 Task: Open Card Trademark Registration Review in Board Content Amplification Strategies to Workspace Creative Writing and add a team member Softage.1@softage.net, a label Red, a checklist Vlogging, an attachment from your onedrive, a color Red and finally, add a card description 'Conduct customer research for new service' and a comment 'Let us make sure we have a clear understanding of the objectives and requirements of this task before getting started.'. Add a start date 'Jan 01, 1900' with a due date 'Jan 08, 1900'
Action: Mouse moved to (119, 372)
Screenshot: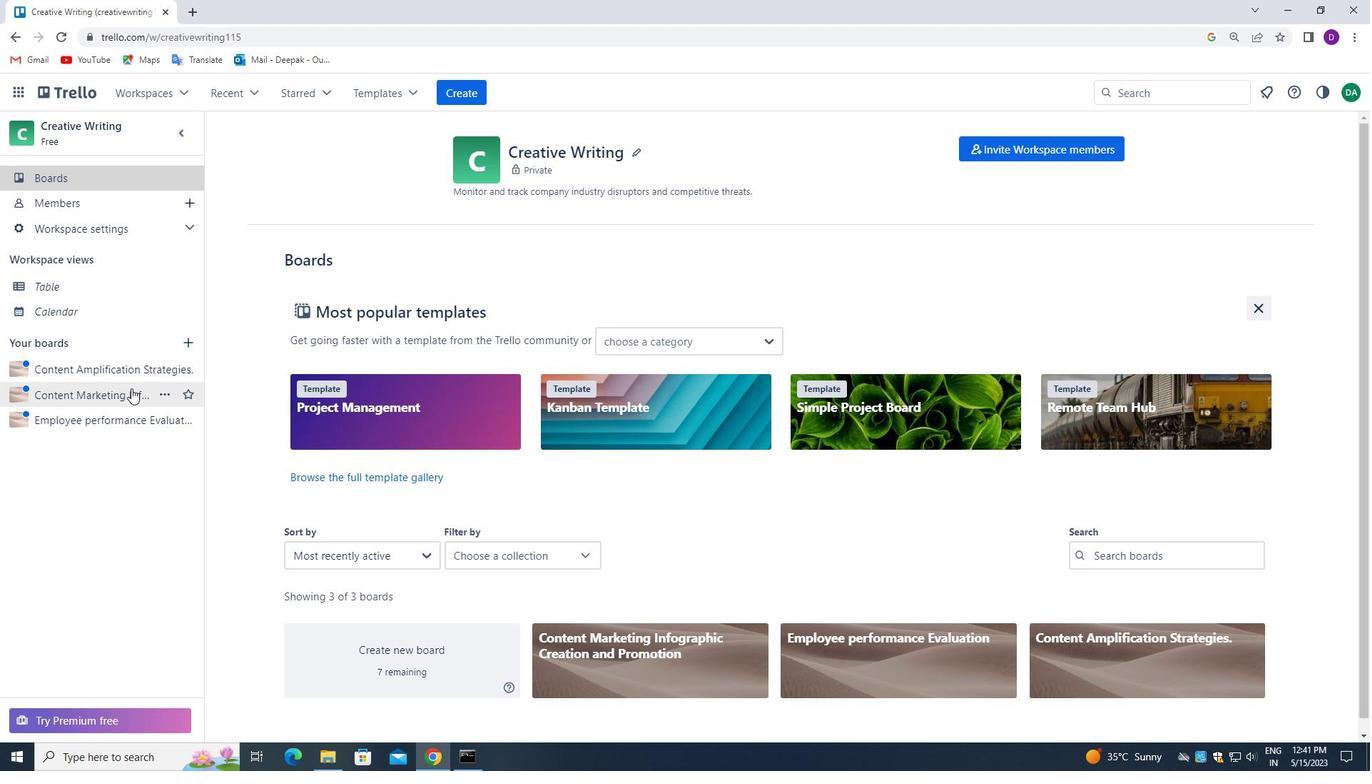 
Action: Mouse pressed left at (119, 372)
Screenshot: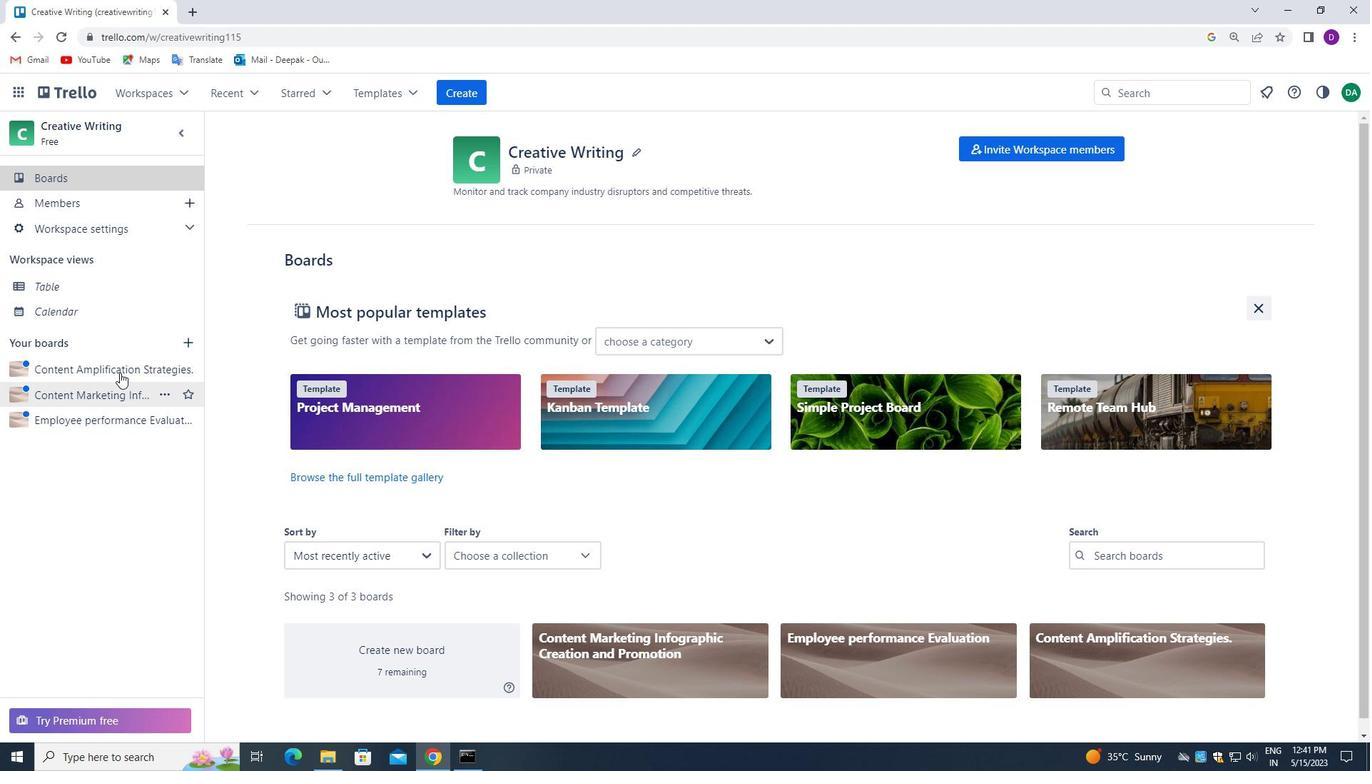 
Action: Mouse moved to (289, 212)
Screenshot: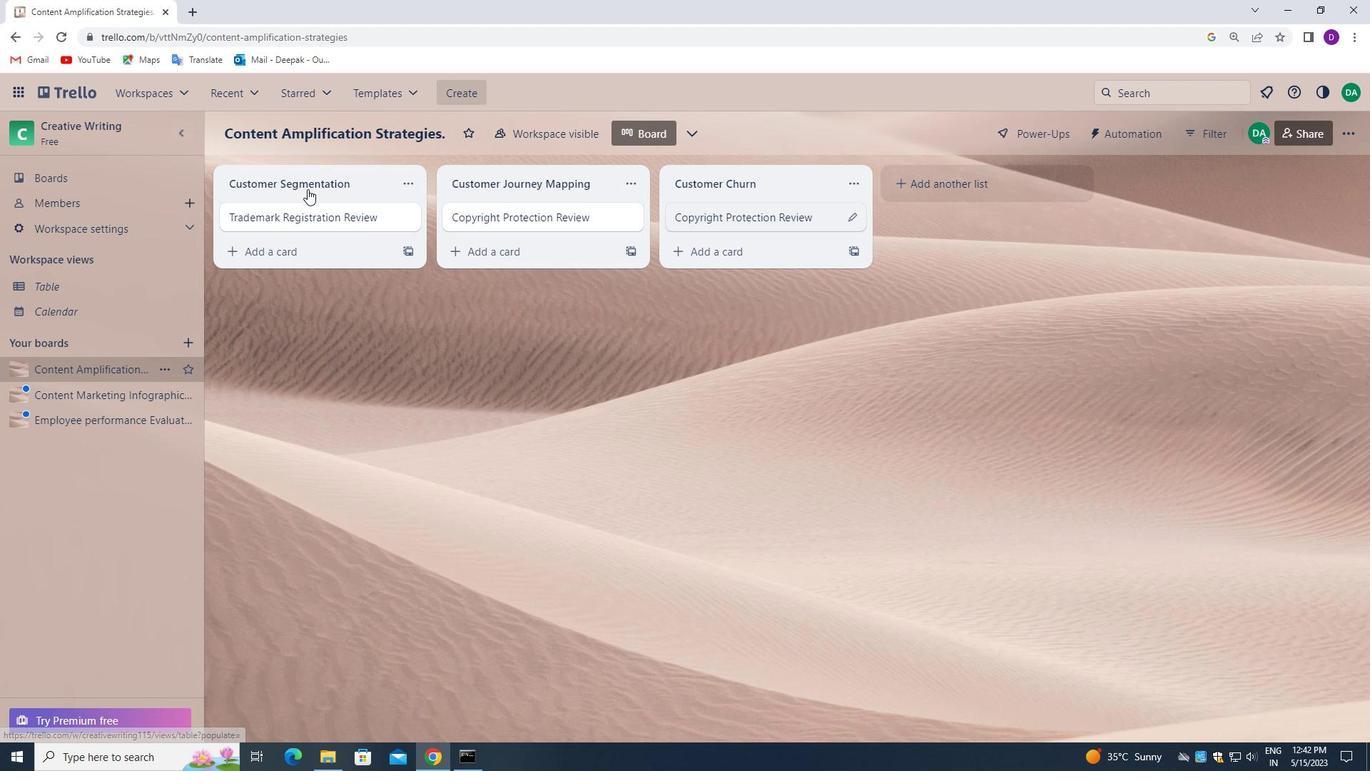 
Action: Mouse pressed left at (289, 212)
Screenshot: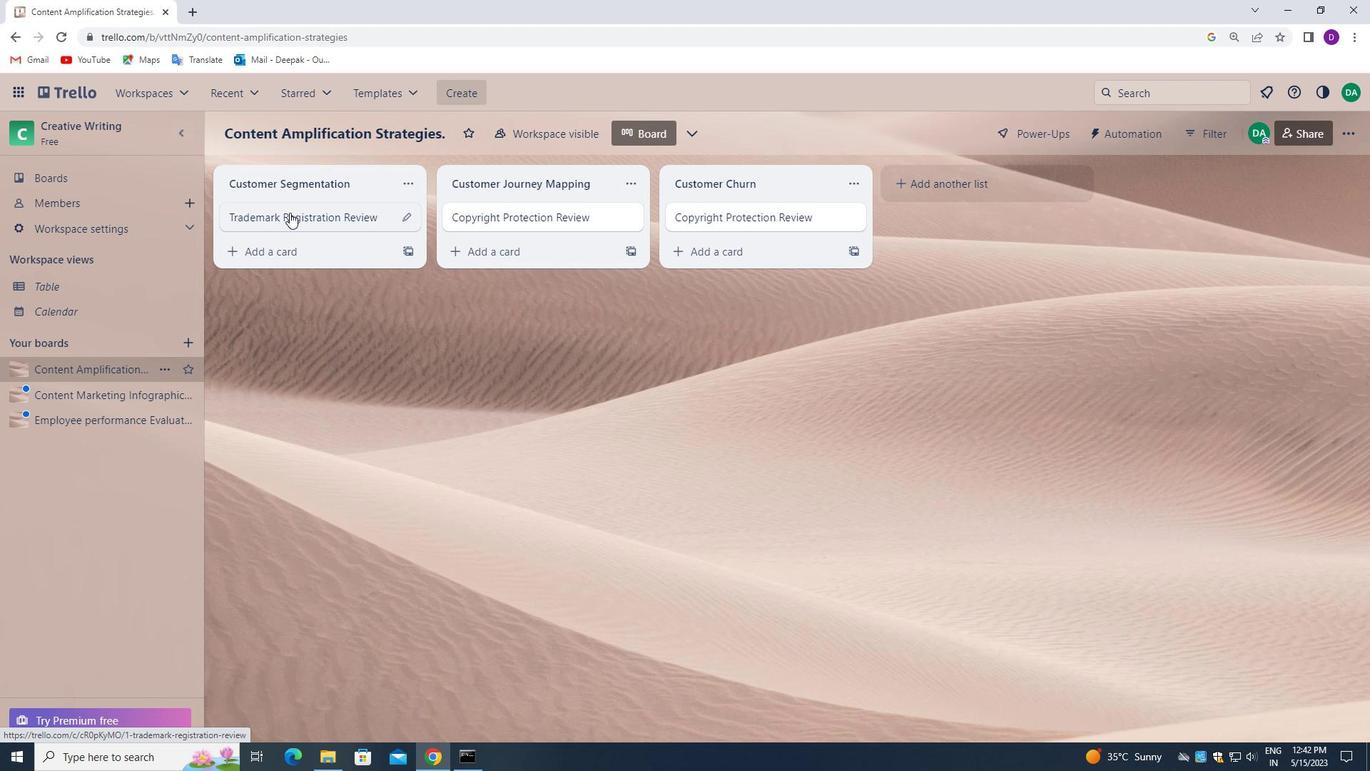 
Action: Mouse moved to (866, 217)
Screenshot: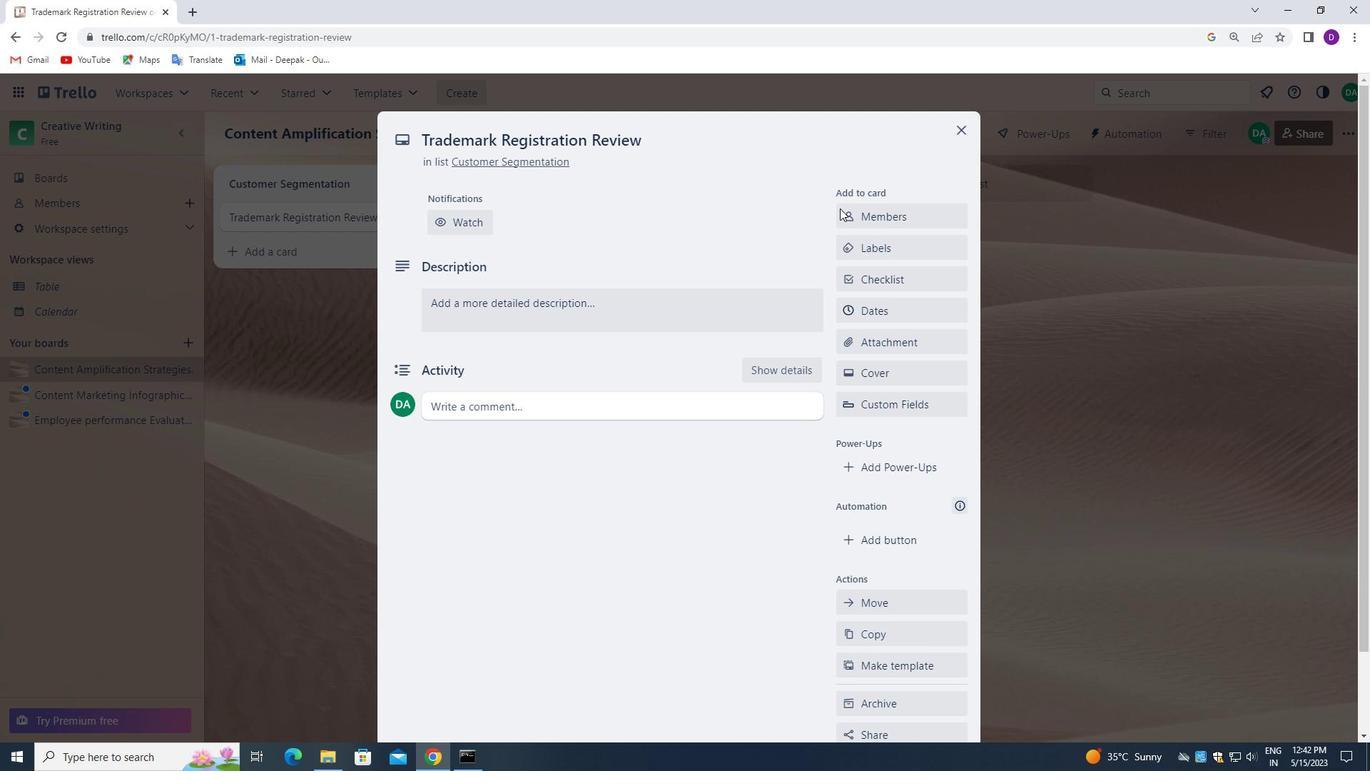 
Action: Mouse pressed left at (866, 217)
Screenshot: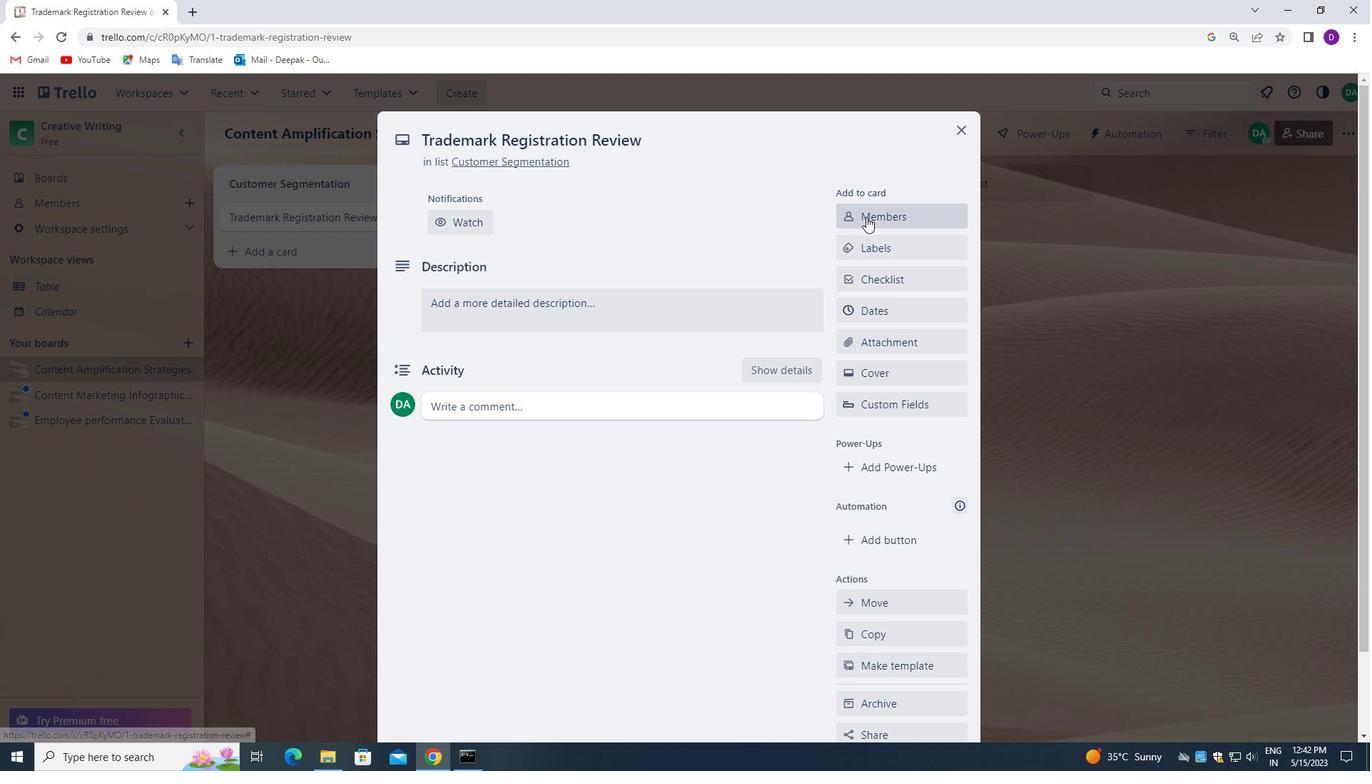 
Action: Mouse moved to (885, 286)
Screenshot: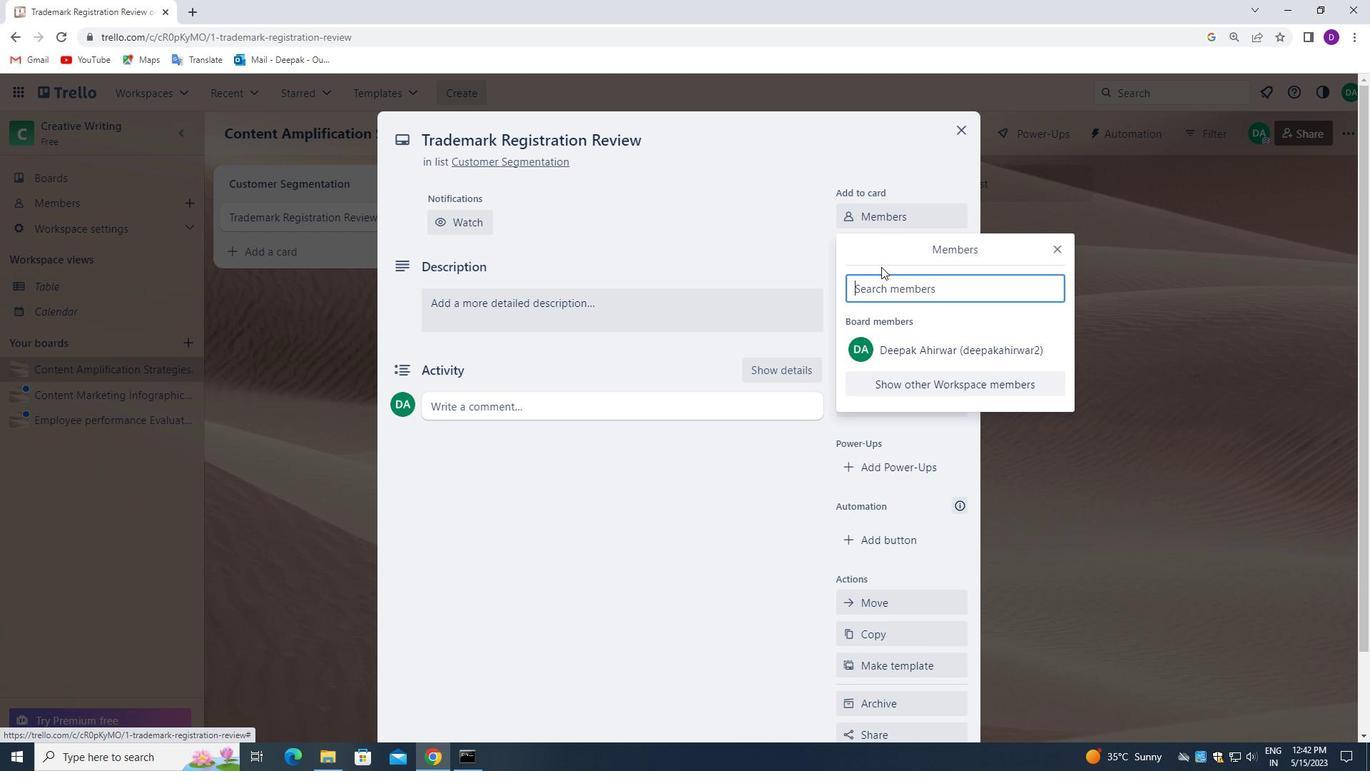 
Action: Mouse pressed left at (885, 286)
Screenshot: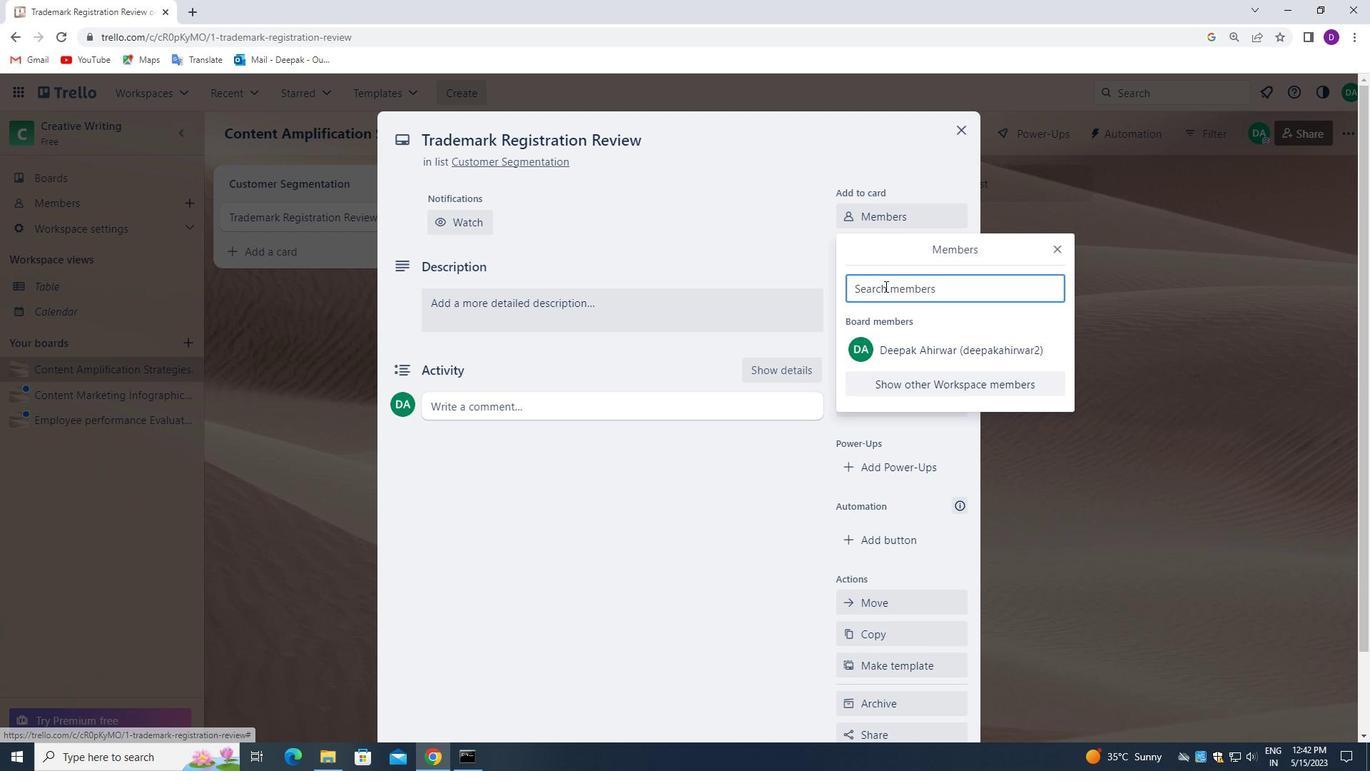 
Action: Key pressed <Key.shift>SOFTAGE.1<Key.shift>@SOFTAGE.NET
Screenshot: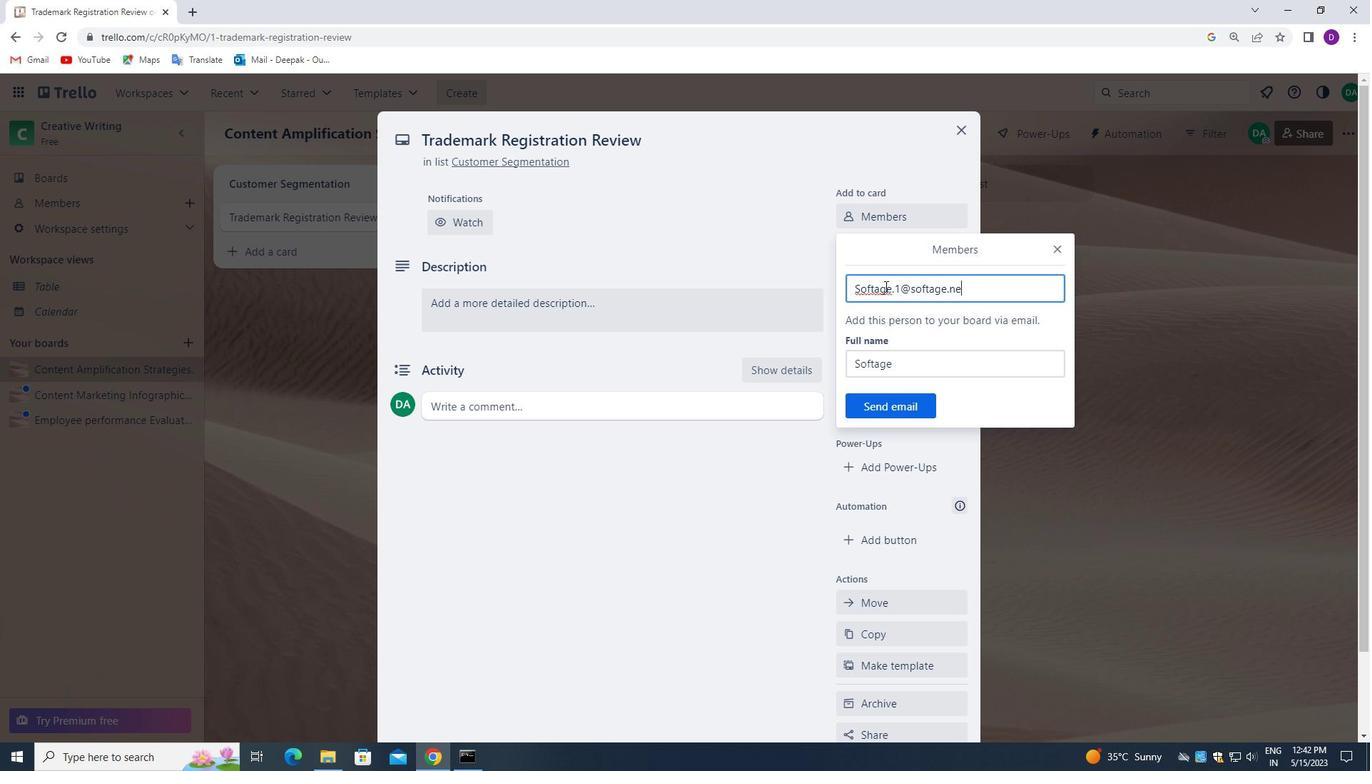 
Action: Mouse moved to (898, 399)
Screenshot: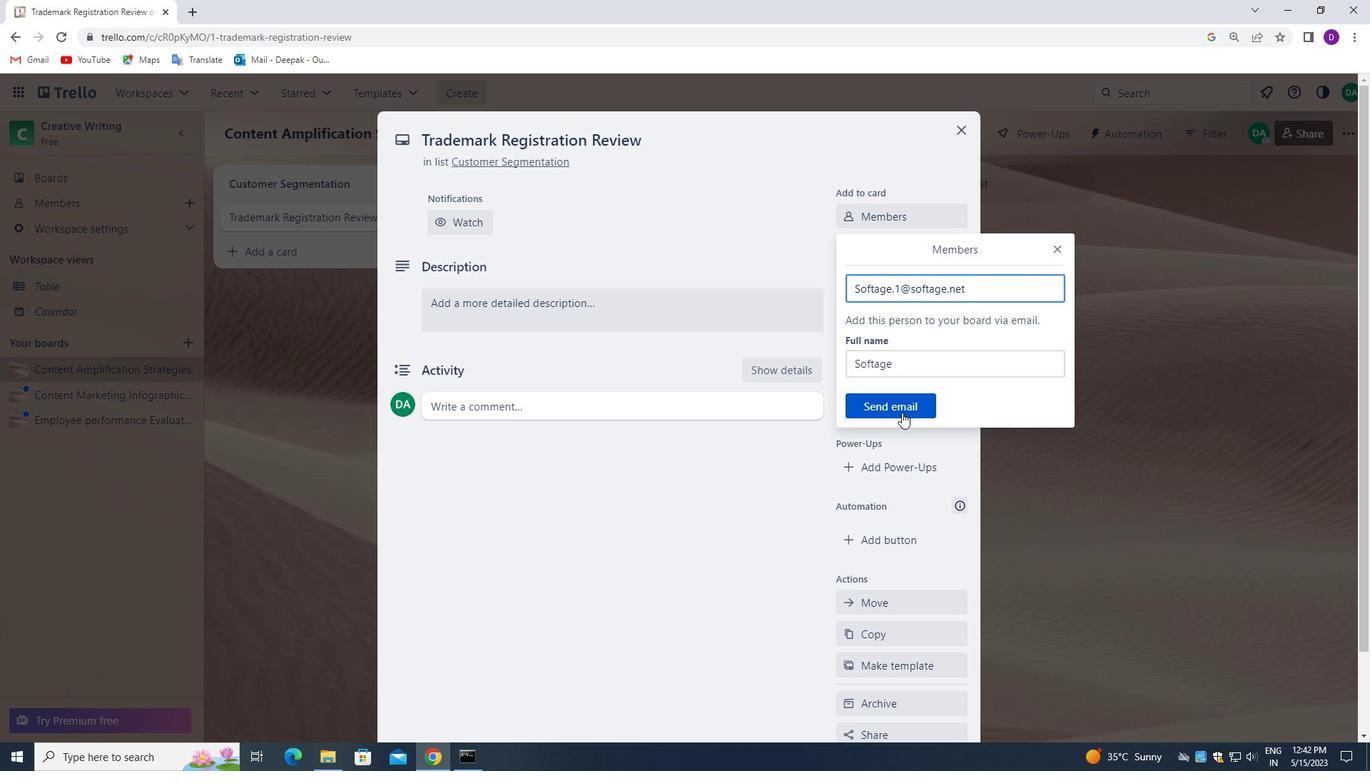 
Action: Mouse pressed left at (898, 399)
Screenshot: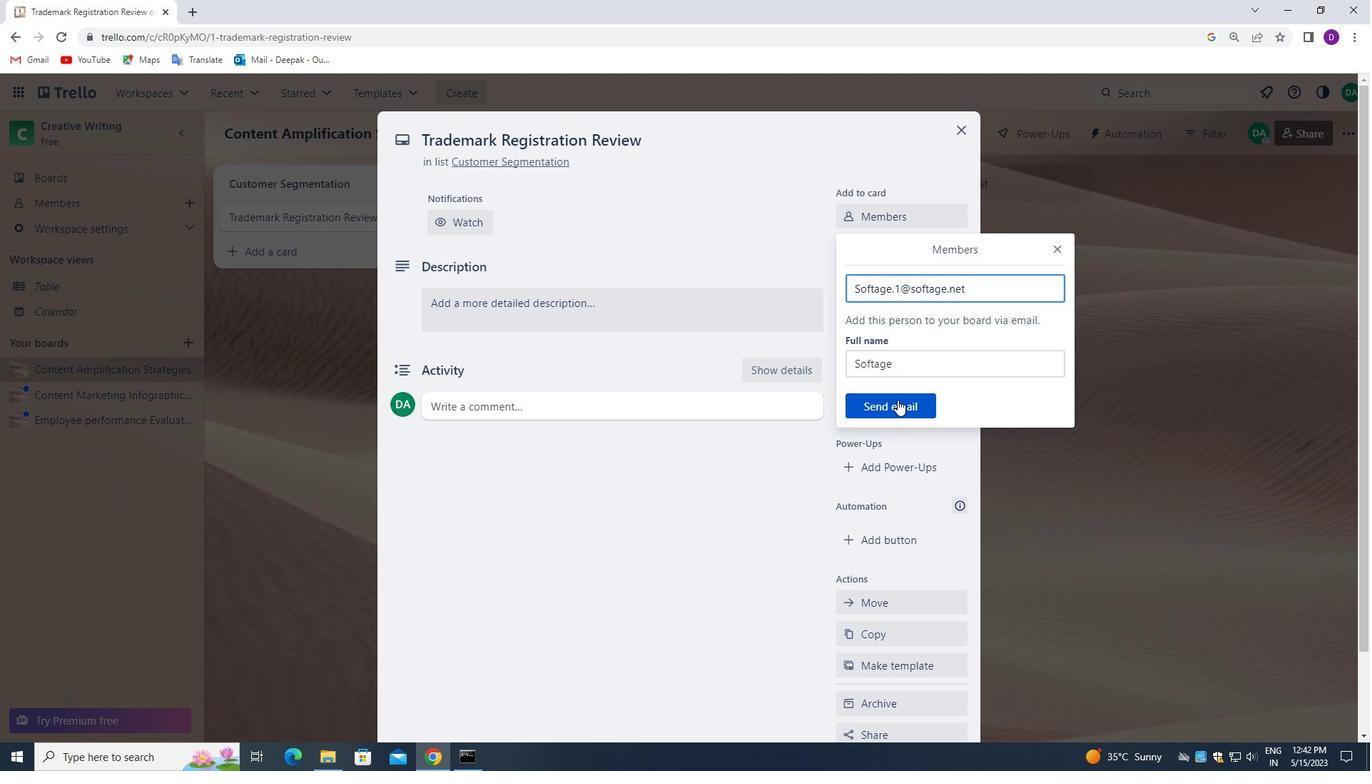 
Action: Mouse moved to (899, 300)
Screenshot: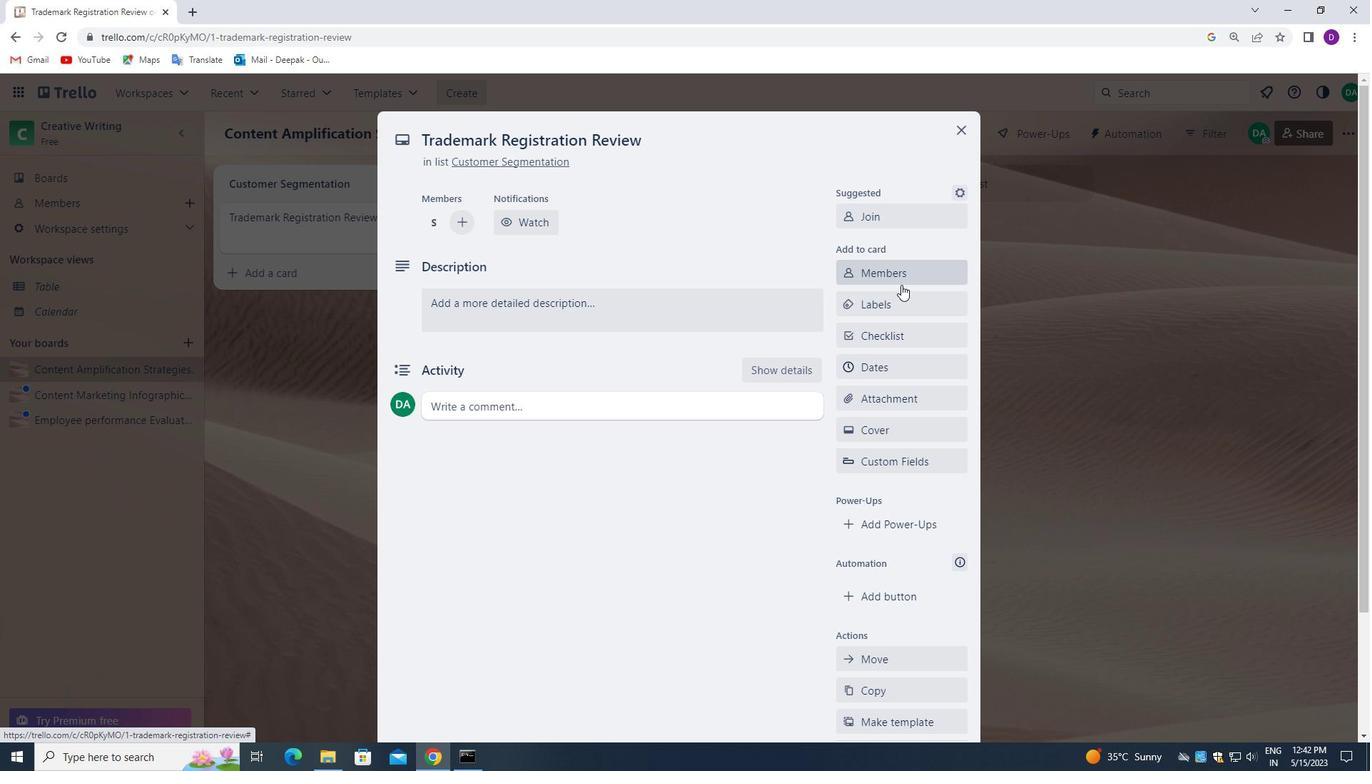 
Action: Mouse pressed left at (899, 300)
Screenshot: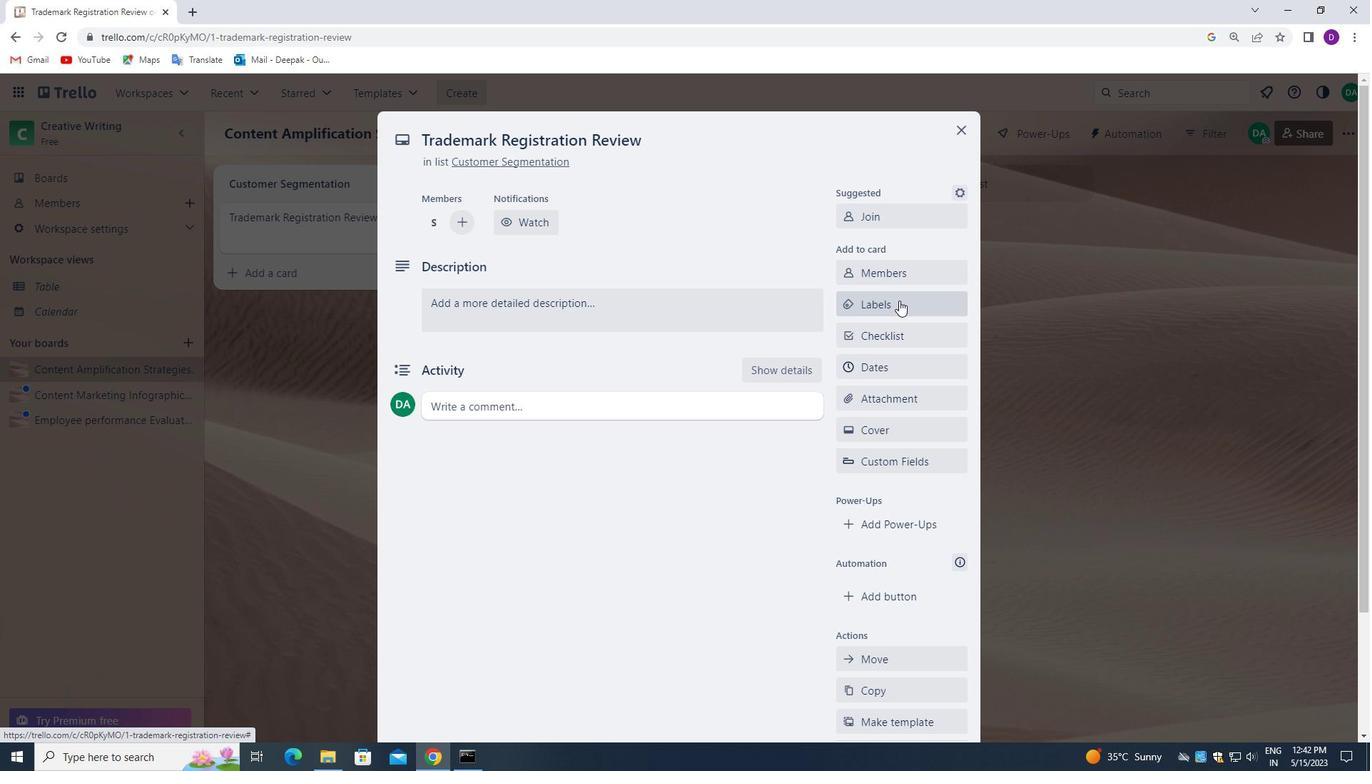 
Action: Mouse moved to (913, 518)
Screenshot: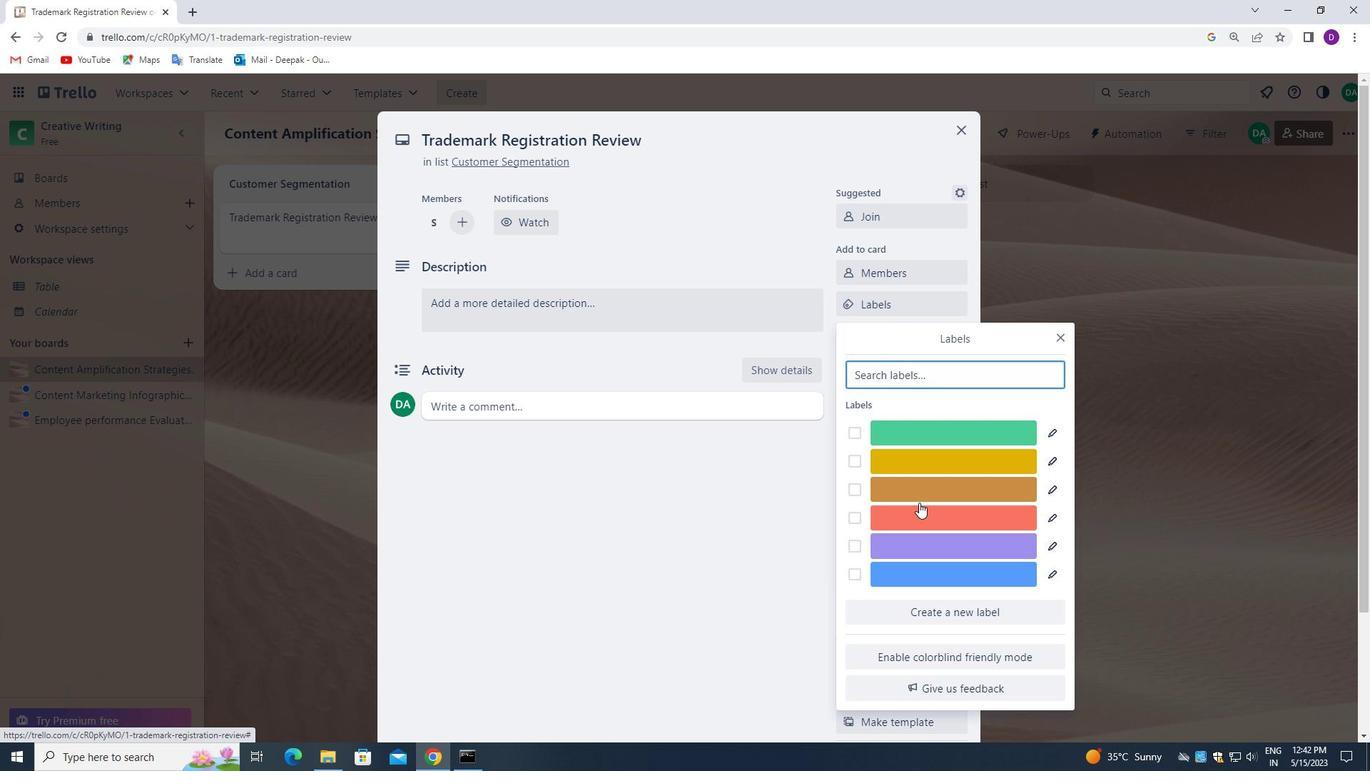 
Action: Mouse pressed left at (913, 518)
Screenshot: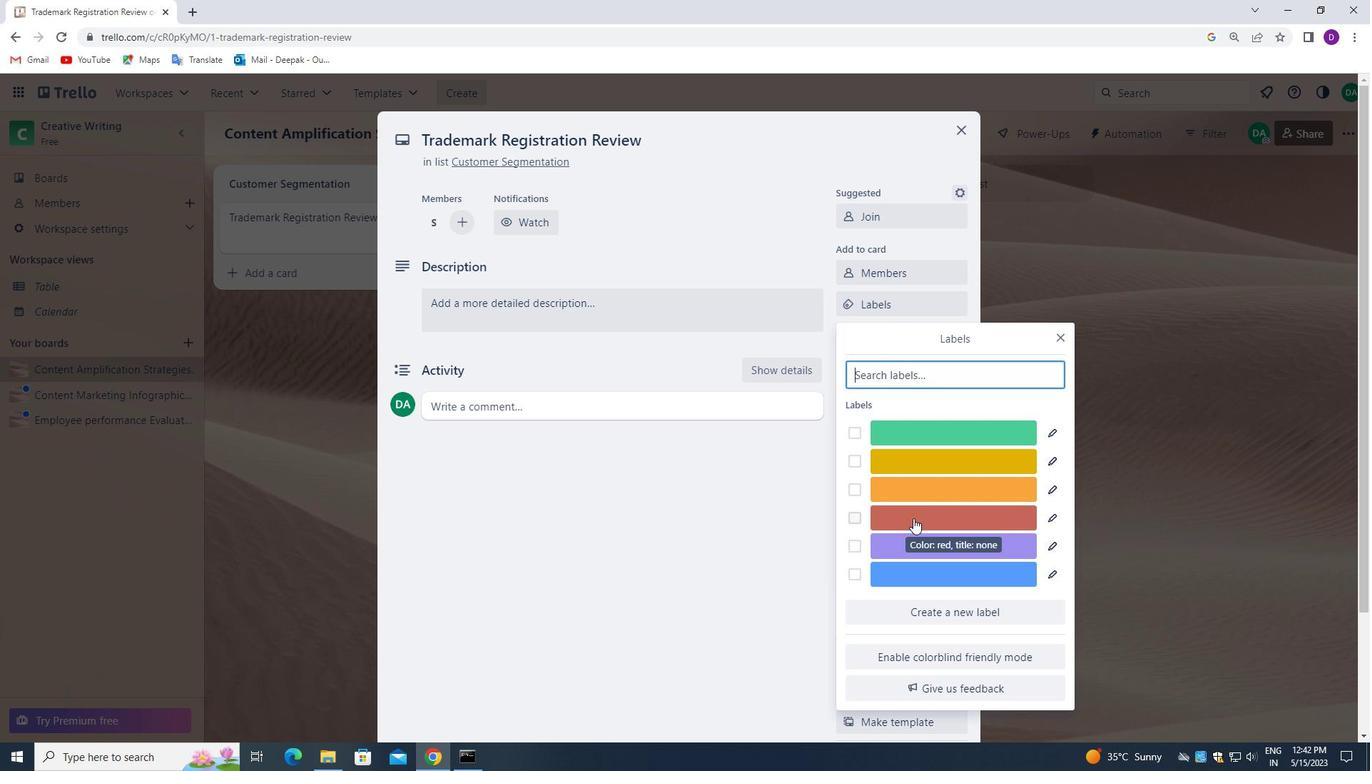 
Action: Mouse moved to (1207, 481)
Screenshot: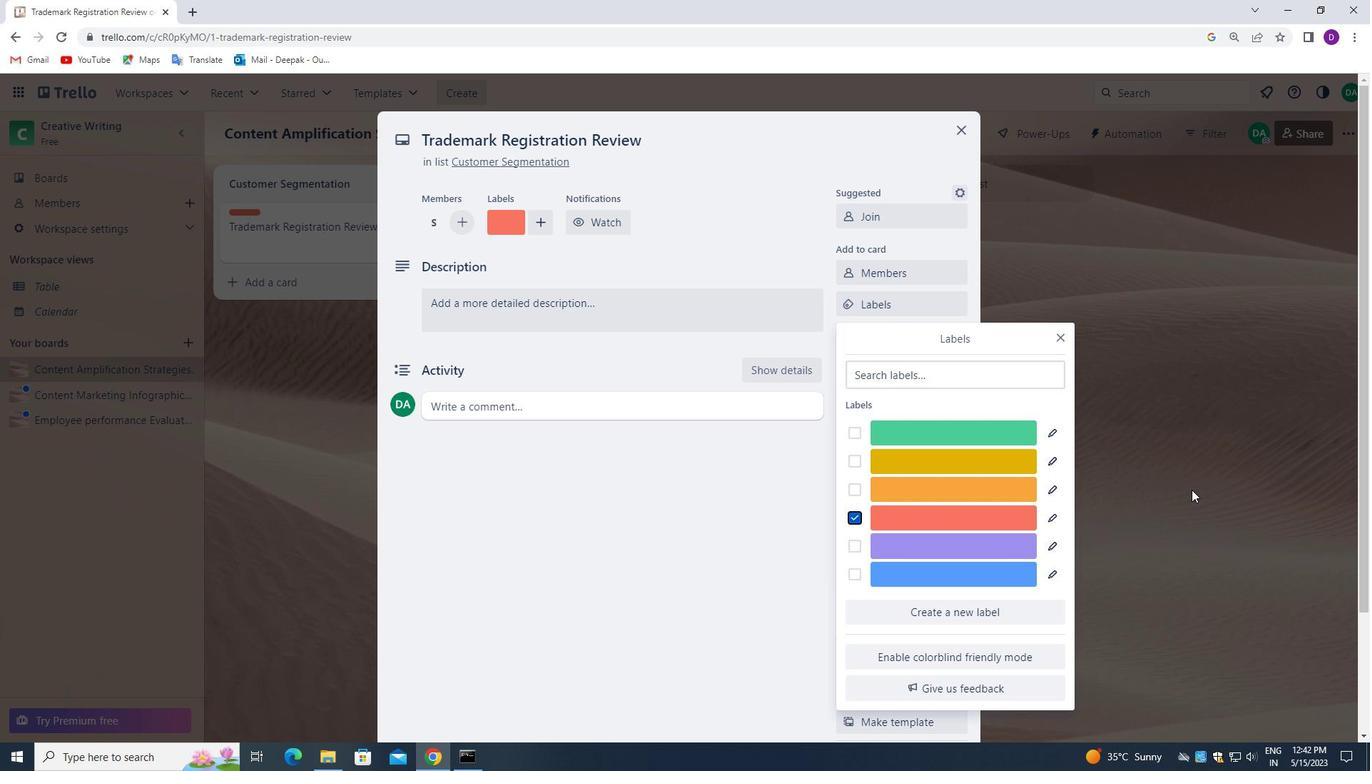 
Action: Mouse pressed left at (1207, 481)
Screenshot: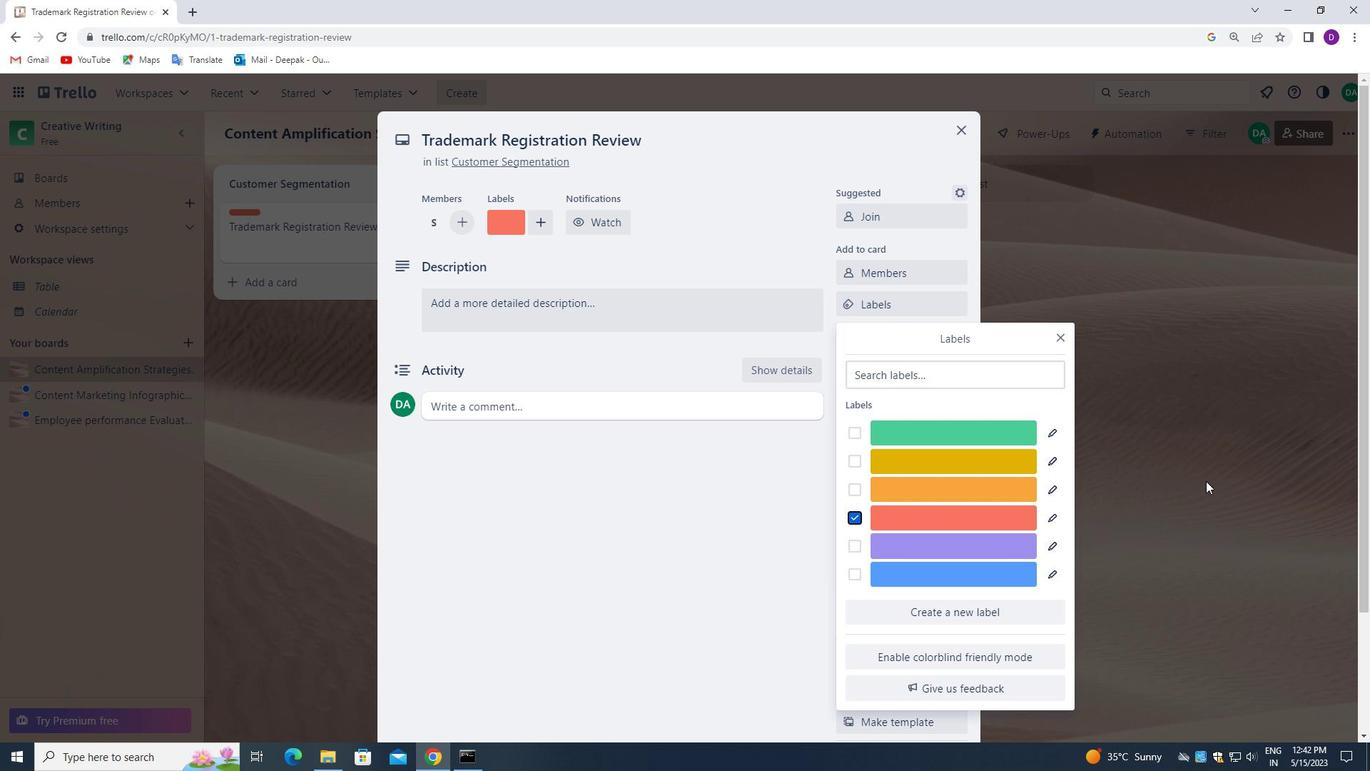 
Action: Mouse moved to (921, 327)
Screenshot: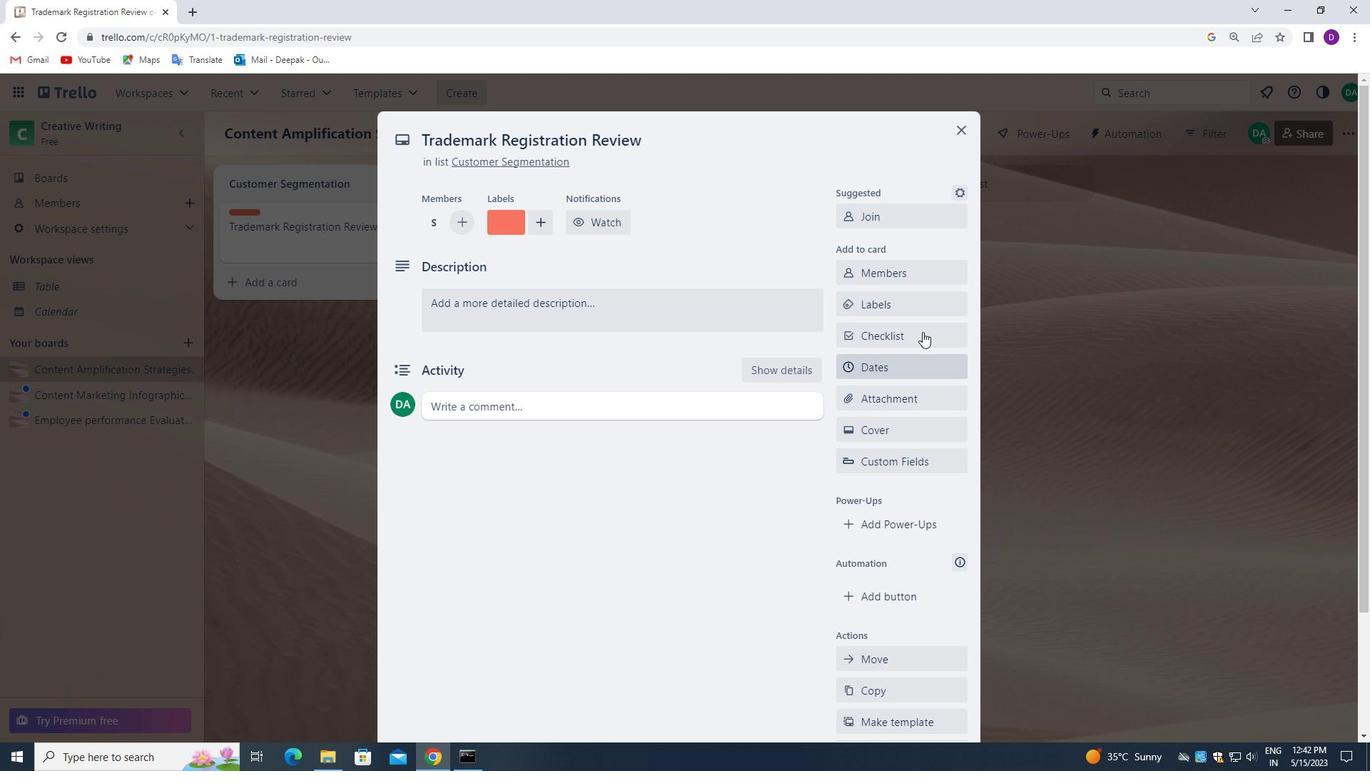 
Action: Mouse pressed left at (921, 327)
Screenshot: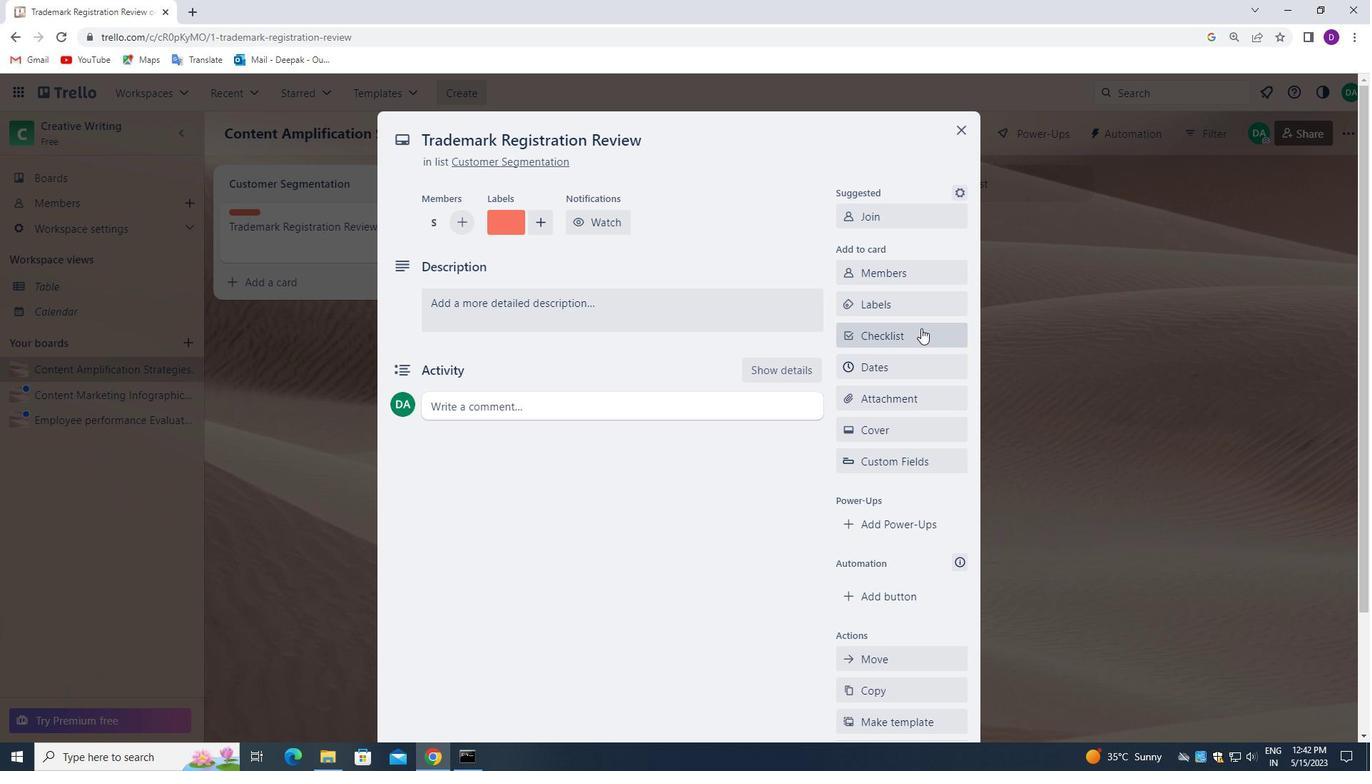 
Action: Mouse moved to (896, 429)
Screenshot: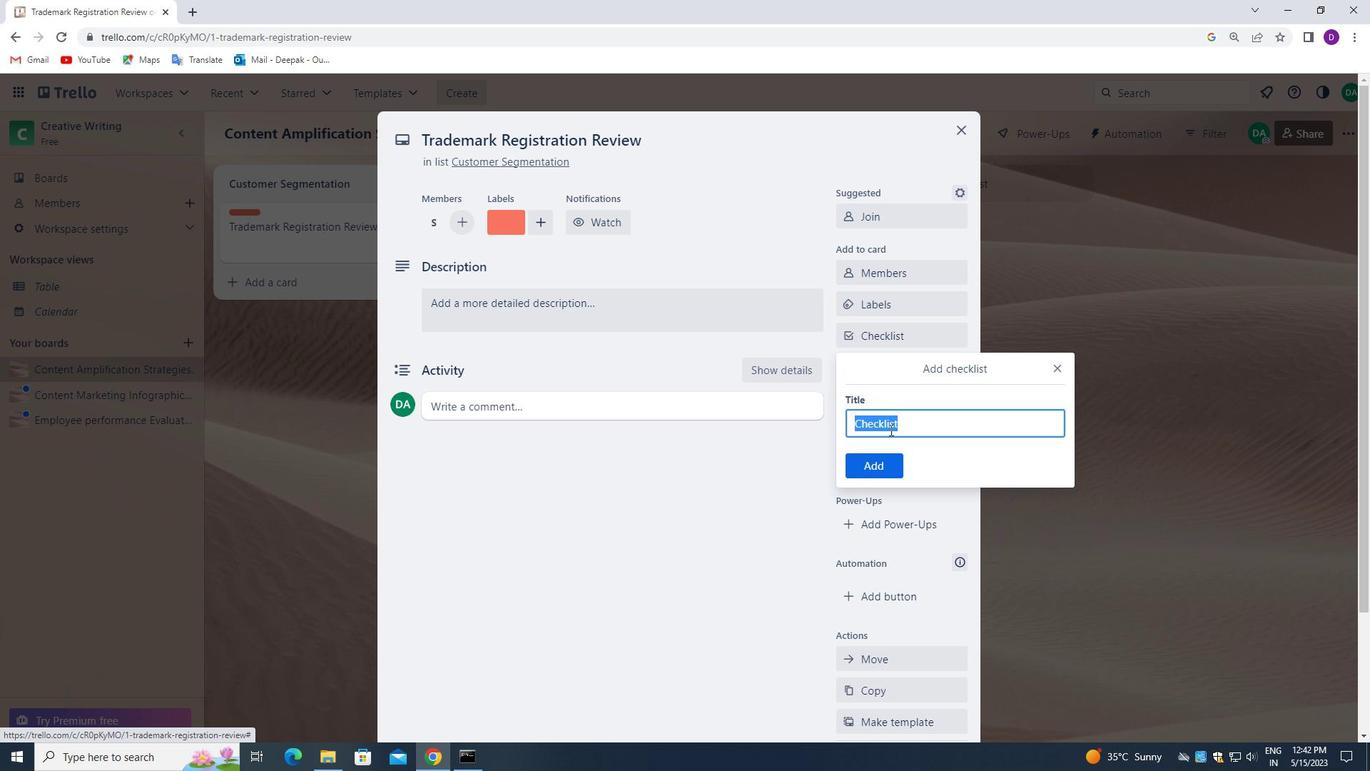
Action: Key pressed <Key.backspace><Key.shift>VLOGGING
Screenshot: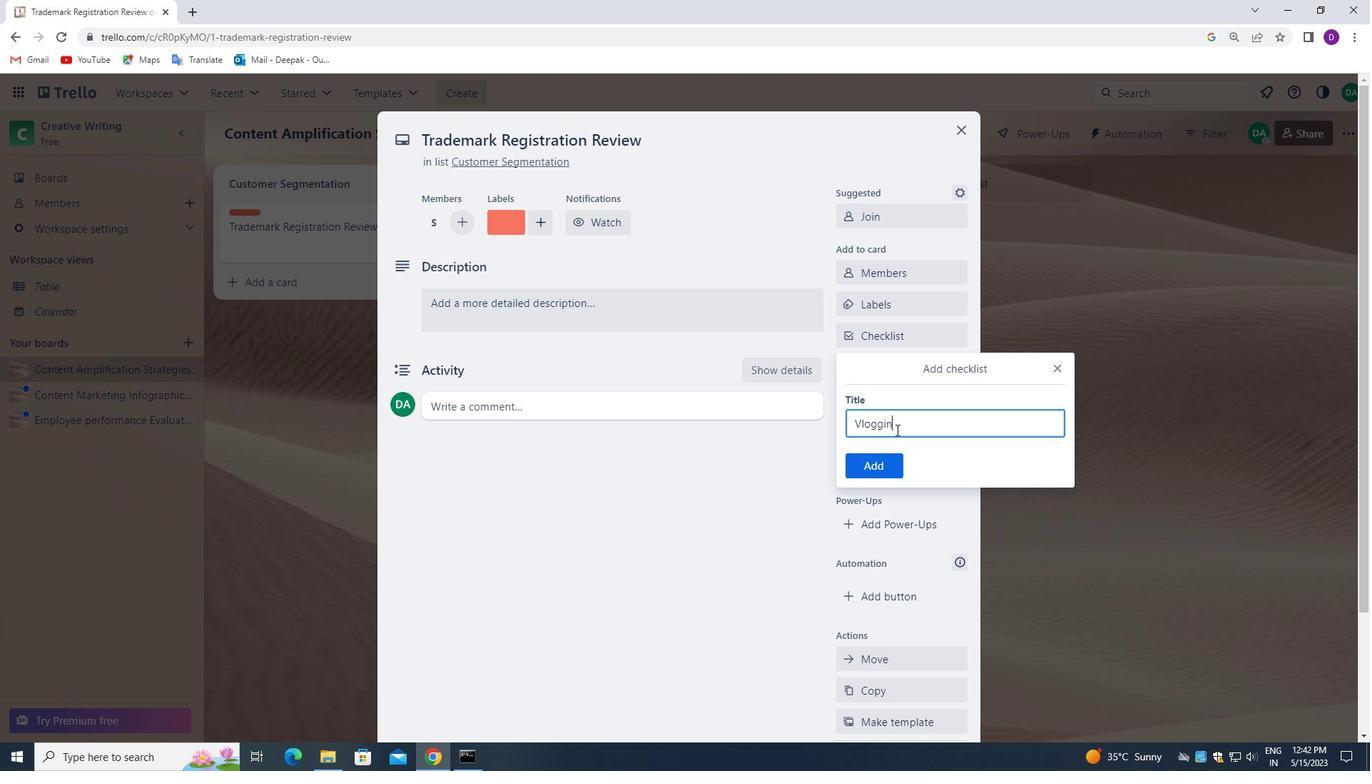 
Action: Mouse moved to (872, 465)
Screenshot: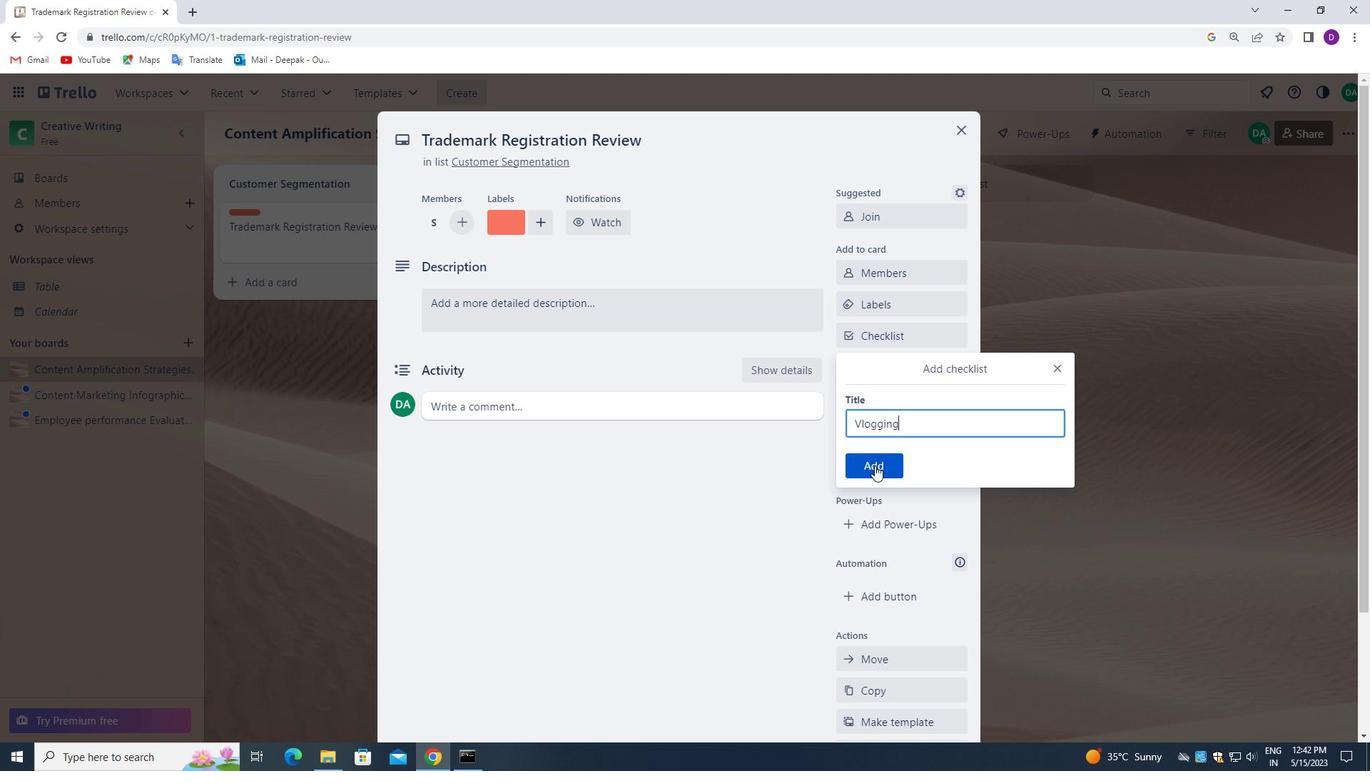 
Action: Mouse pressed left at (872, 465)
Screenshot: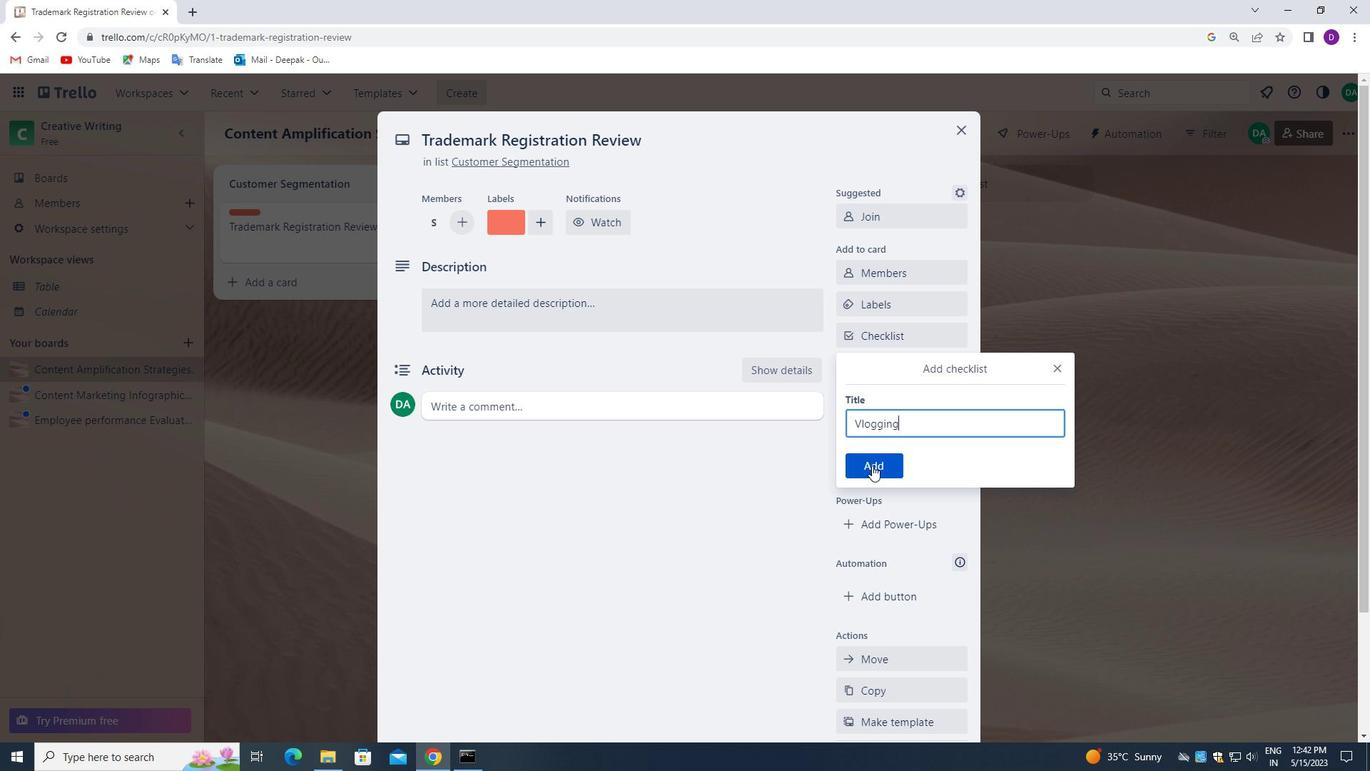 
Action: Mouse moved to (885, 396)
Screenshot: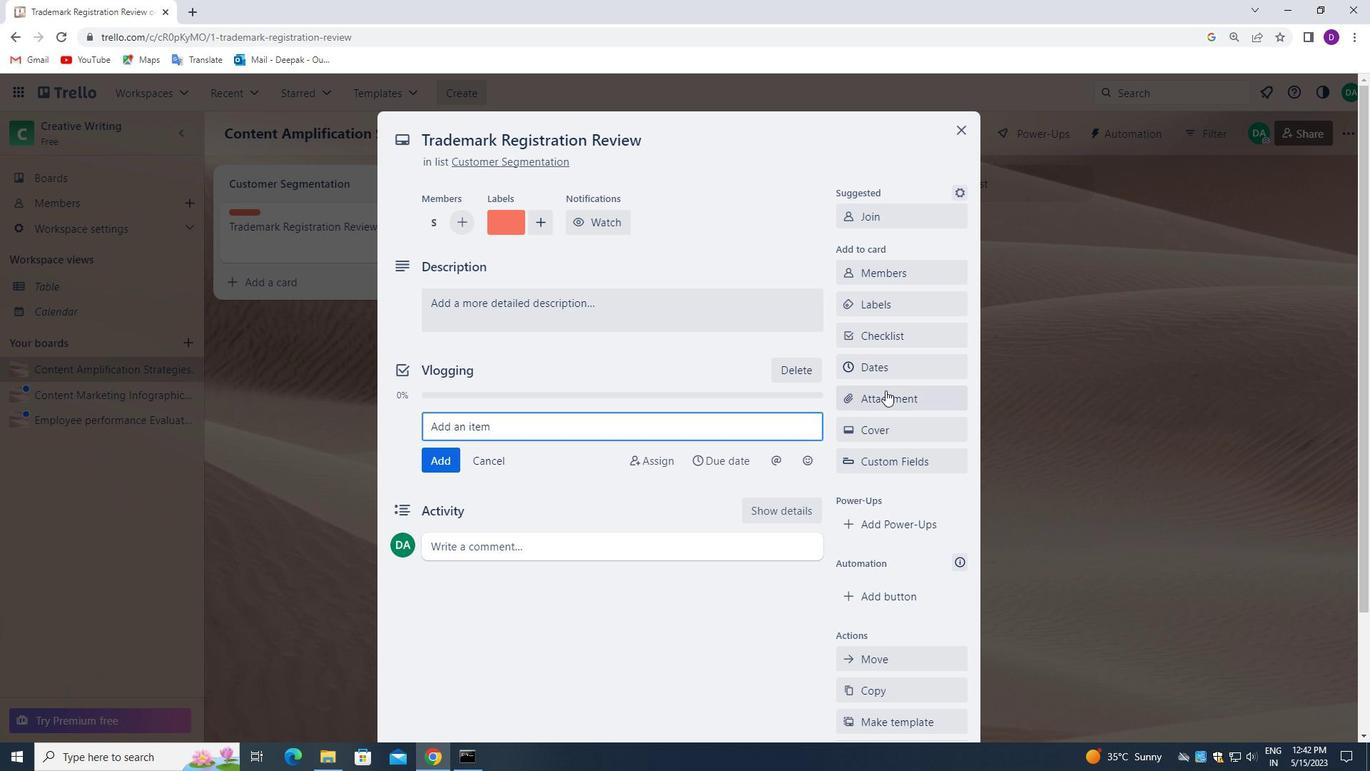 
Action: Mouse pressed left at (885, 396)
Screenshot: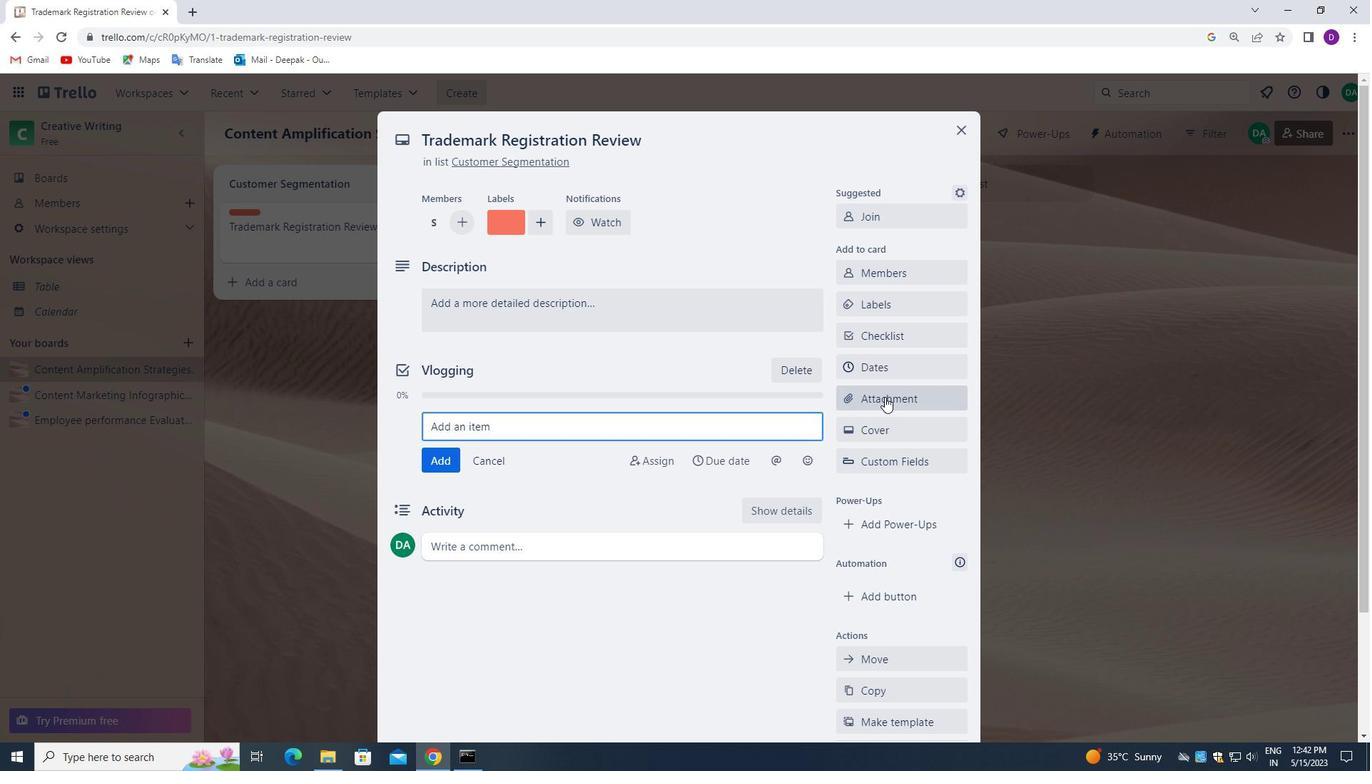 
Action: Mouse moved to (901, 280)
Screenshot: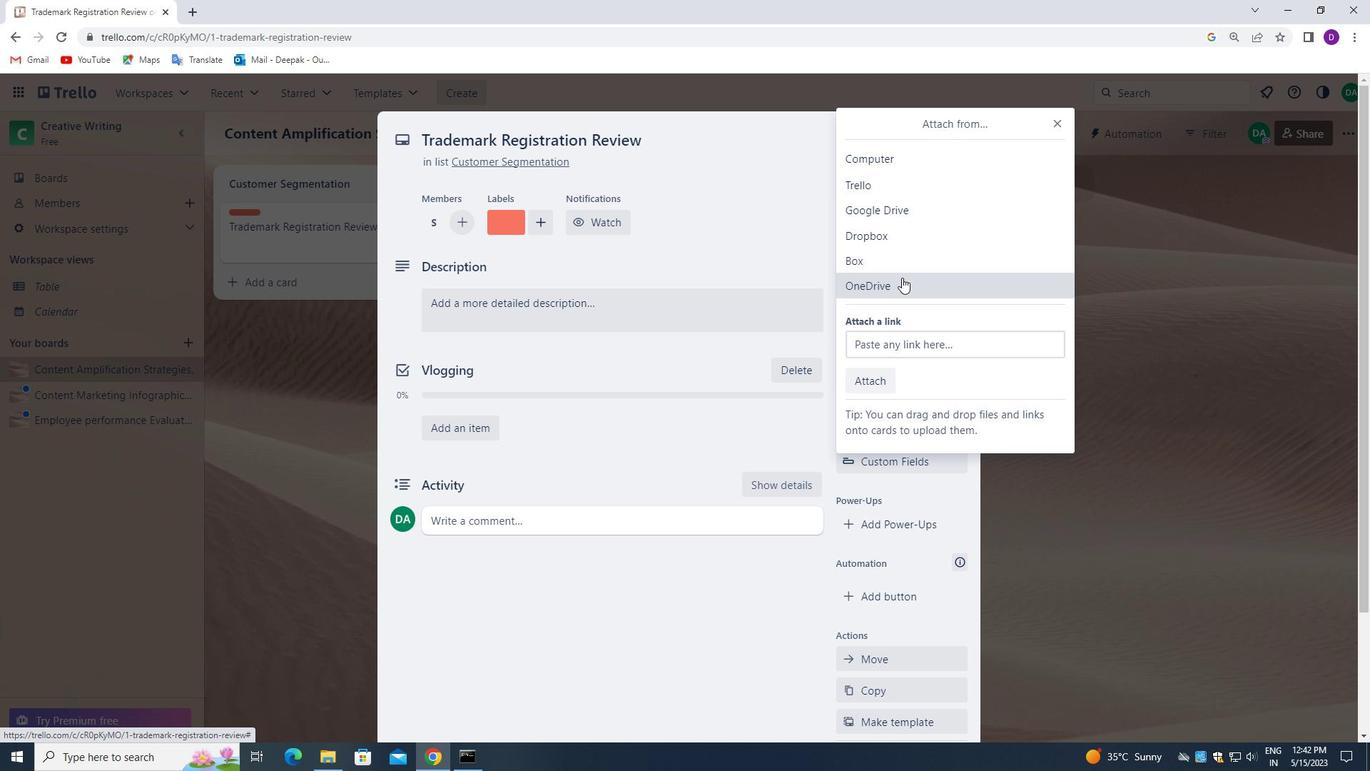 
Action: Mouse pressed left at (901, 280)
Screenshot: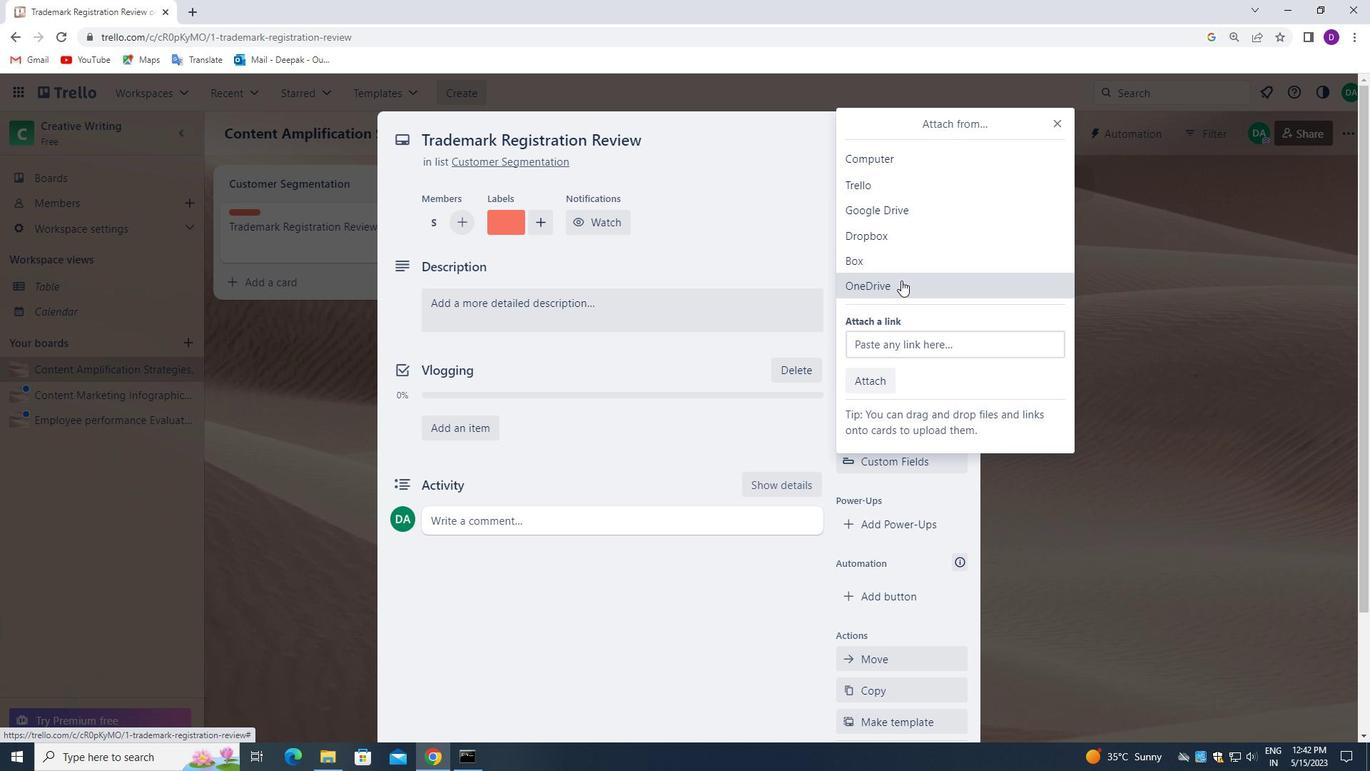 
Action: Mouse moved to (585, 316)
Screenshot: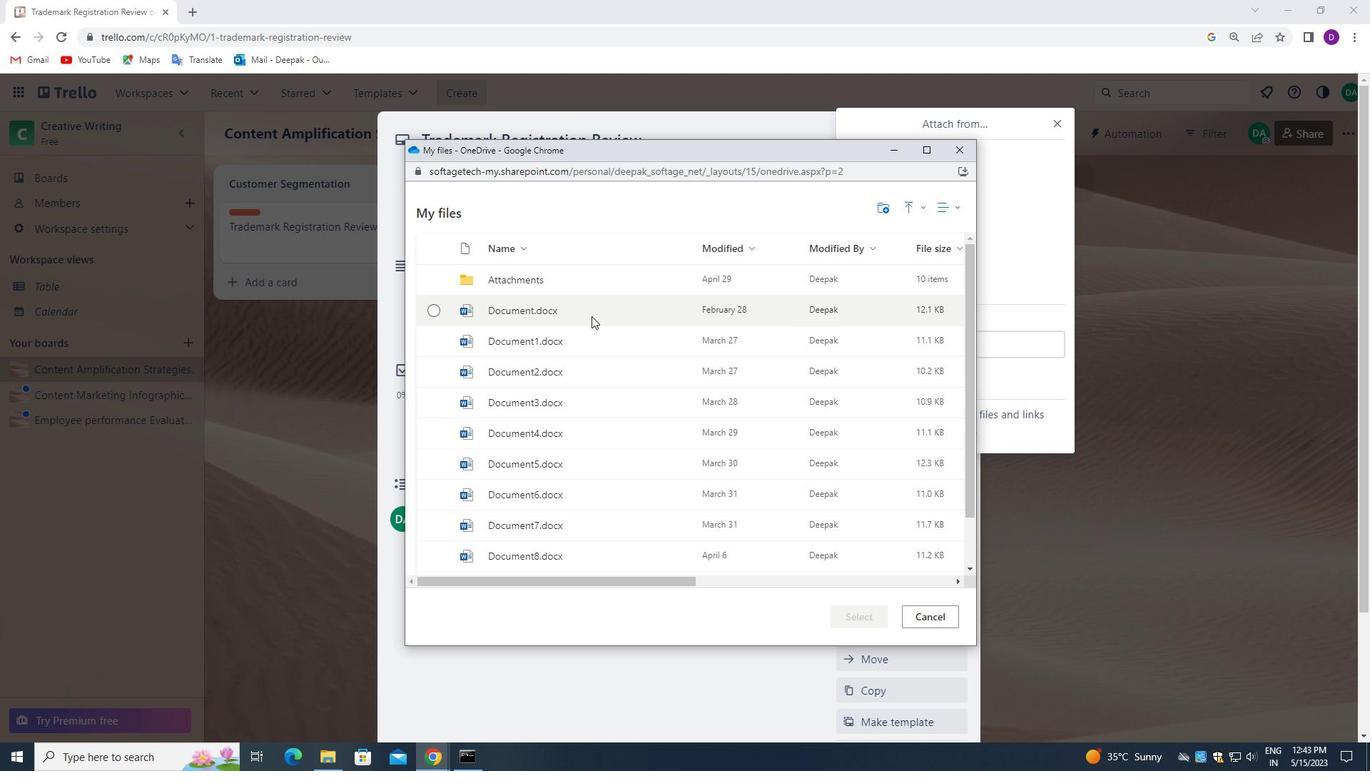 
Action: Mouse pressed left at (585, 316)
Screenshot: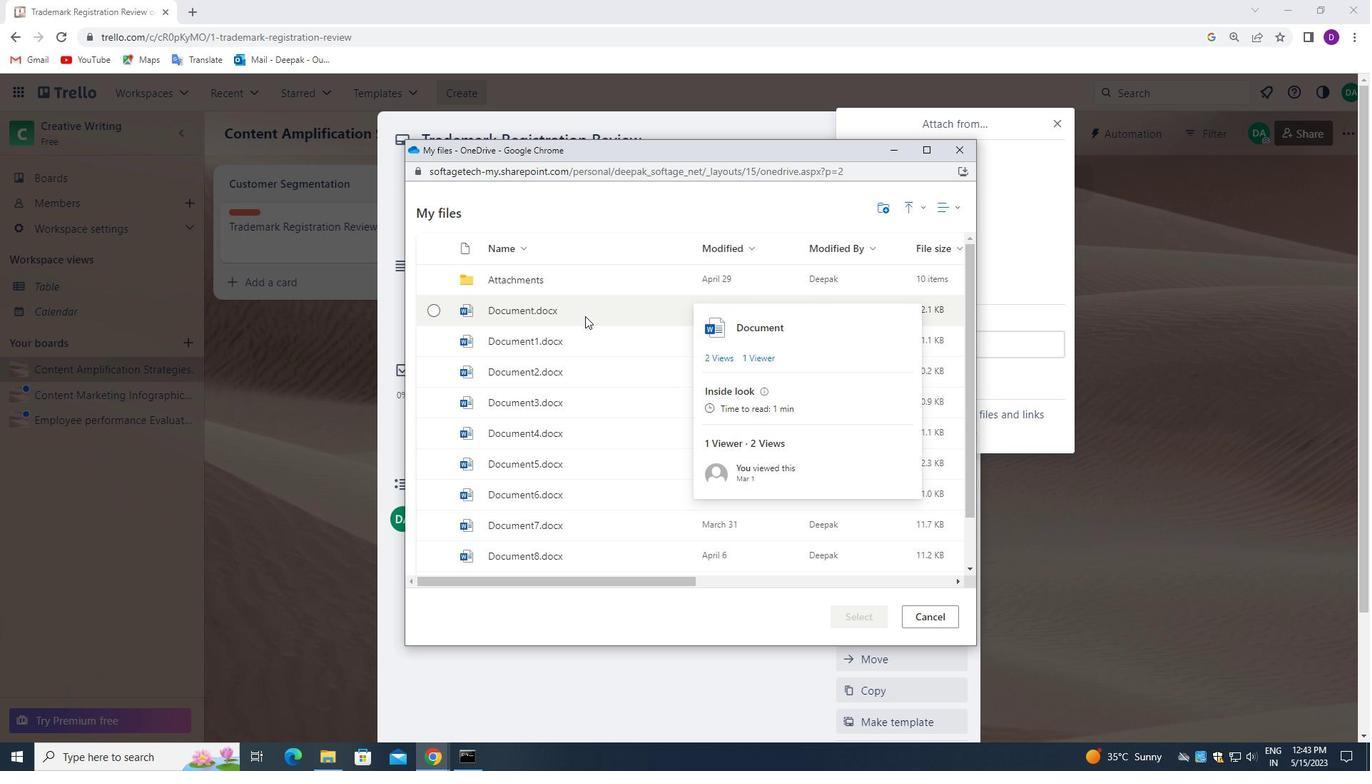 
Action: Mouse moved to (856, 609)
Screenshot: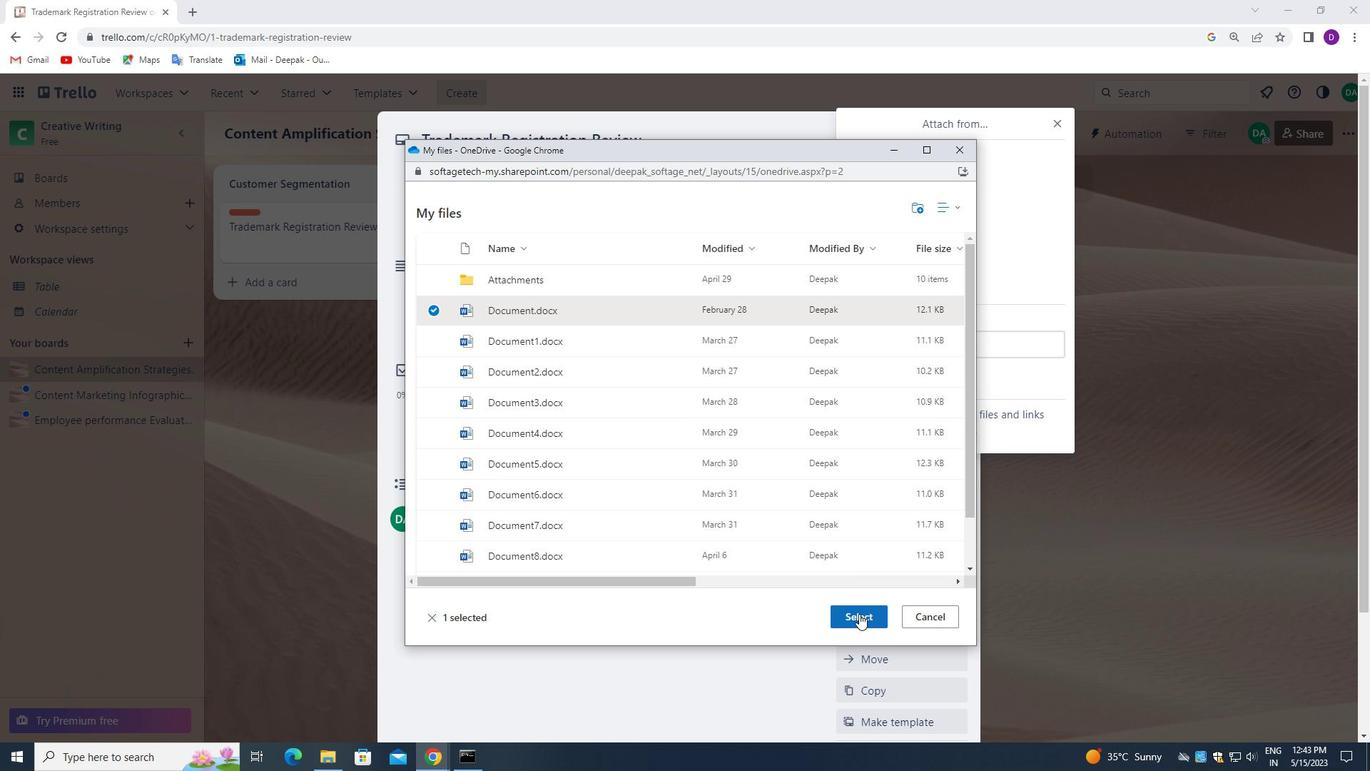 
Action: Mouse pressed left at (856, 609)
Screenshot: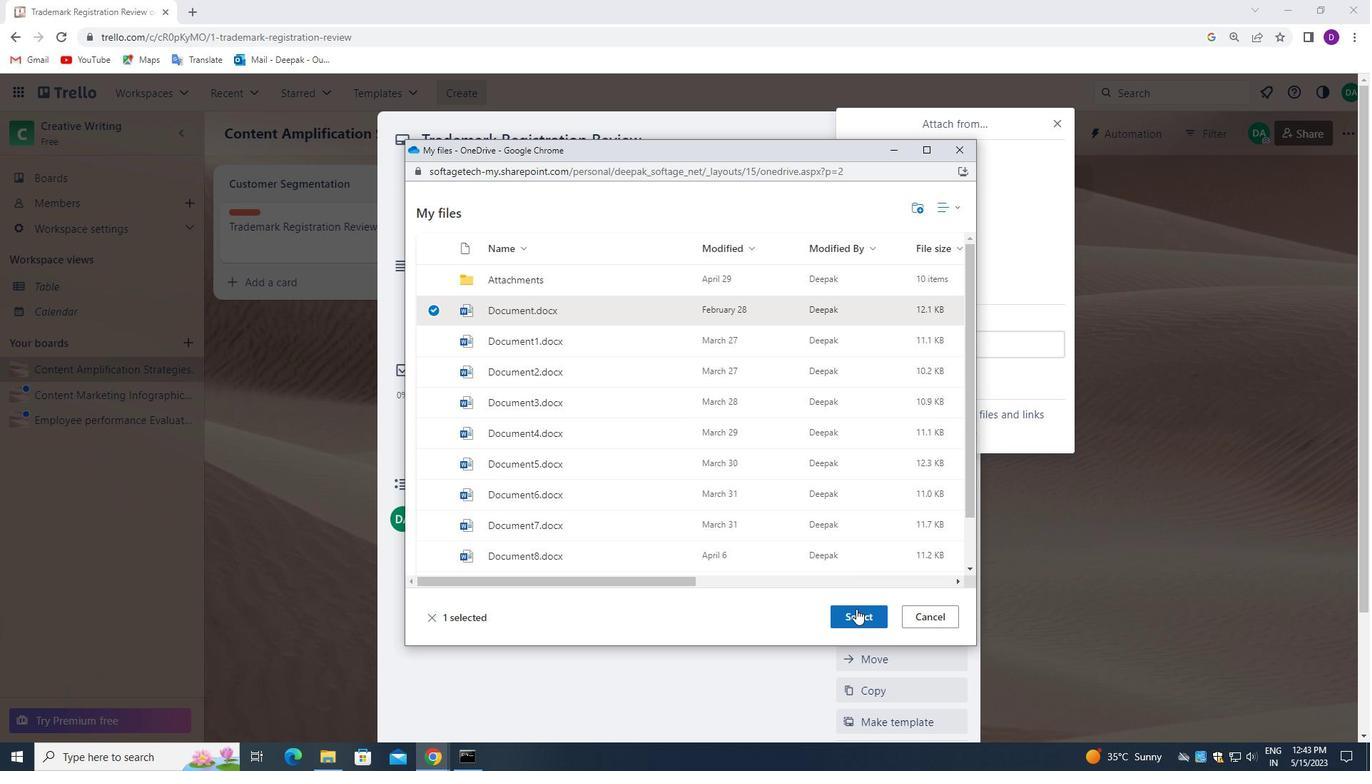 
Action: Mouse moved to (880, 426)
Screenshot: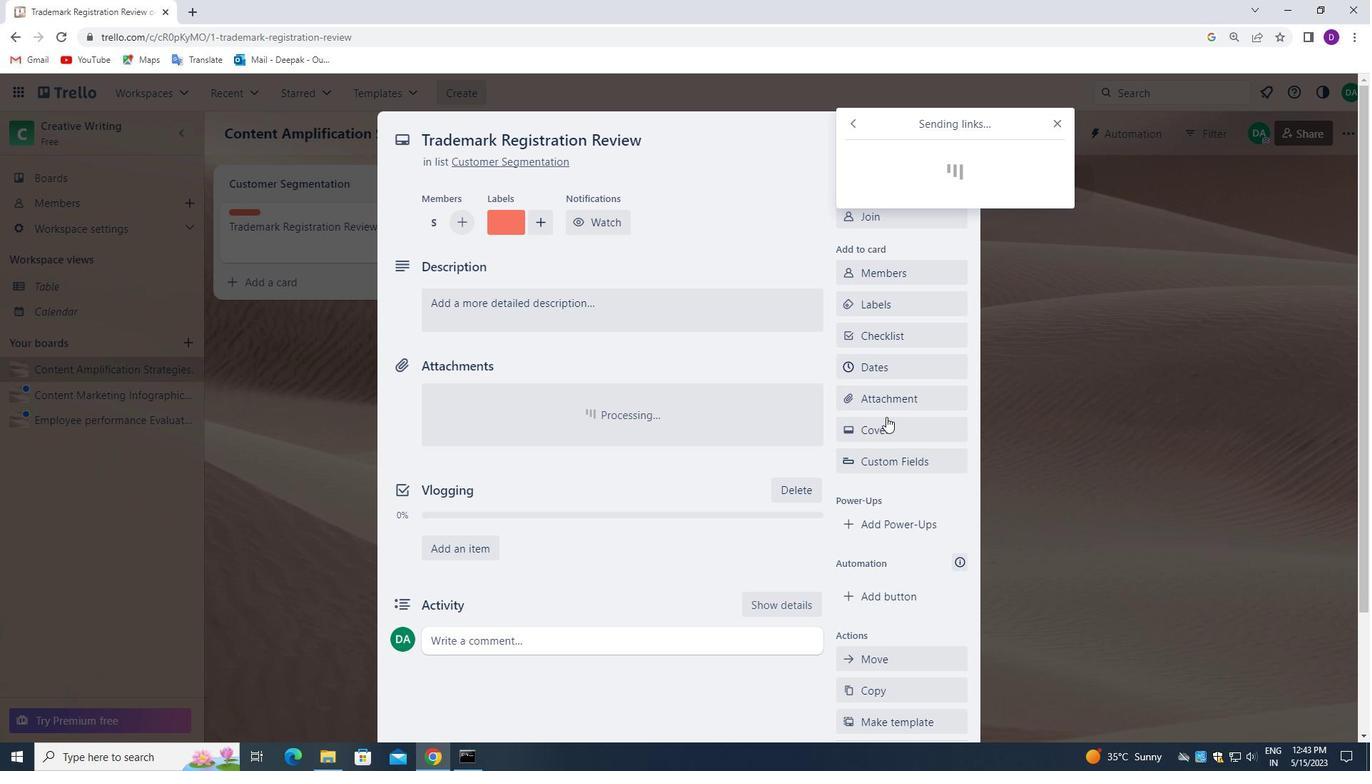 
Action: Mouse pressed left at (880, 426)
Screenshot: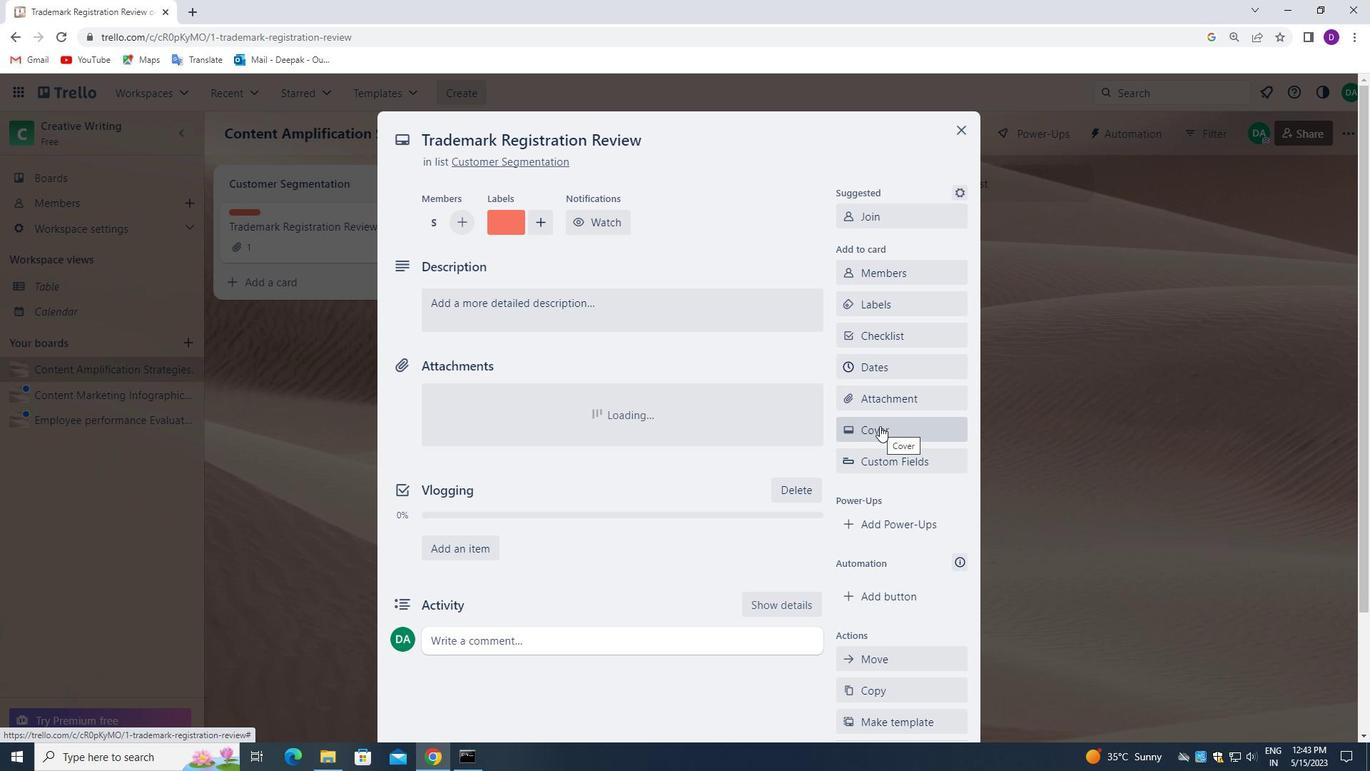 
Action: Mouse moved to (1005, 427)
Screenshot: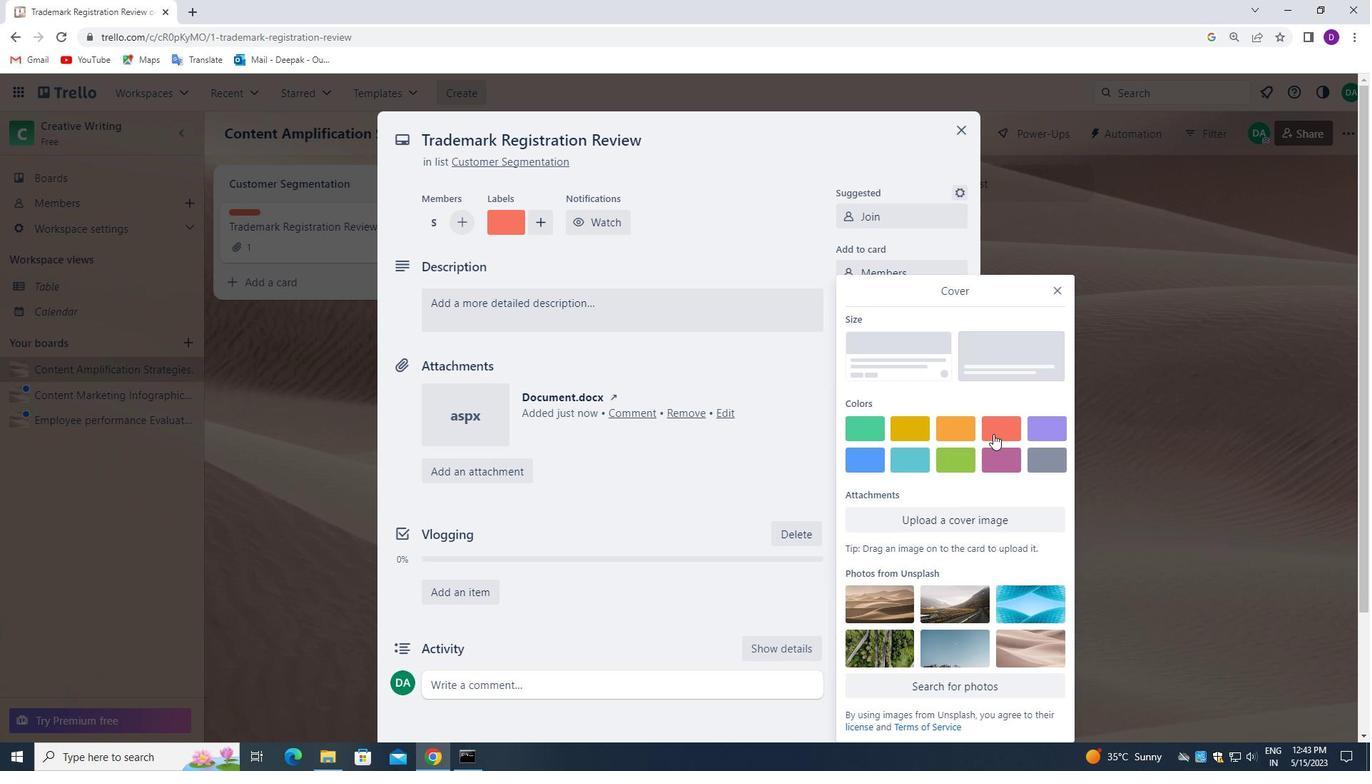 
Action: Mouse pressed left at (1005, 427)
Screenshot: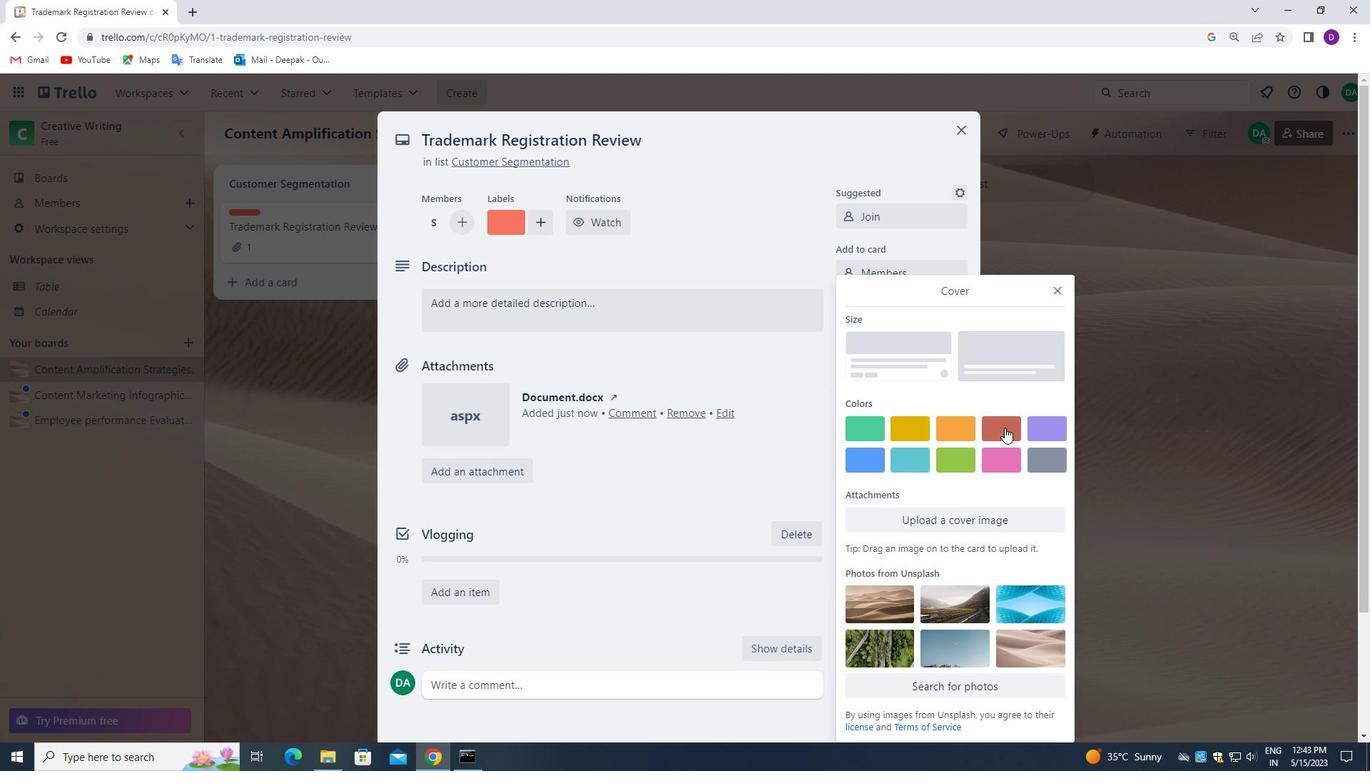 
Action: Mouse moved to (1123, 426)
Screenshot: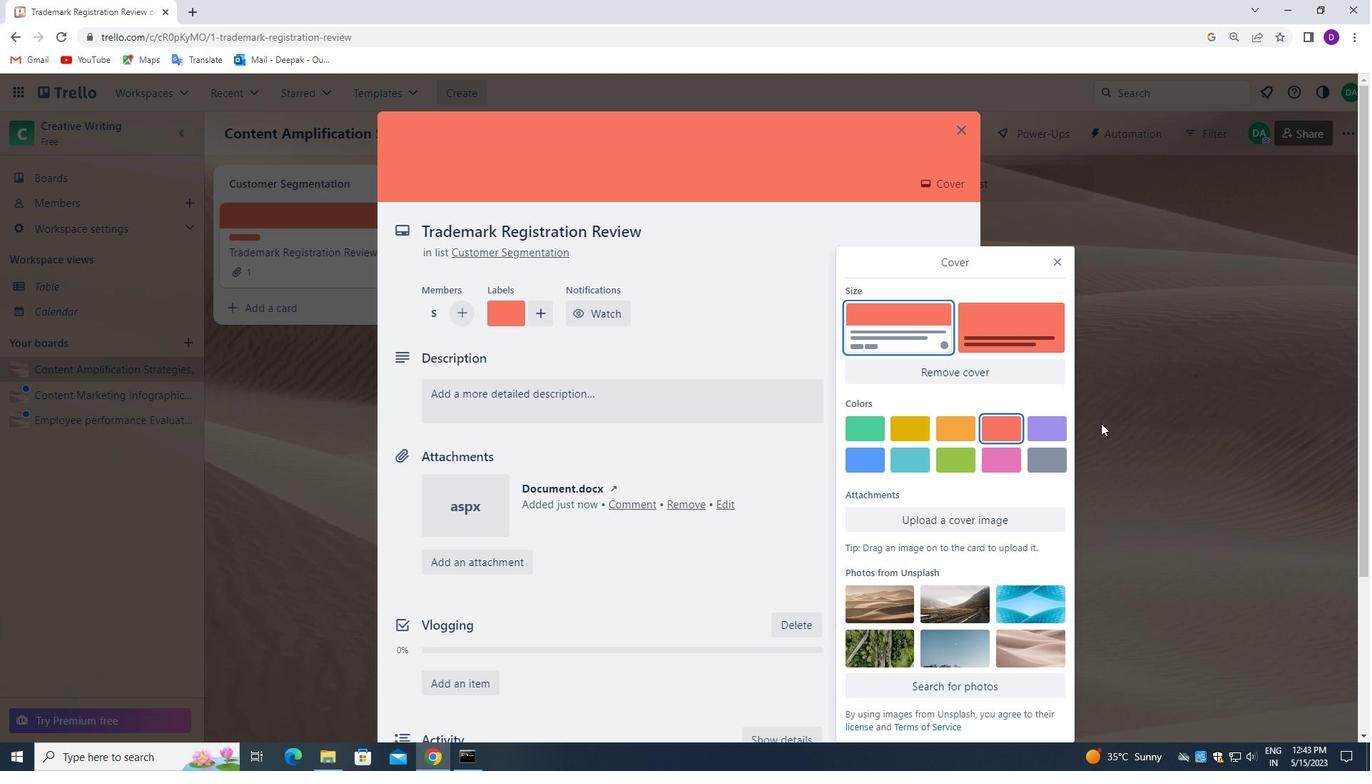 
Action: Mouse pressed left at (1123, 426)
Screenshot: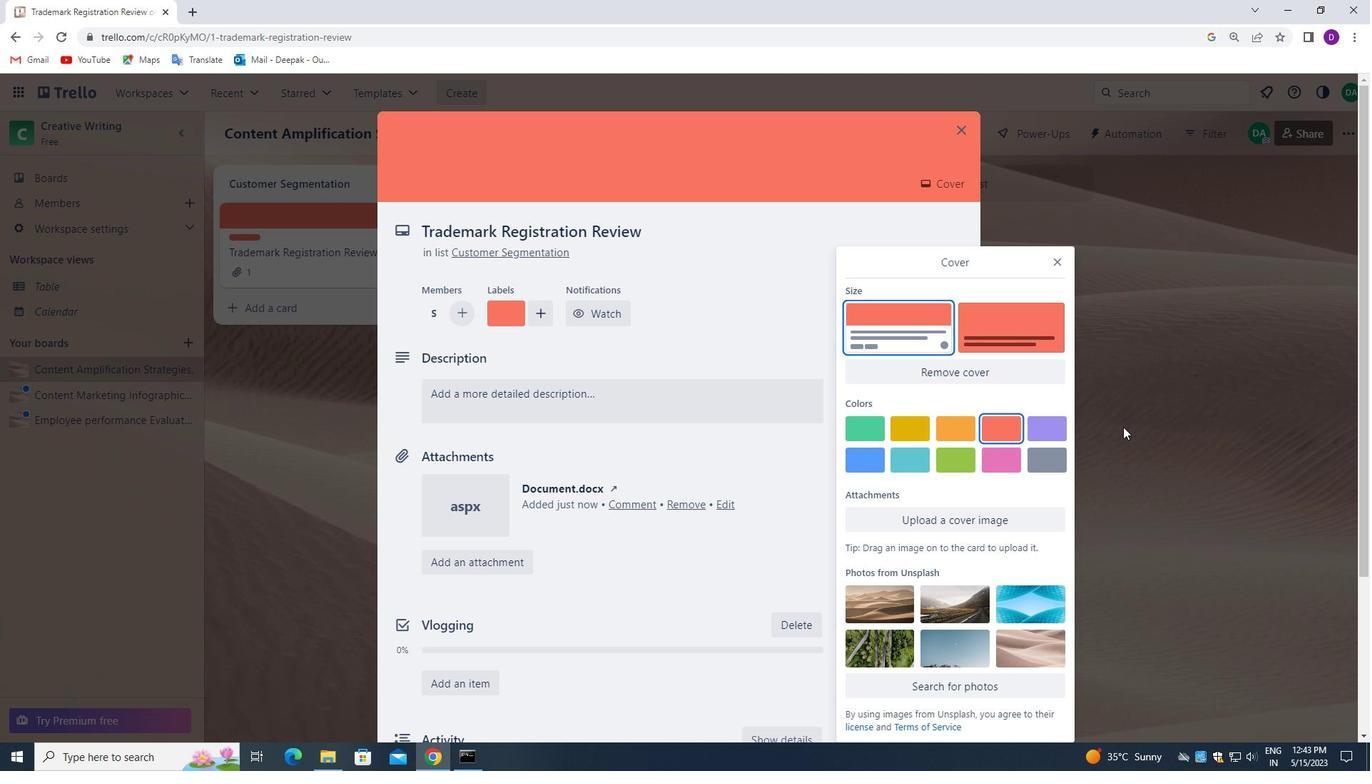 
Action: Mouse moved to (586, 392)
Screenshot: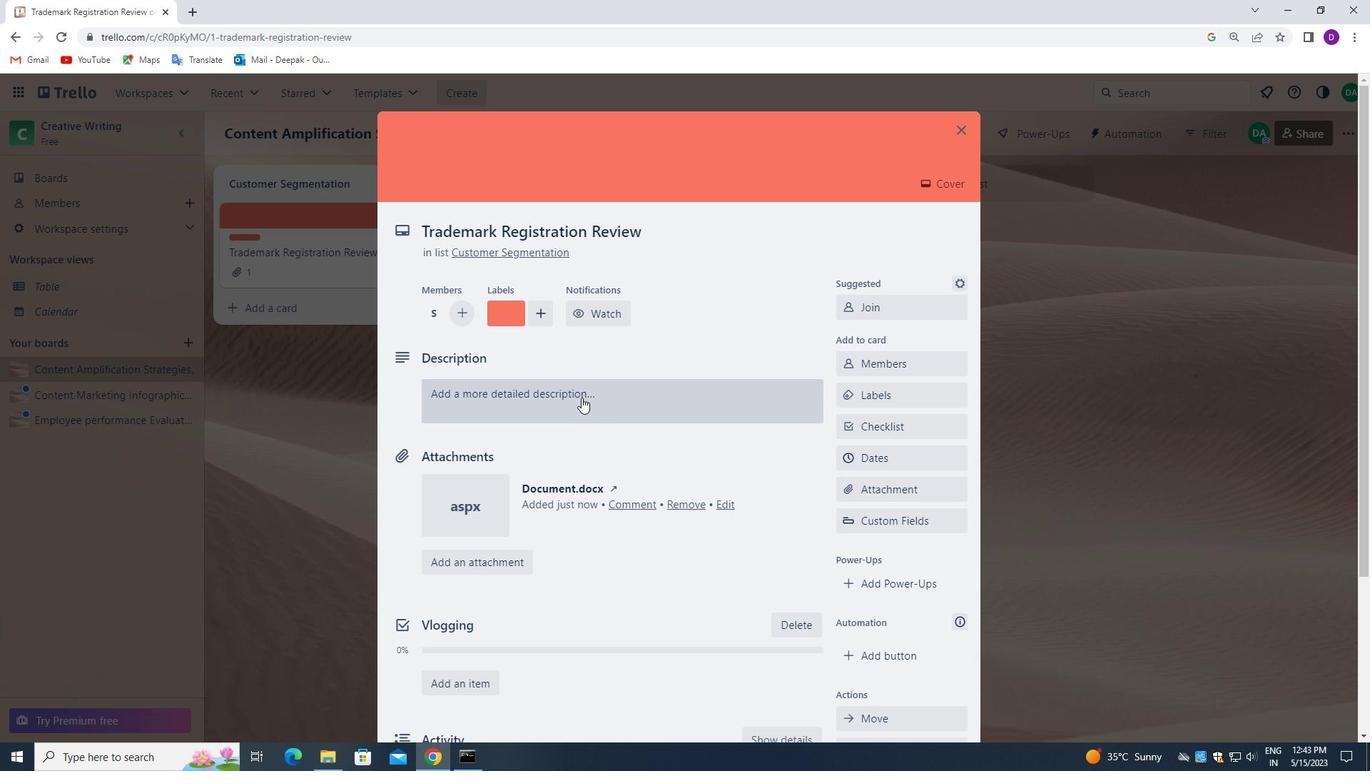 
Action: Mouse pressed left at (586, 392)
Screenshot: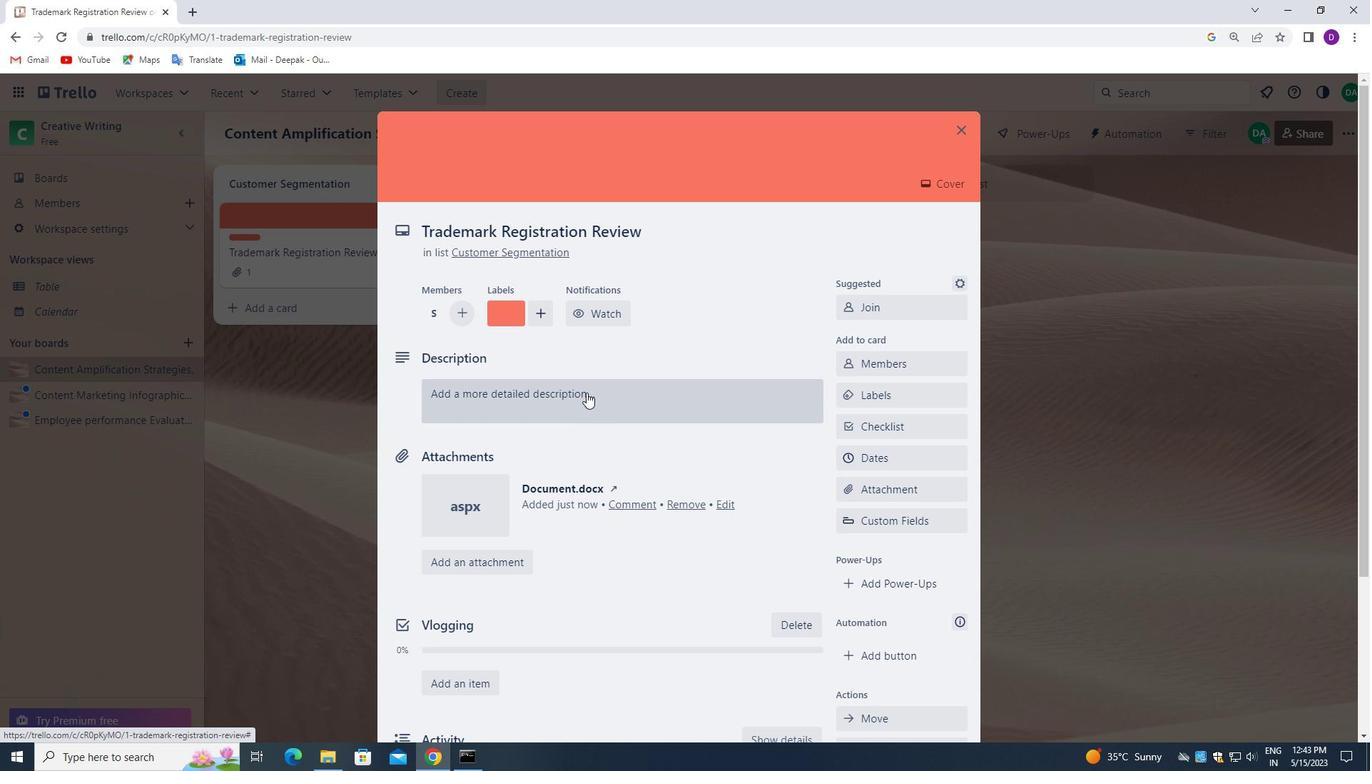 
Action: Mouse moved to (504, 442)
Screenshot: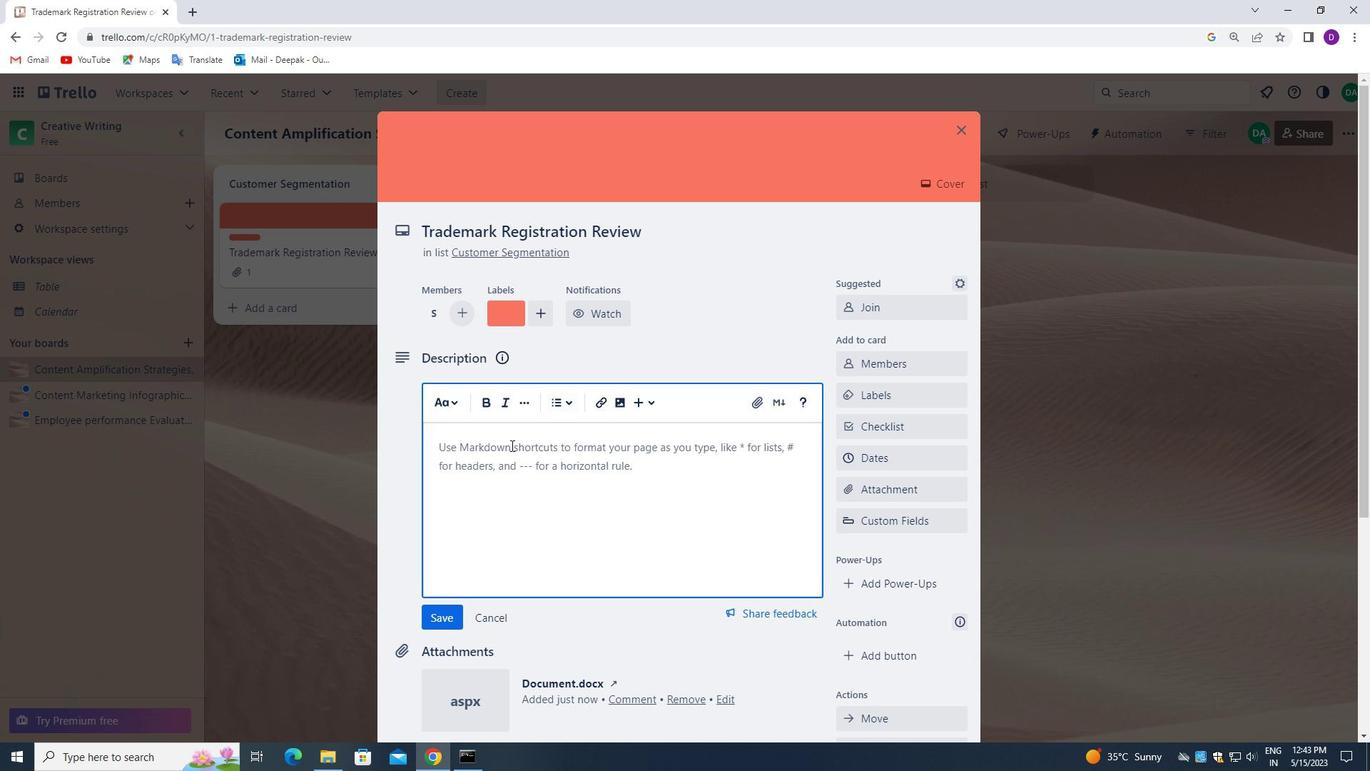 
Action: Mouse pressed left at (504, 442)
Screenshot: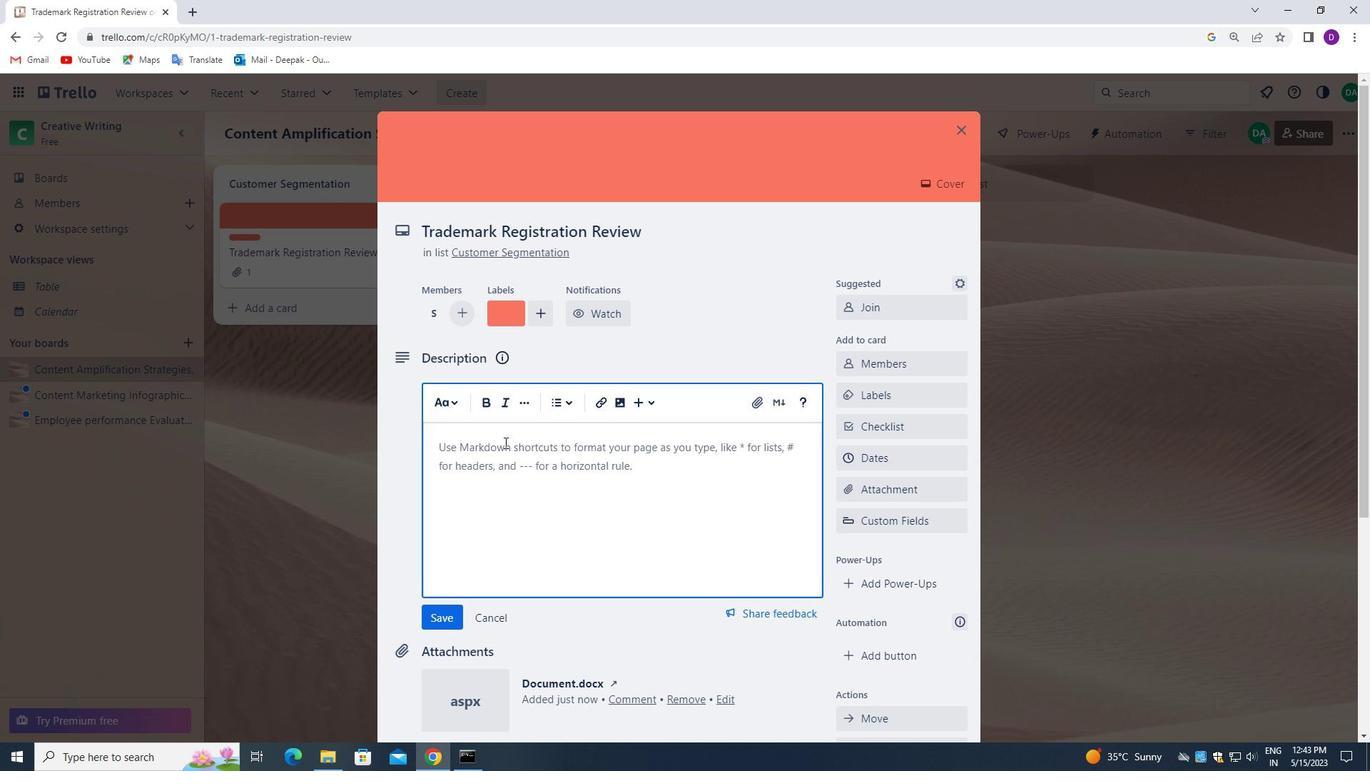 
Action: Key pressed <Key.shift>CONDUCT<Key.space><Key.shift>CUSTOMER<Key.space>RESEARCH<Key.space>FOR<Key.space>NEW<Key.space>SERVICE
Screenshot: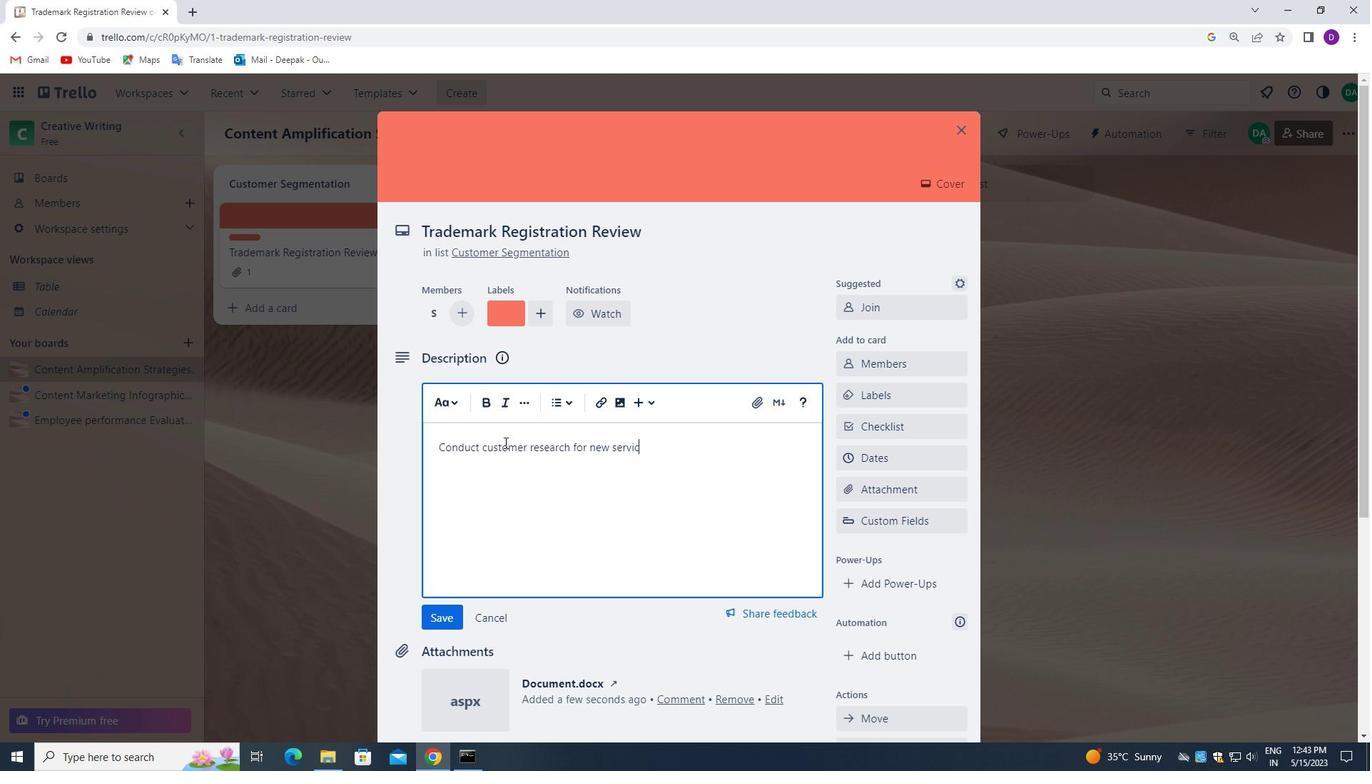 
Action: Mouse moved to (441, 615)
Screenshot: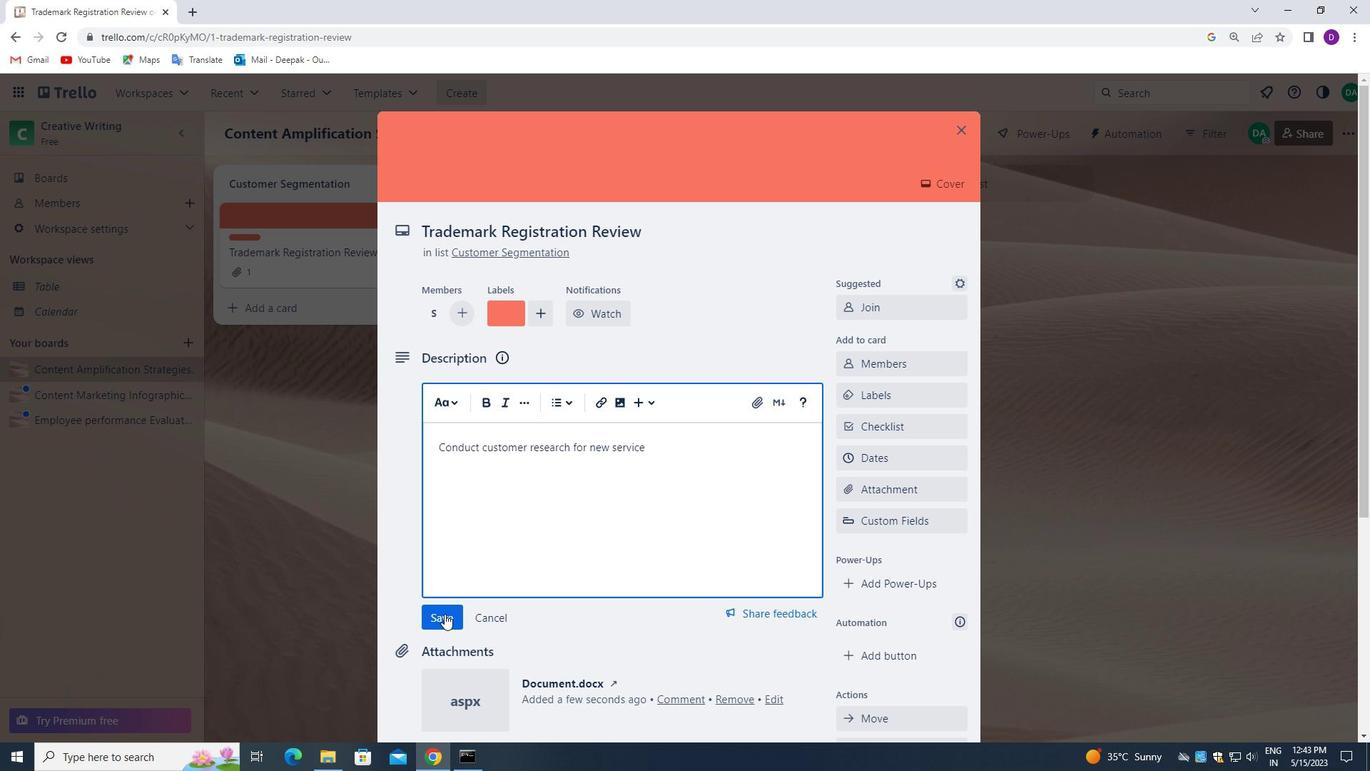 
Action: Mouse pressed left at (441, 615)
Screenshot: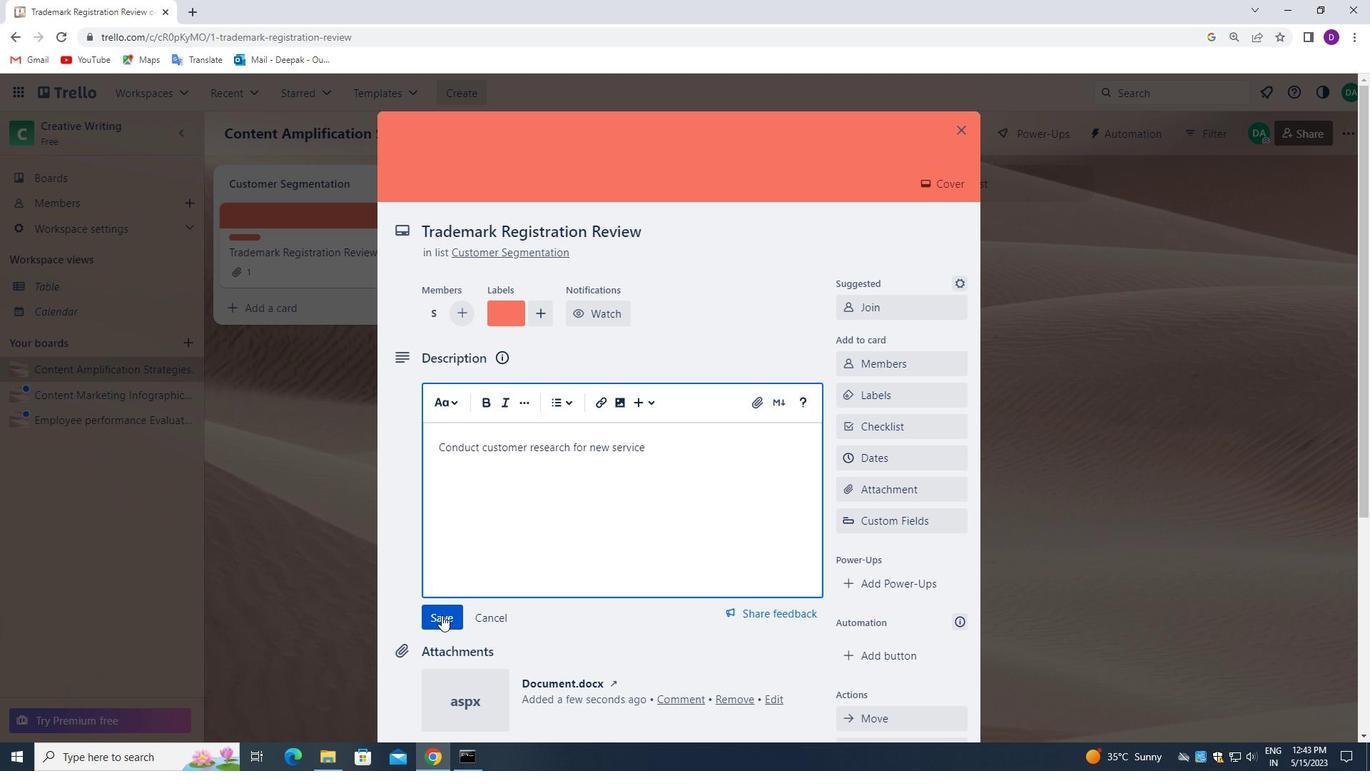 
Action: Mouse moved to (529, 602)
Screenshot: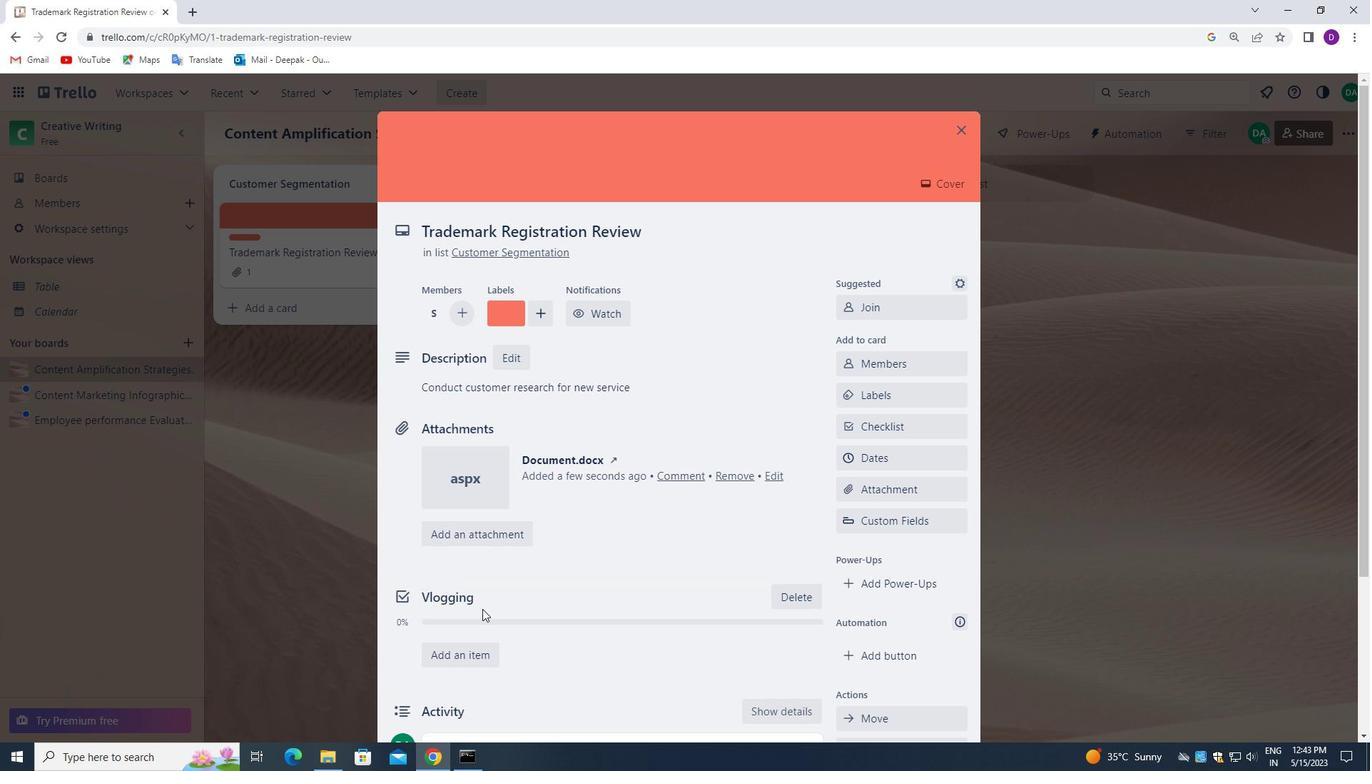 
Action: Mouse scrolled (529, 601) with delta (0, 0)
Screenshot: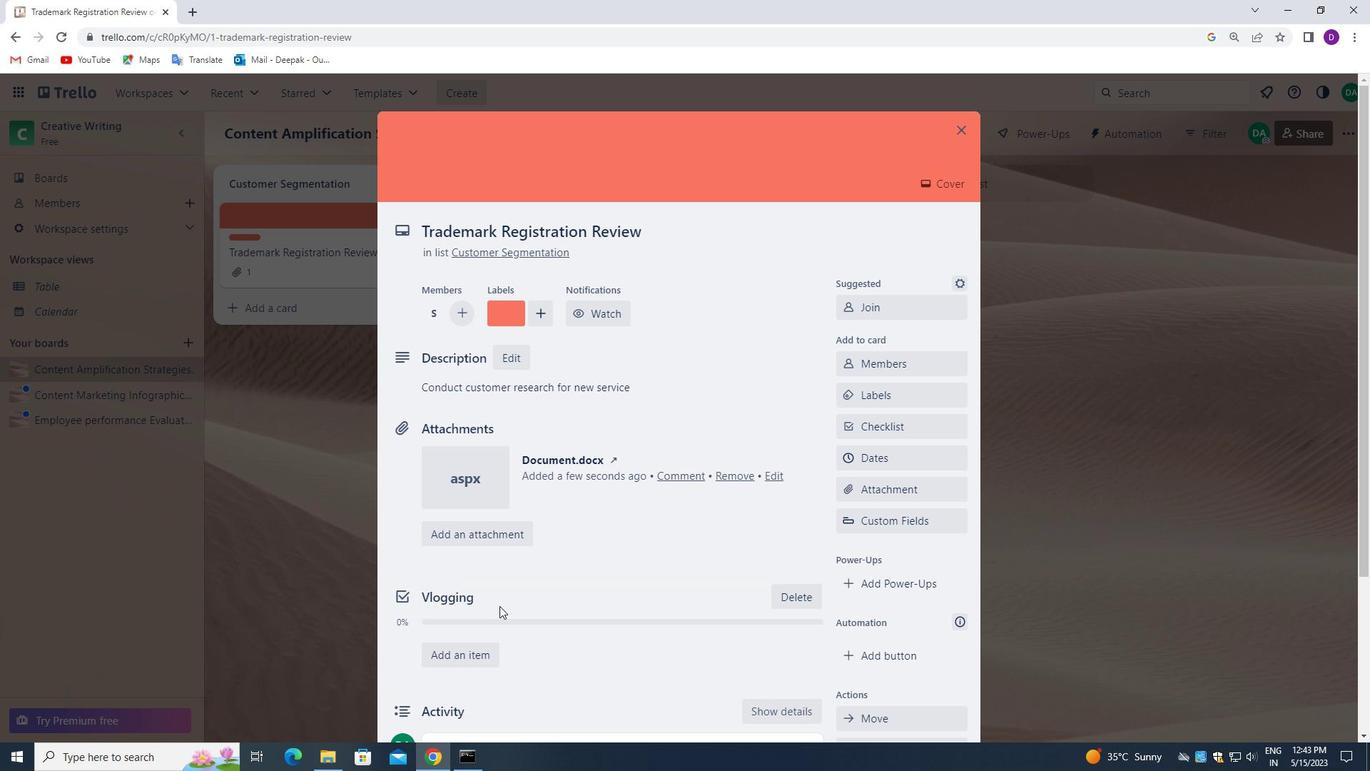 
Action: Mouse scrolled (529, 601) with delta (0, 0)
Screenshot: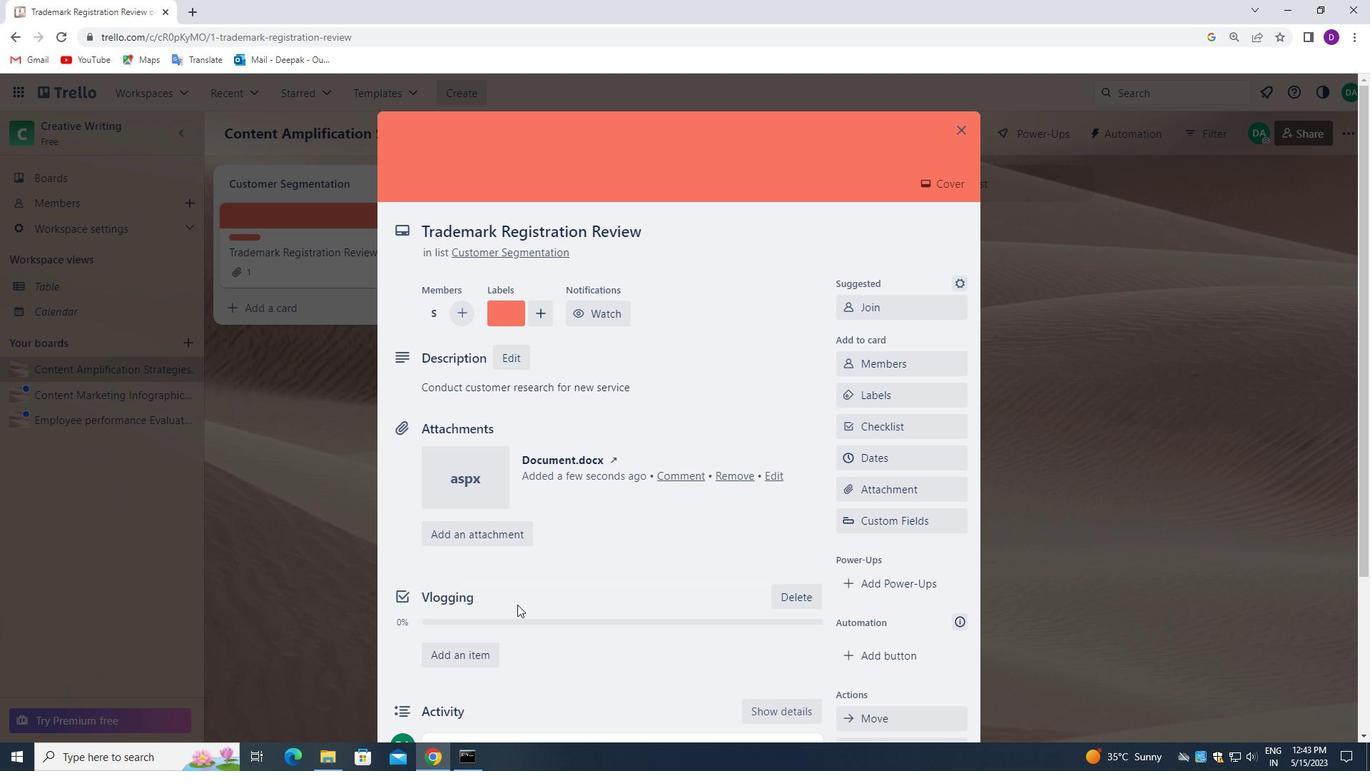 
Action: Mouse scrolled (529, 601) with delta (0, 0)
Screenshot: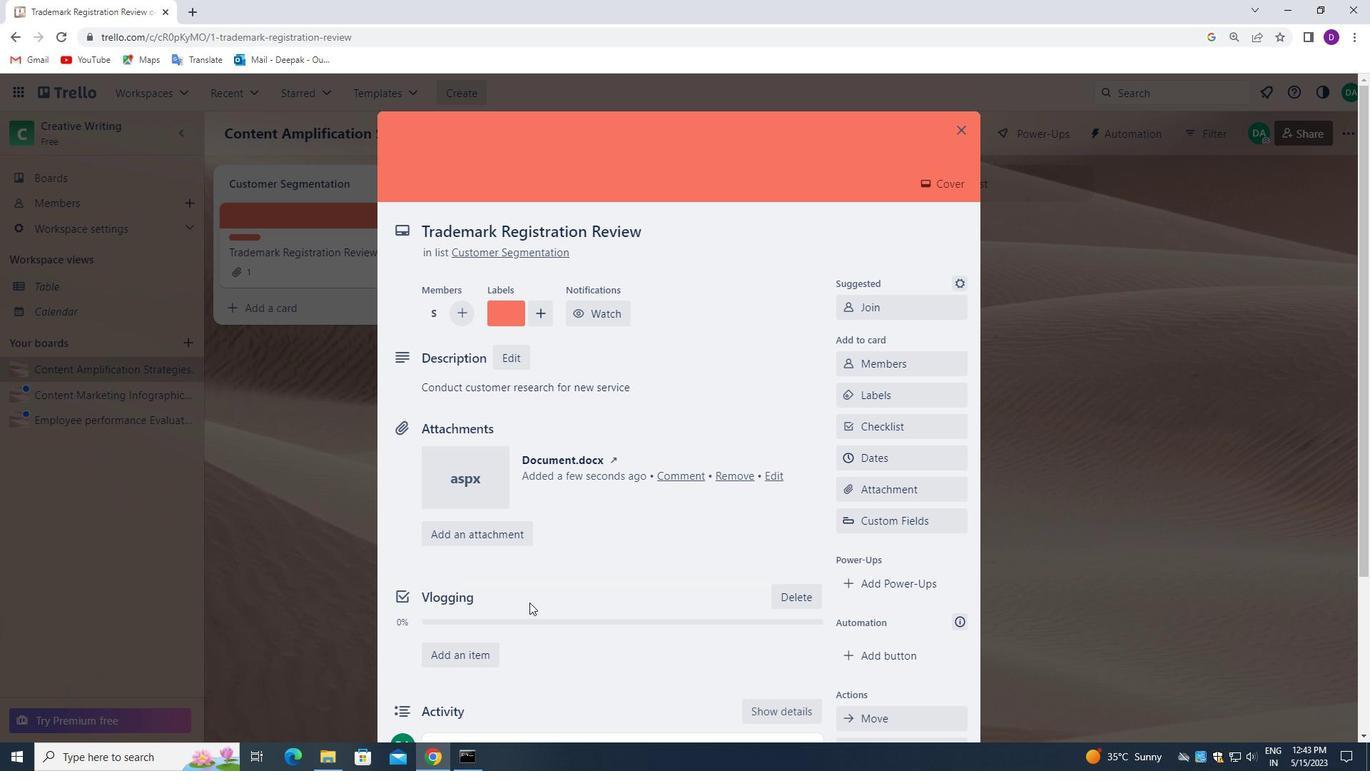
Action: Mouse scrolled (529, 601) with delta (0, 0)
Screenshot: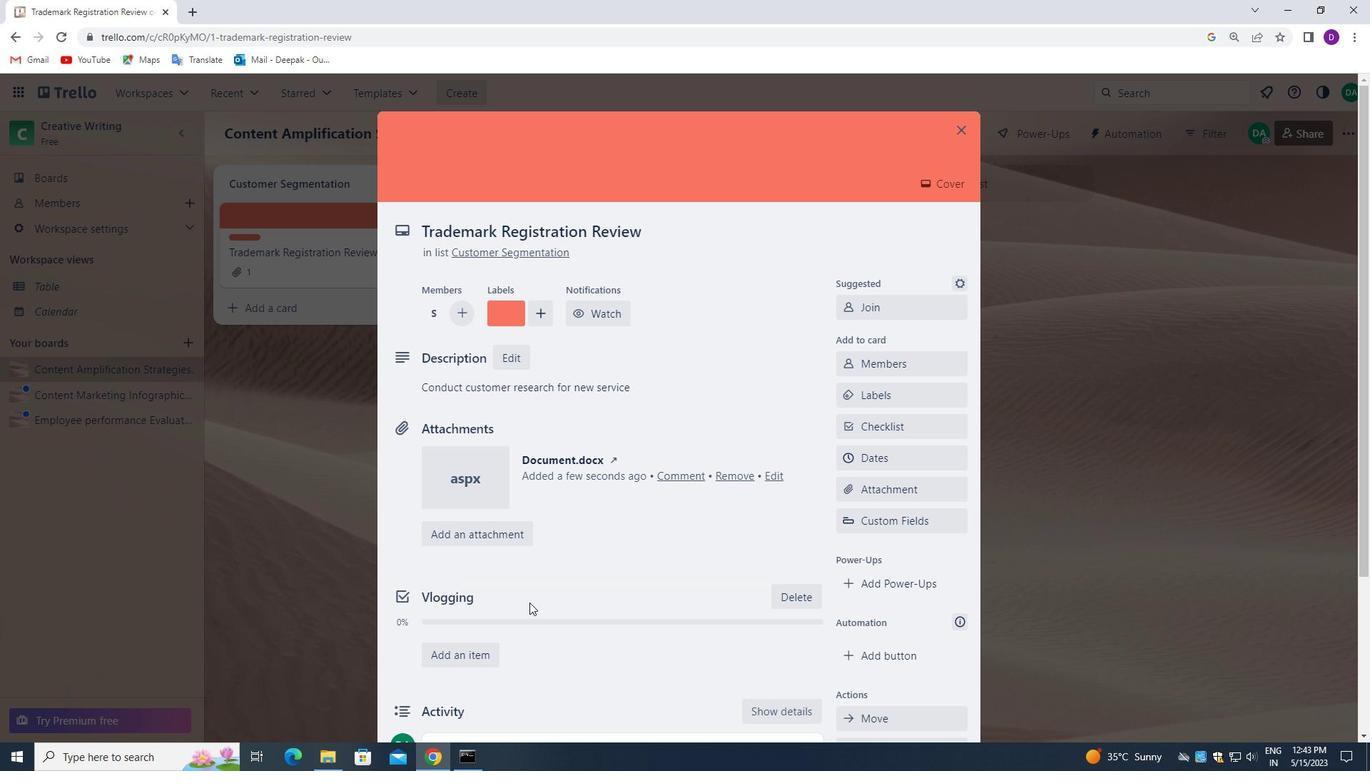 
Action: Mouse moved to (491, 544)
Screenshot: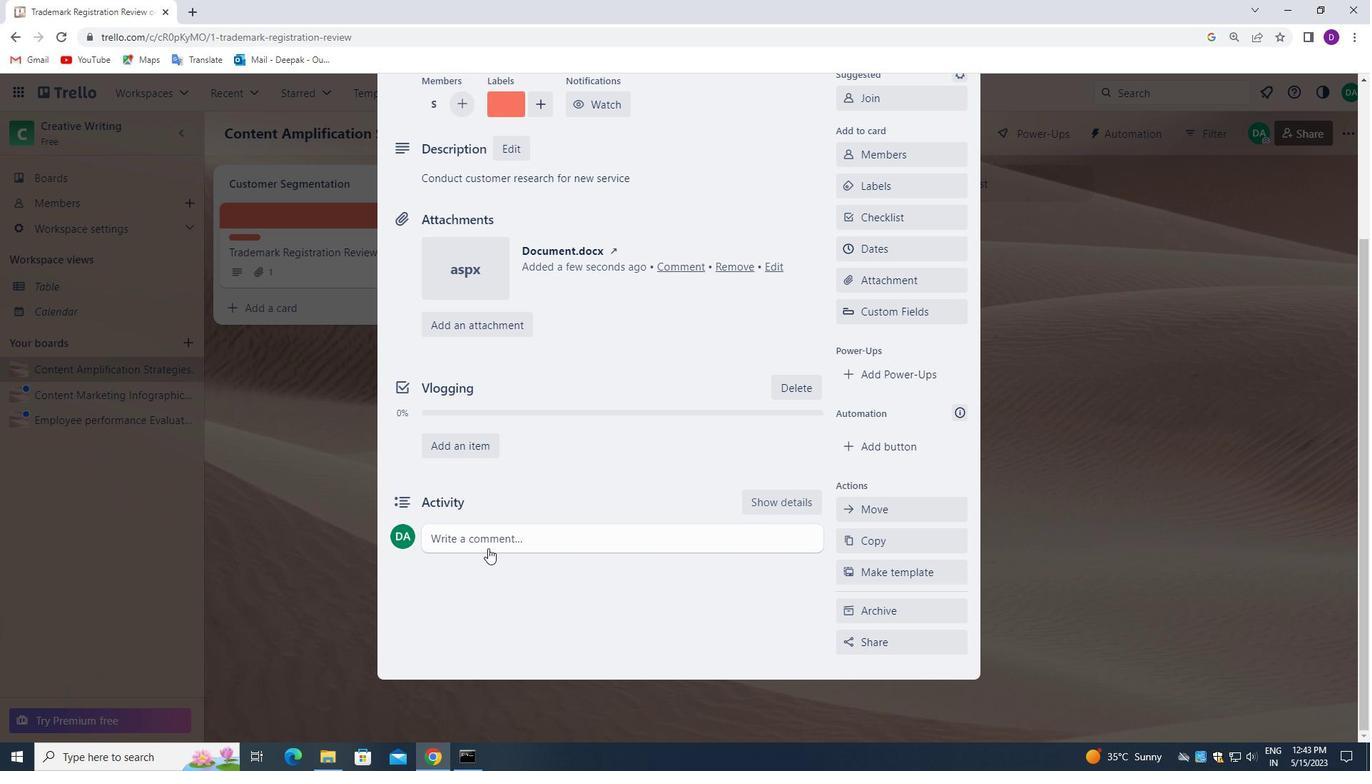 
Action: Mouse pressed left at (491, 544)
Screenshot: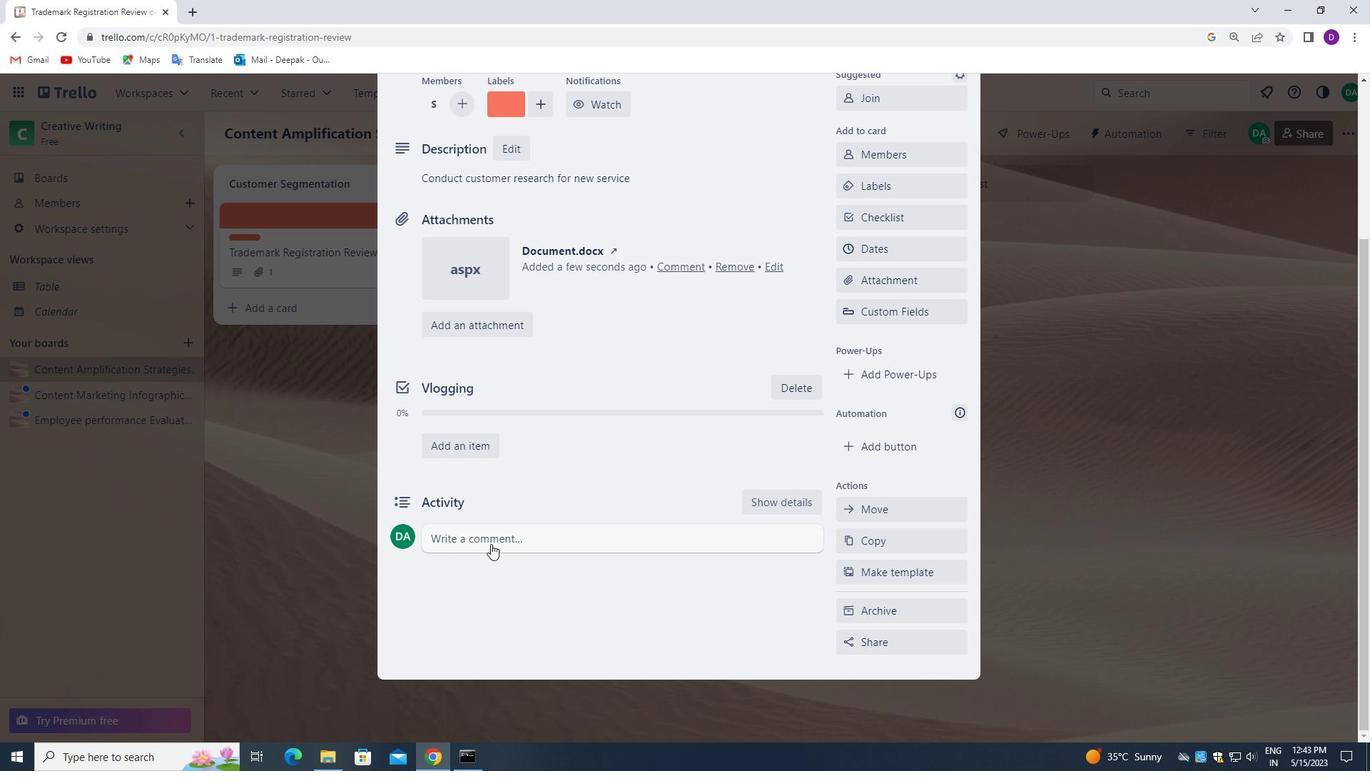 
Action: Mouse moved to (493, 592)
Screenshot: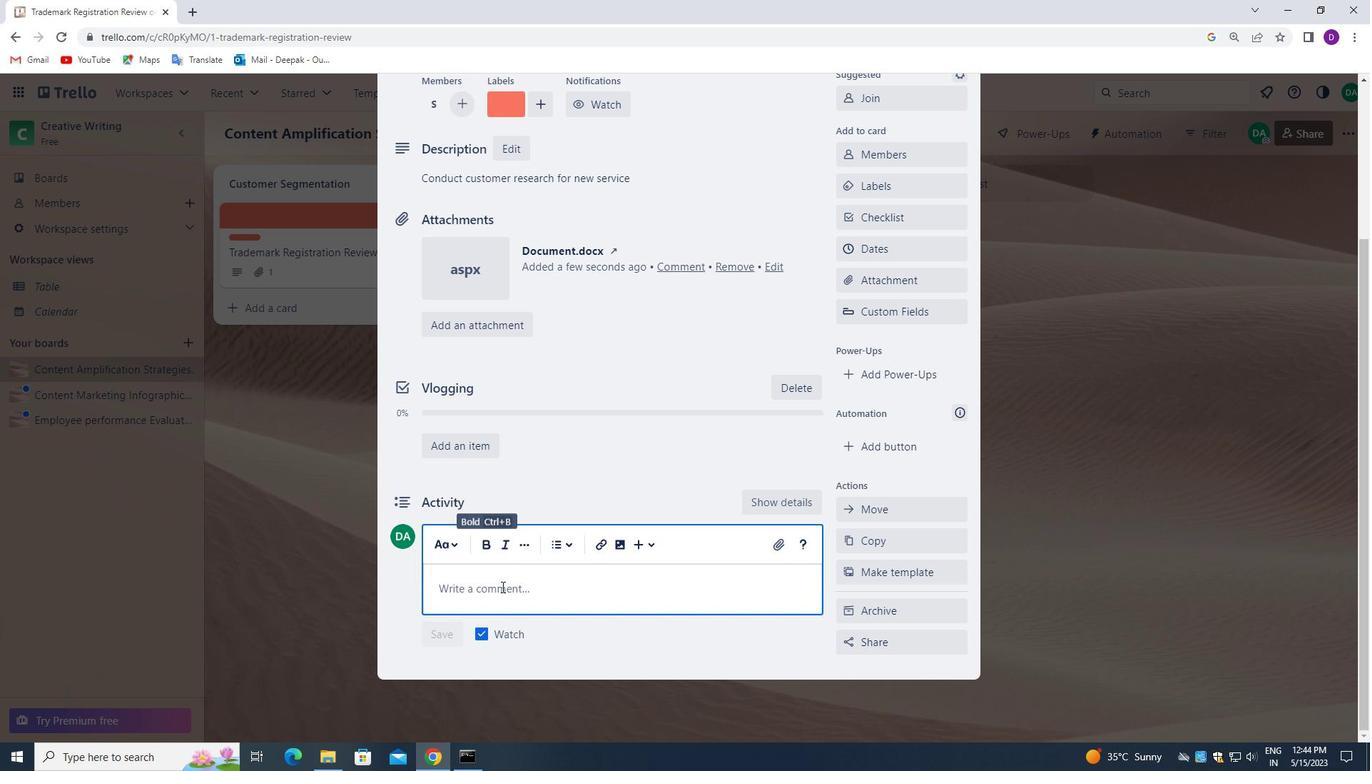 
Action: Mouse pressed left at (493, 592)
Screenshot: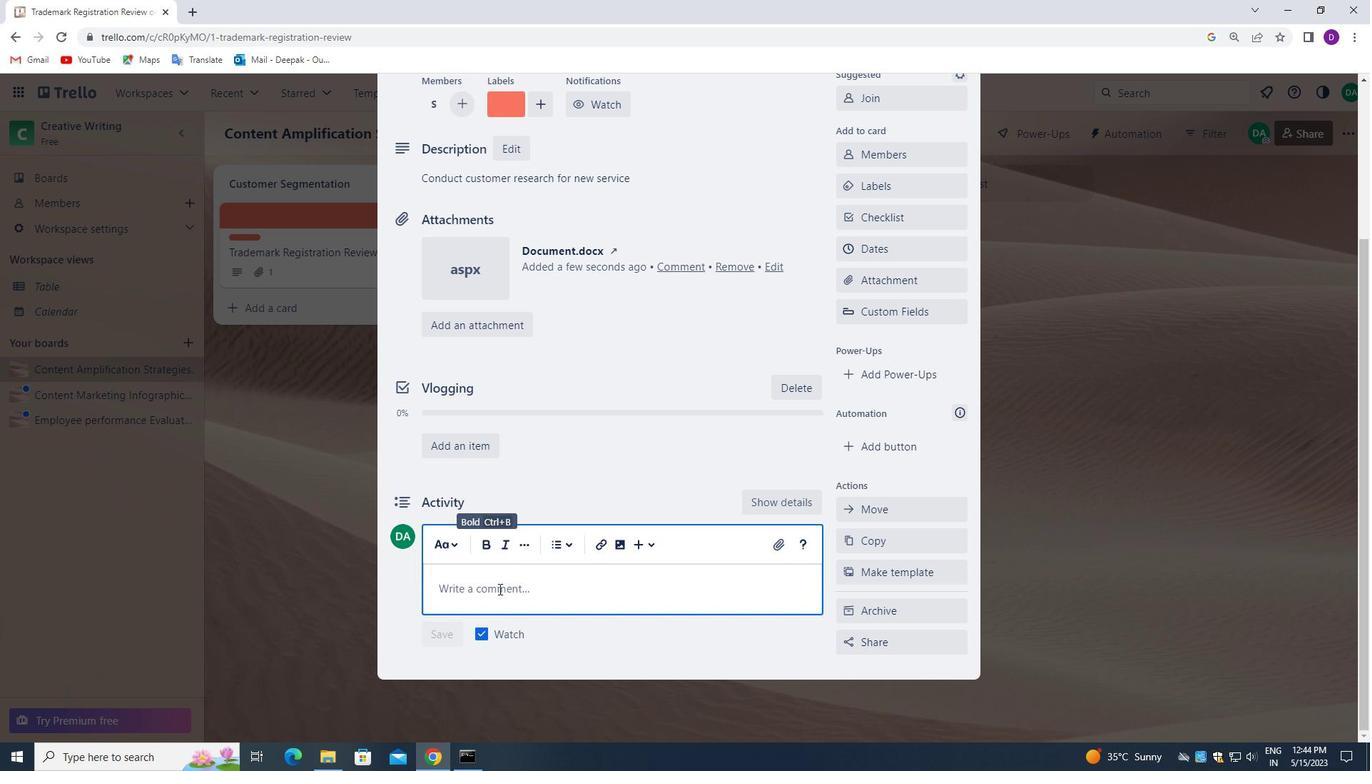 
Action: Key pressed <Key.shift>LET<Key.space>US<Key.space>MAKE<Key.space>SURE<Key.space>WE<Key.space>HAVE<Key.space>A<Key.space>CLEAR<Key.space>UNDERSTANDING<Key.space>OF<Key.space>THE<Key.space>OBJECTIVES<Key.space>AND<Key.space>REQUIREMENTS<Key.space>OF<Key.space>THIS<Key.space>TASK<Key.space>BEFORE<Key.space>B<Key.backspace>GETTING<Key.space>STARTED.
Screenshot: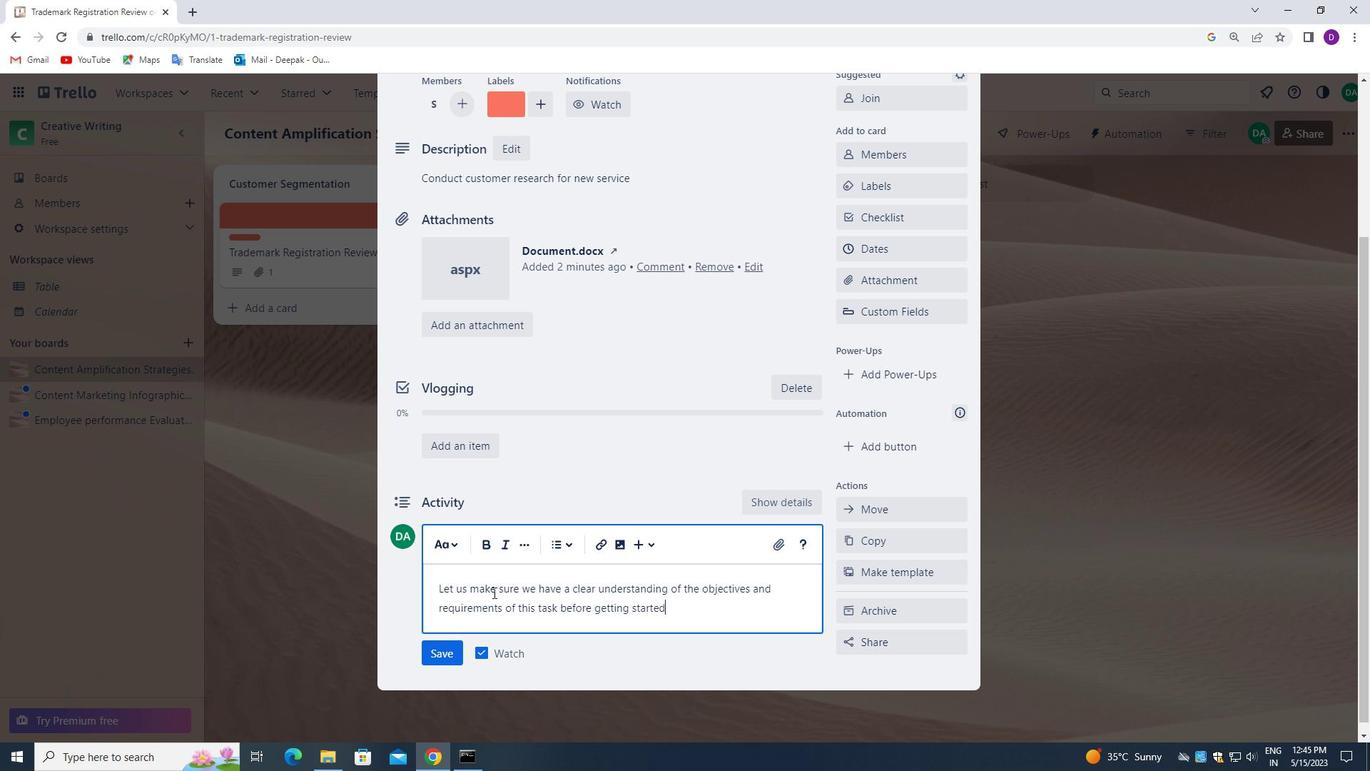 
Action: Mouse moved to (431, 653)
Screenshot: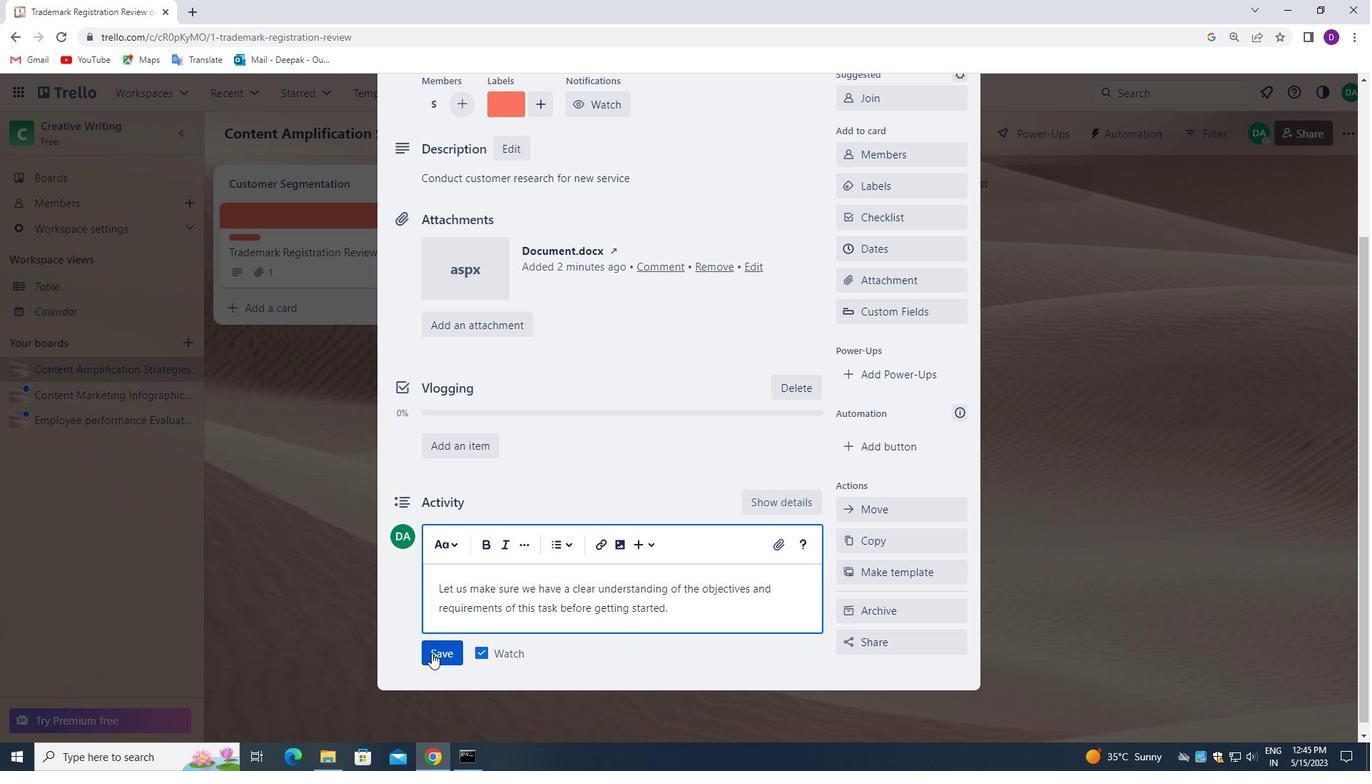 
Action: Mouse pressed left at (431, 653)
Screenshot: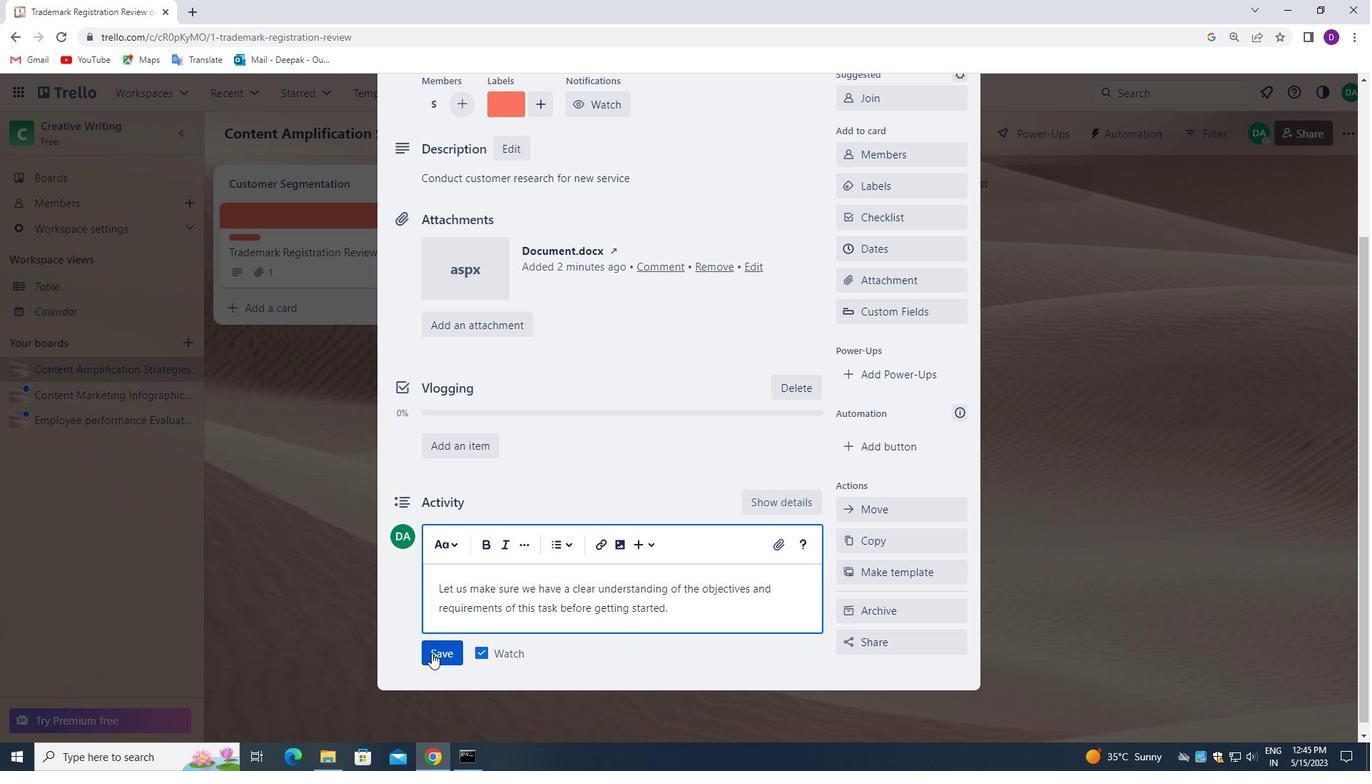 
Action: Mouse moved to (886, 240)
Screenshot: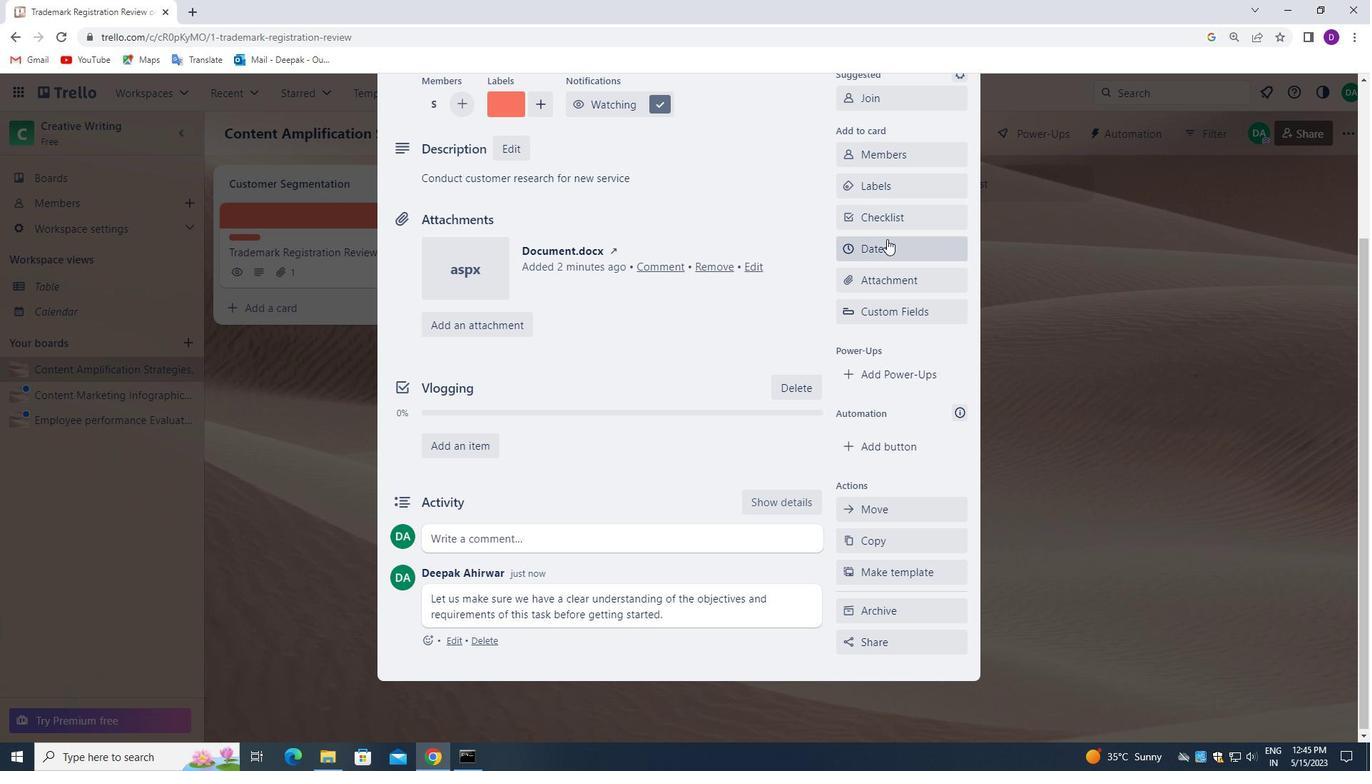 
Action: Mouse pressed left at (886, 240)
Screenshot: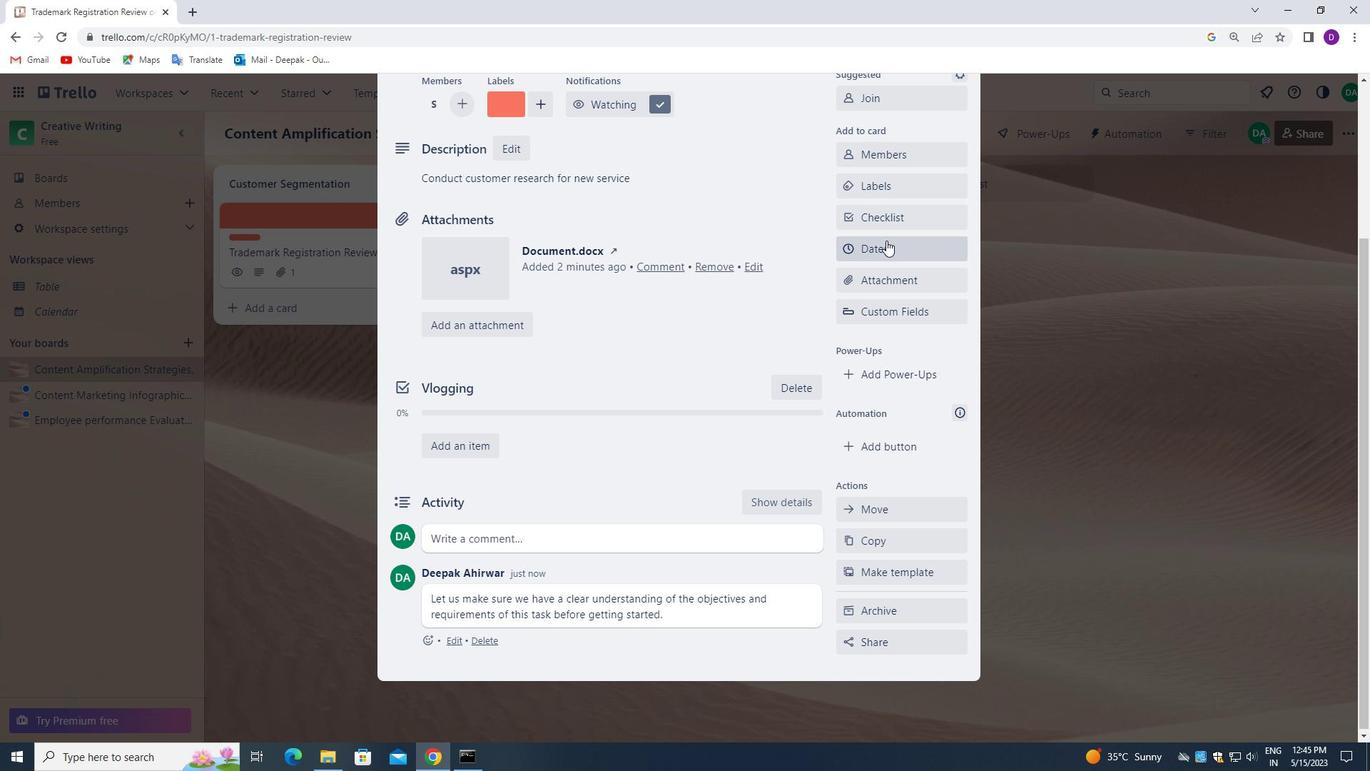 
Action: Mouse moved to (851, 415)
Screenshot: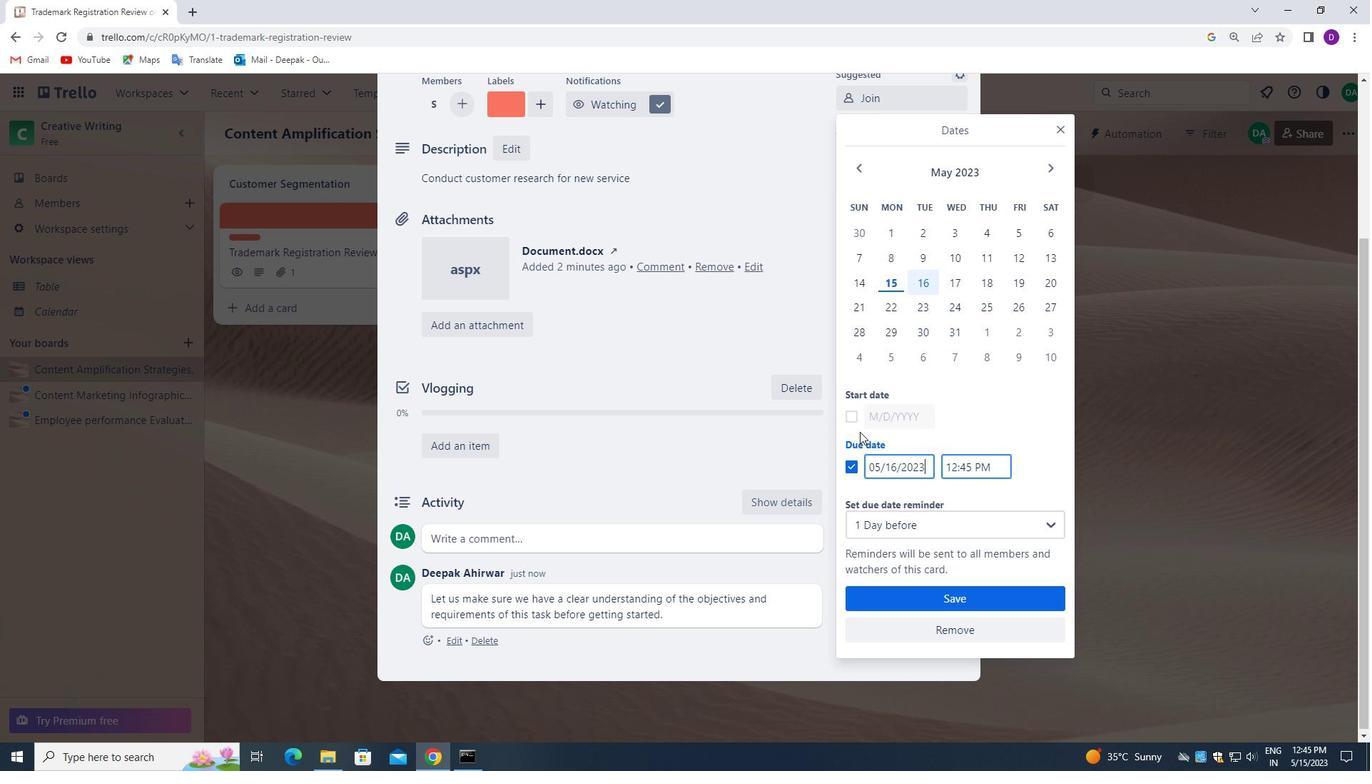 
Action: Mouse pressed left at (851, 415)
Screenshot: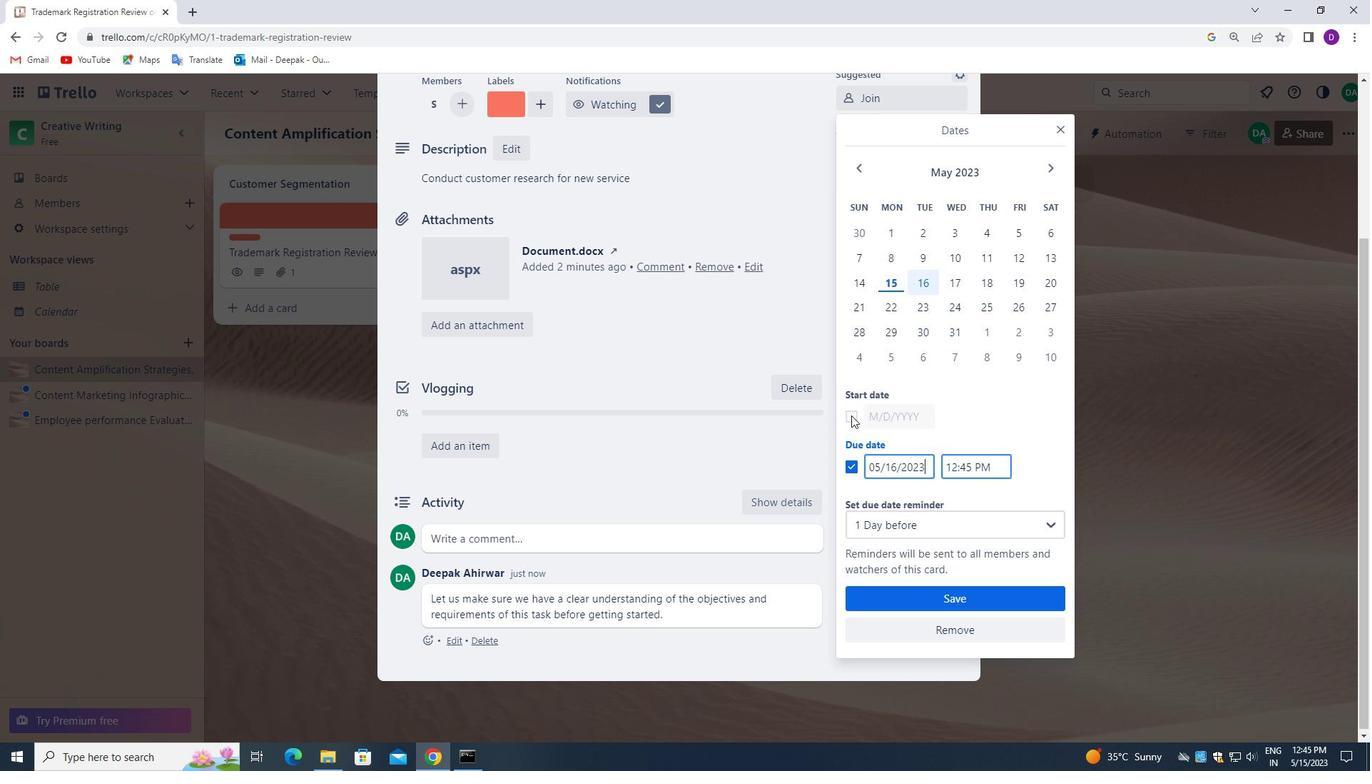 
Action: Mouse moved to (886, 416)
Screenshot: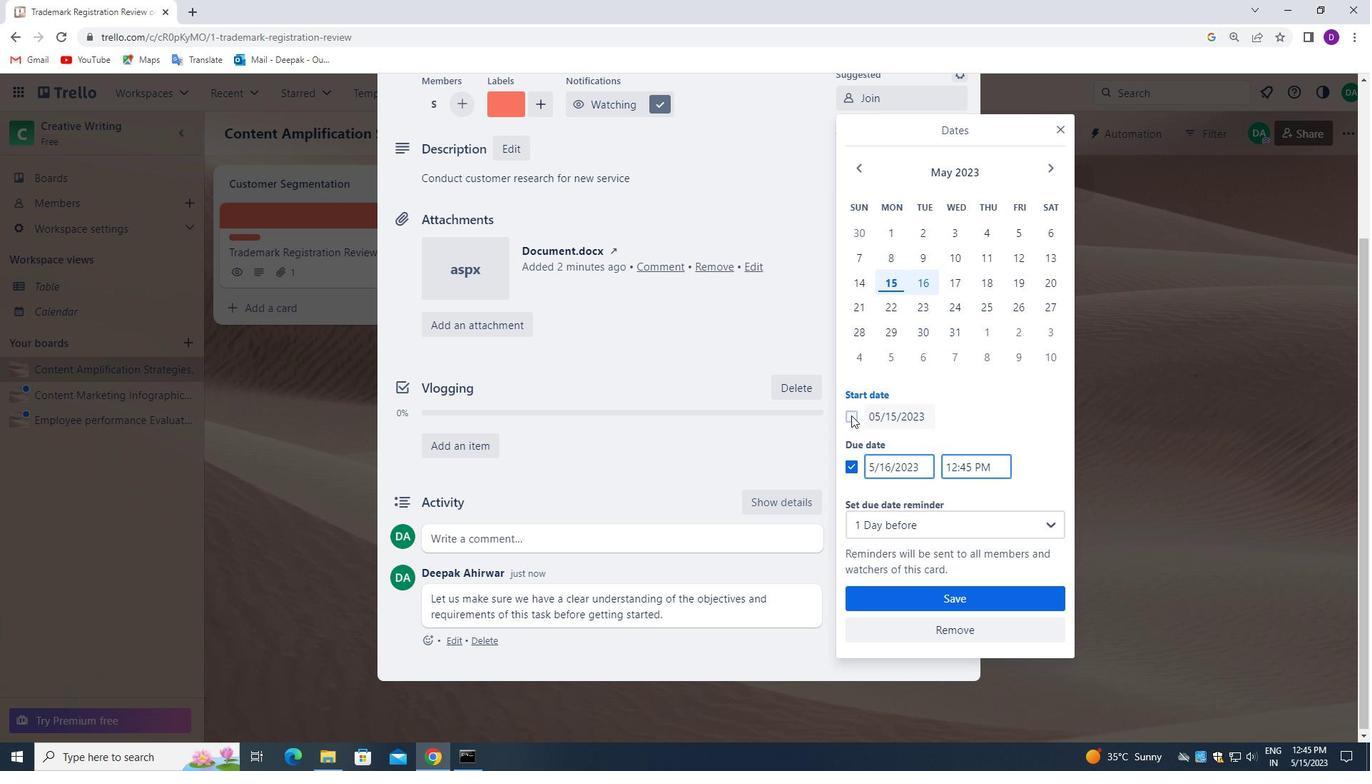 
Action: Mouse pressed left at (886, 416)
Screenshot: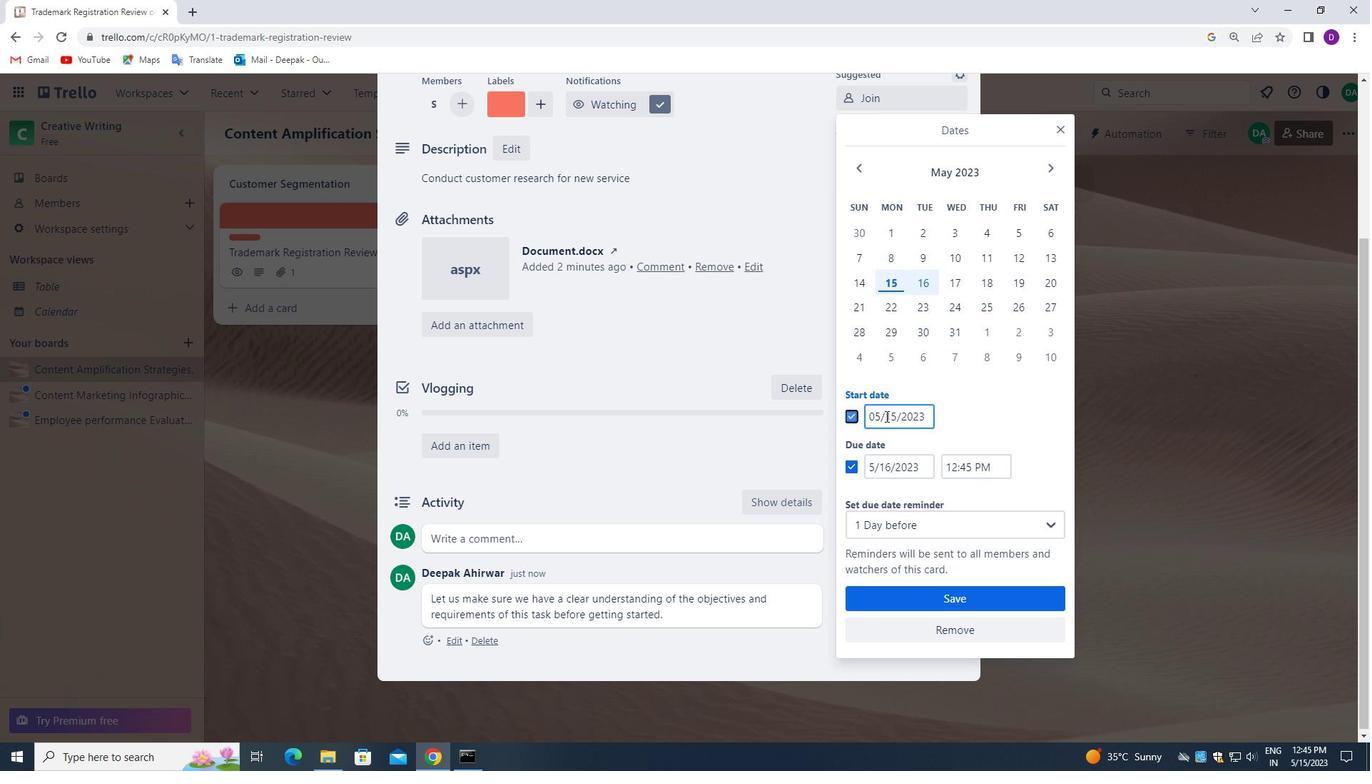 
Action: Mouse pressed left at (886, 416)
Screenshot: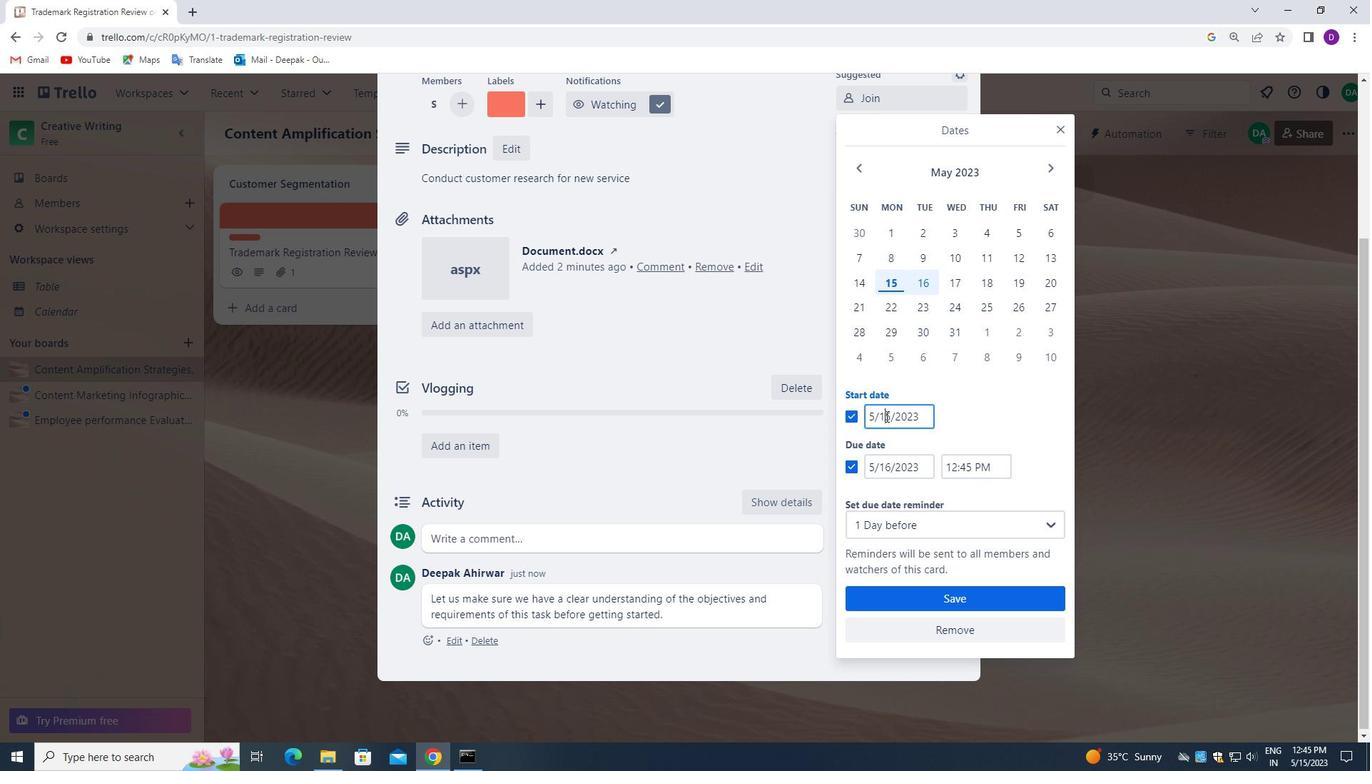 
Action: Mouse pressed left at (886, 416)
Screenshot: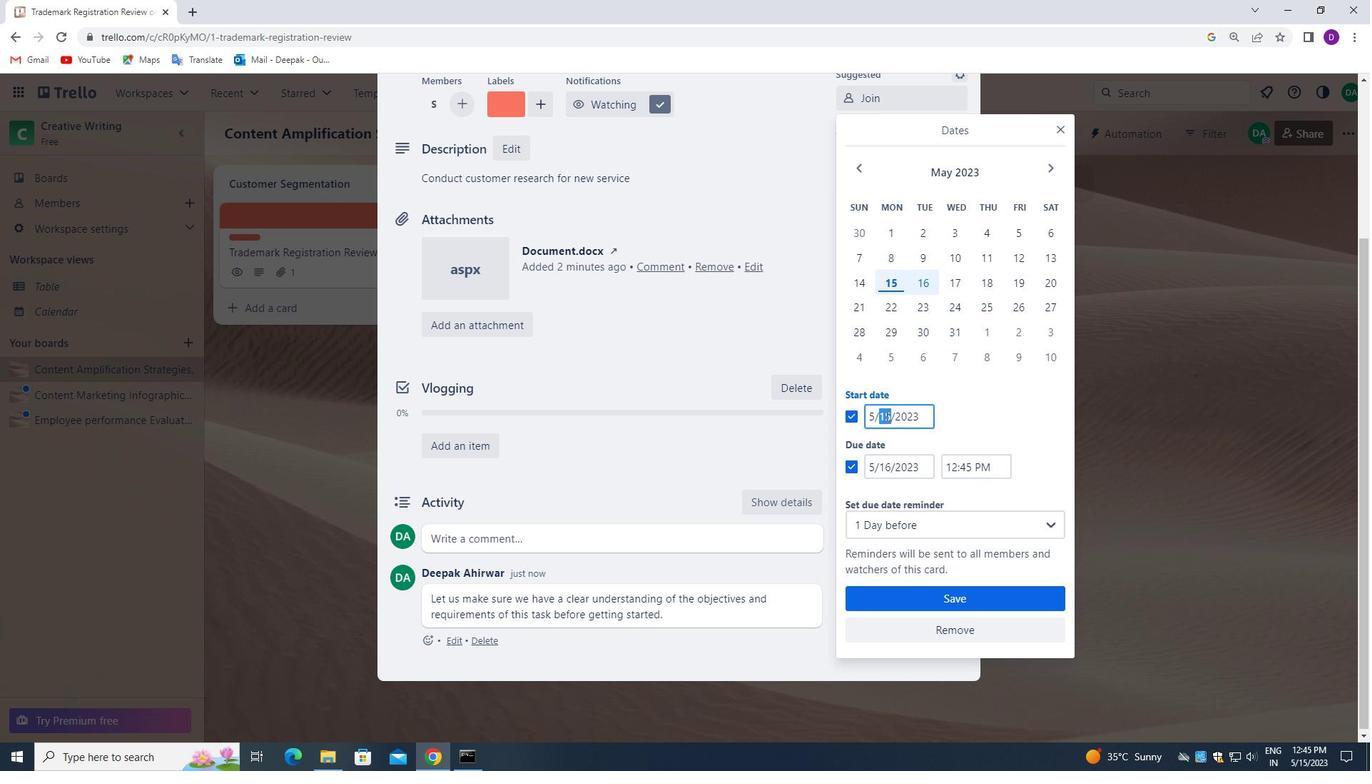 
Action: Key pressed <Key.backspace>01/01/1900
Screenshot: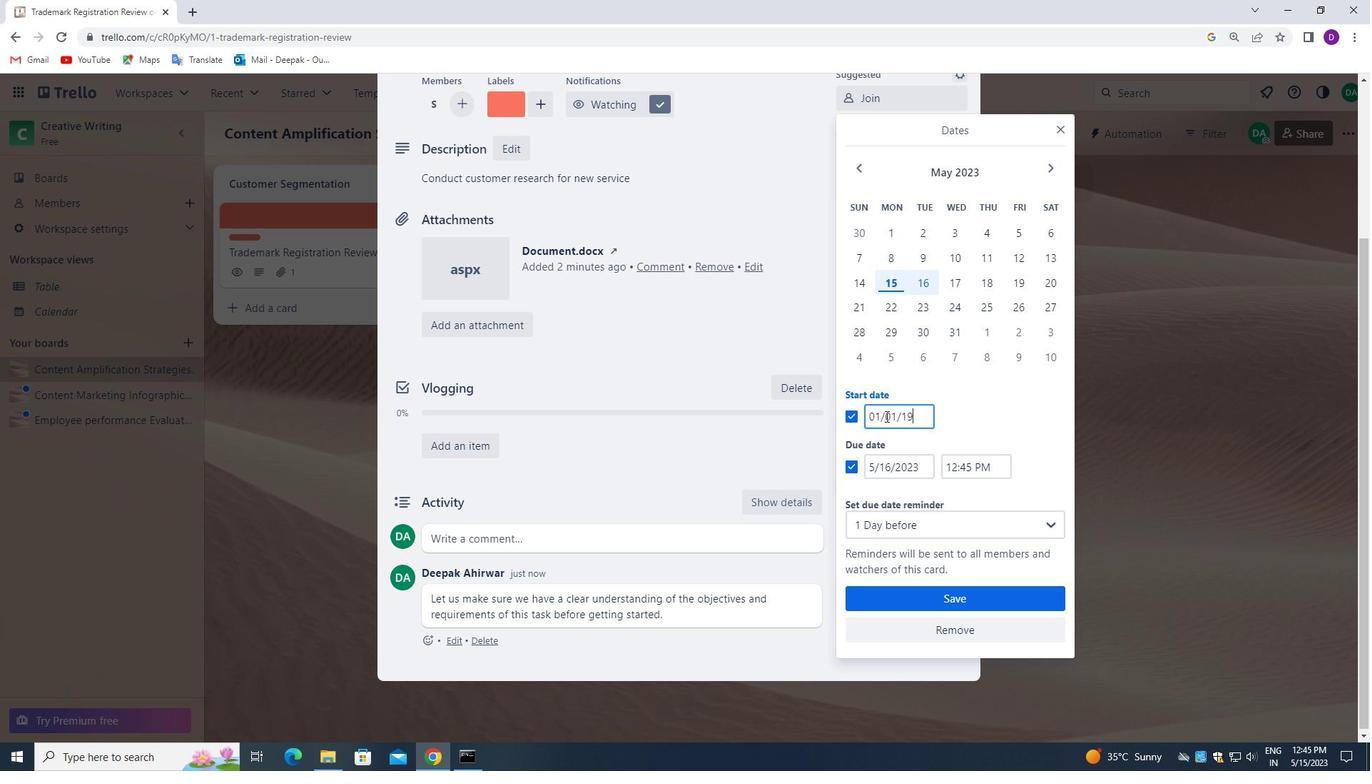 
Action: Mouse moved to (895, 458)
Screenshot: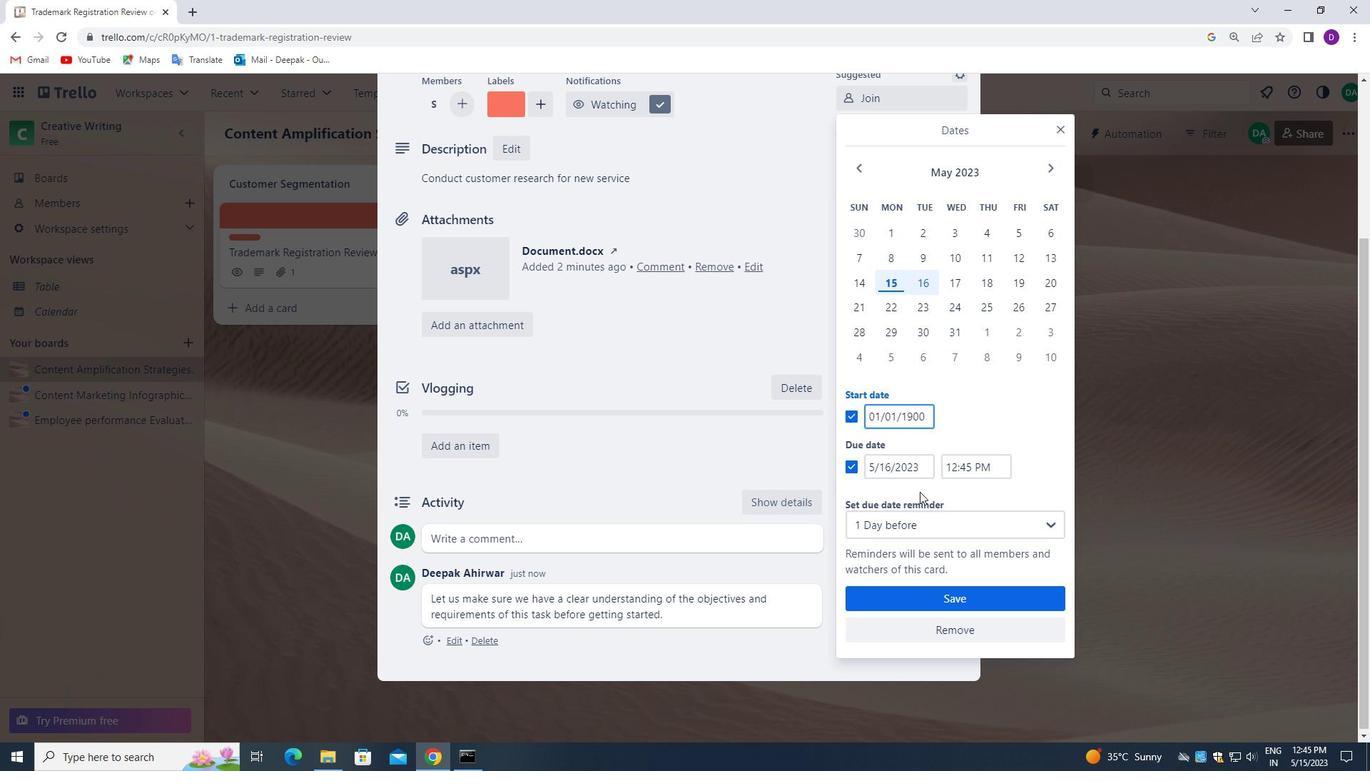 
Action: Mouse pressed left at (895, 458)
Screenshot: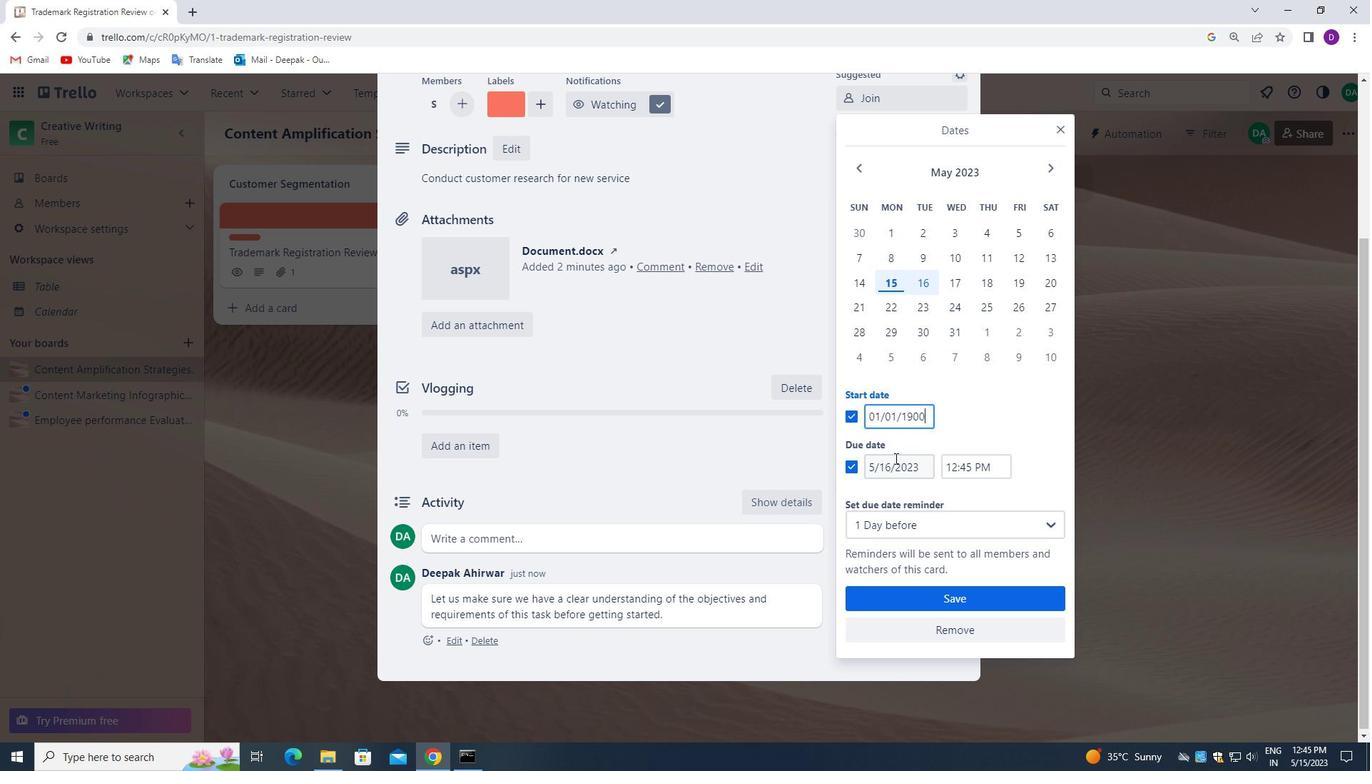 
Action: Mouse pressed left at (895, 458)
Screenshot: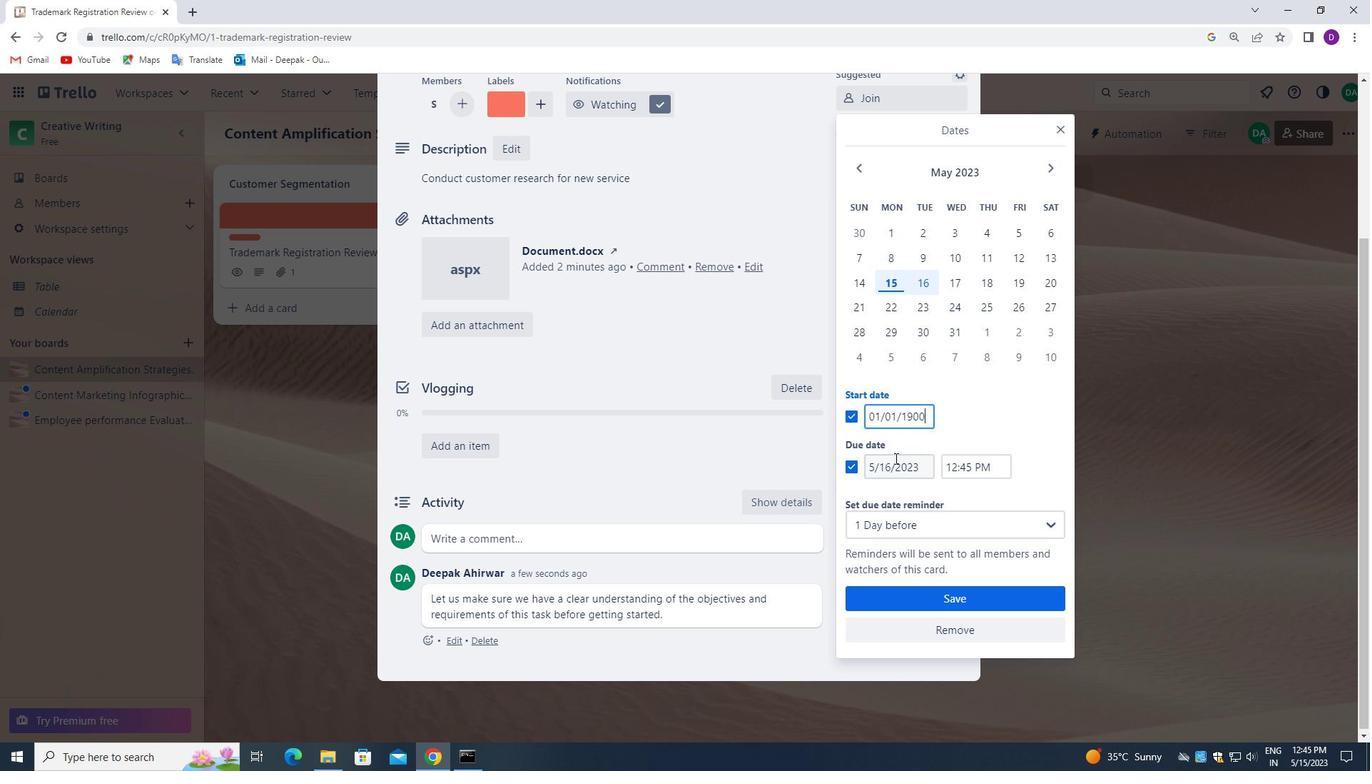 
Action: Mouse pressed left at (895, 458)
Screenshot: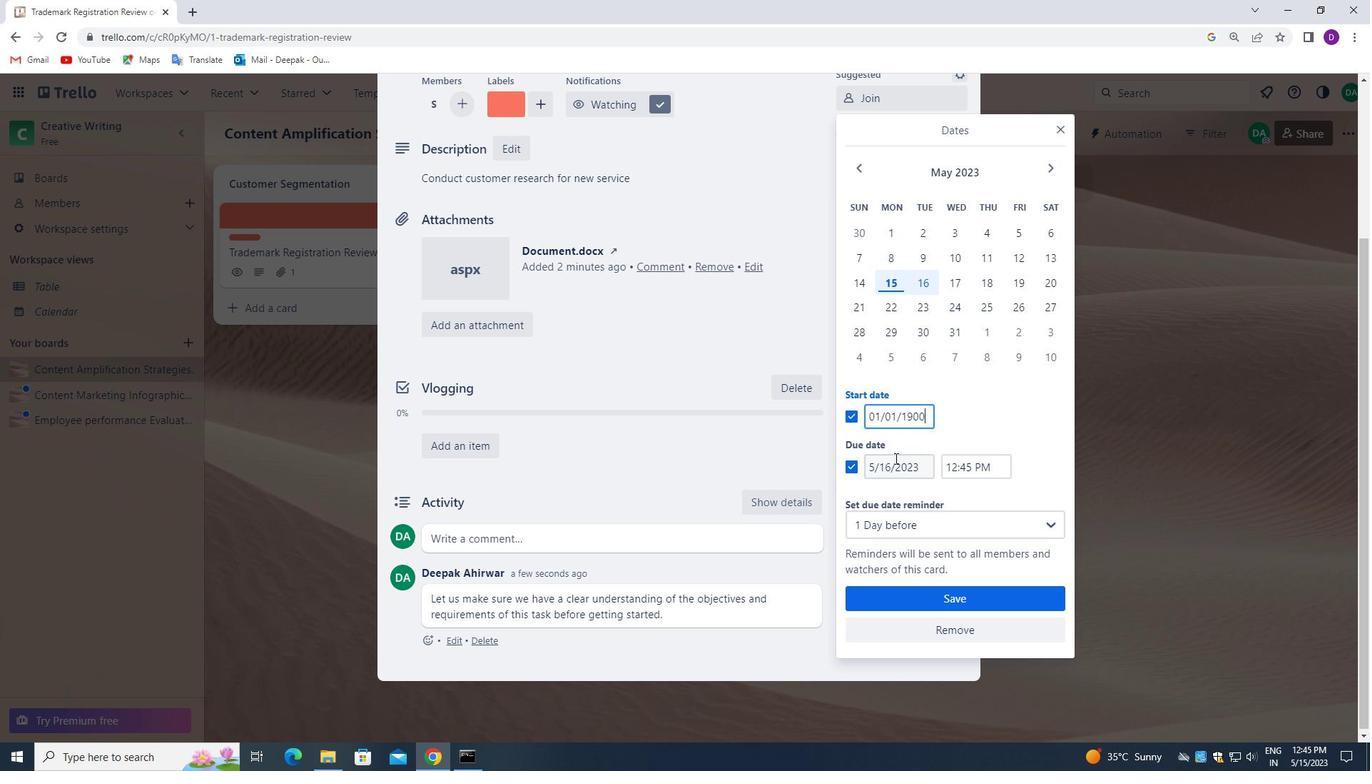 
Action: Mouse moved to (910, 472)
Screenshot: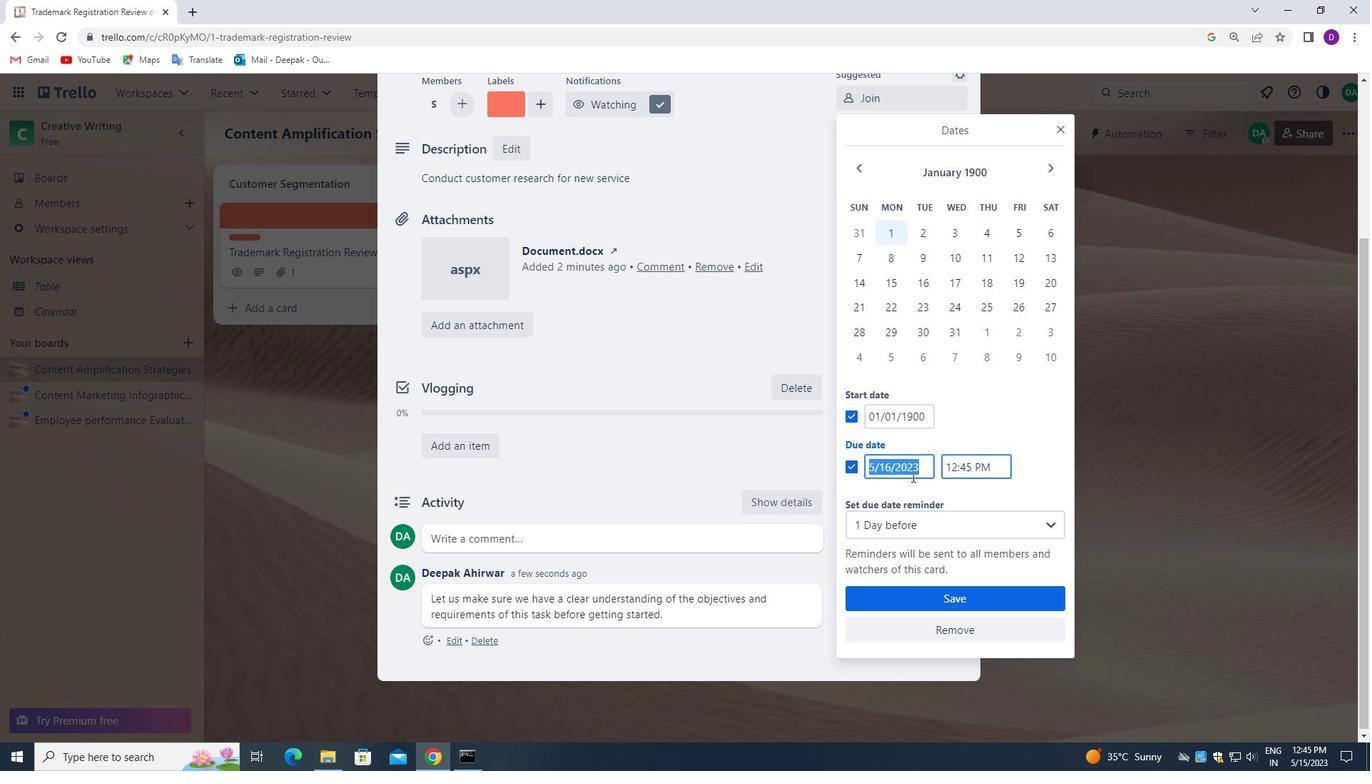 
Action: Key pressed <Key.backspace>01/08/1900
Screenshot: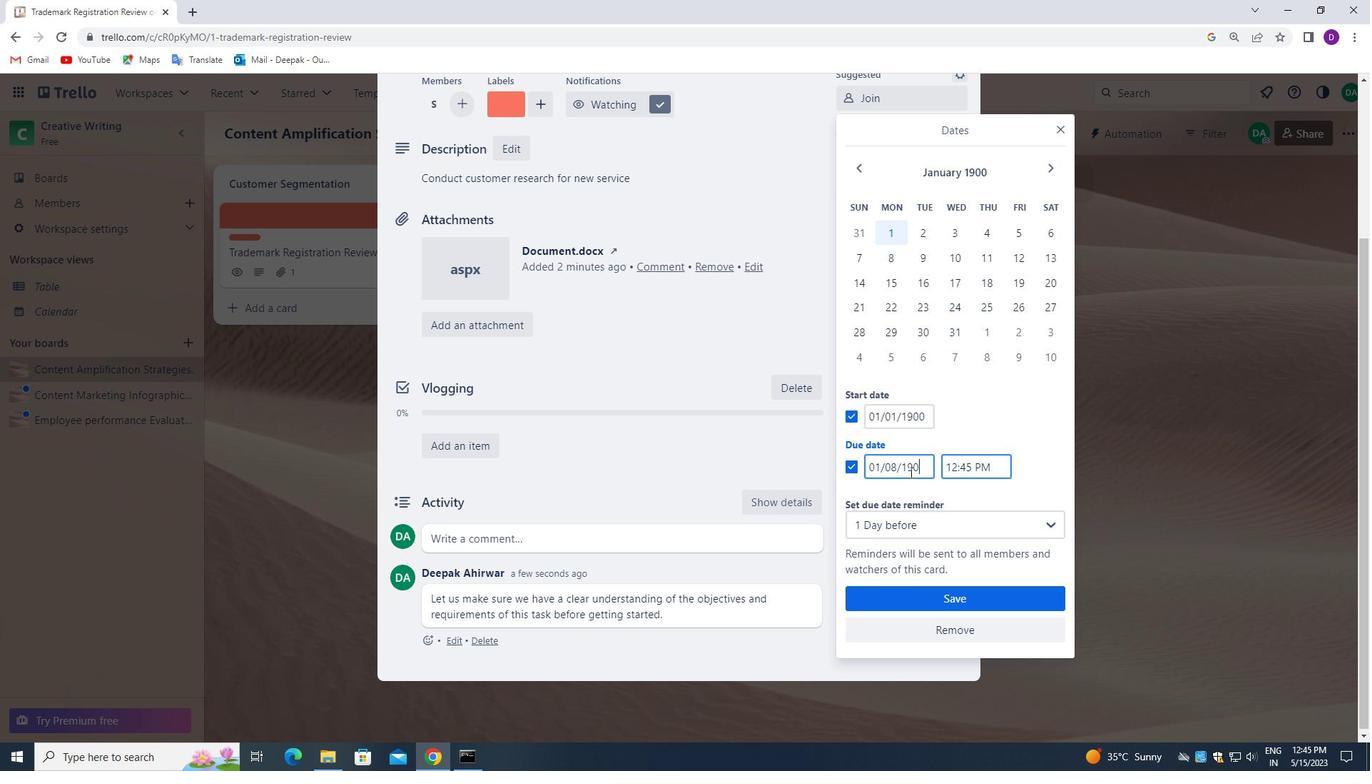 
Action: Mouse moved to (943, 602)
Screenshot: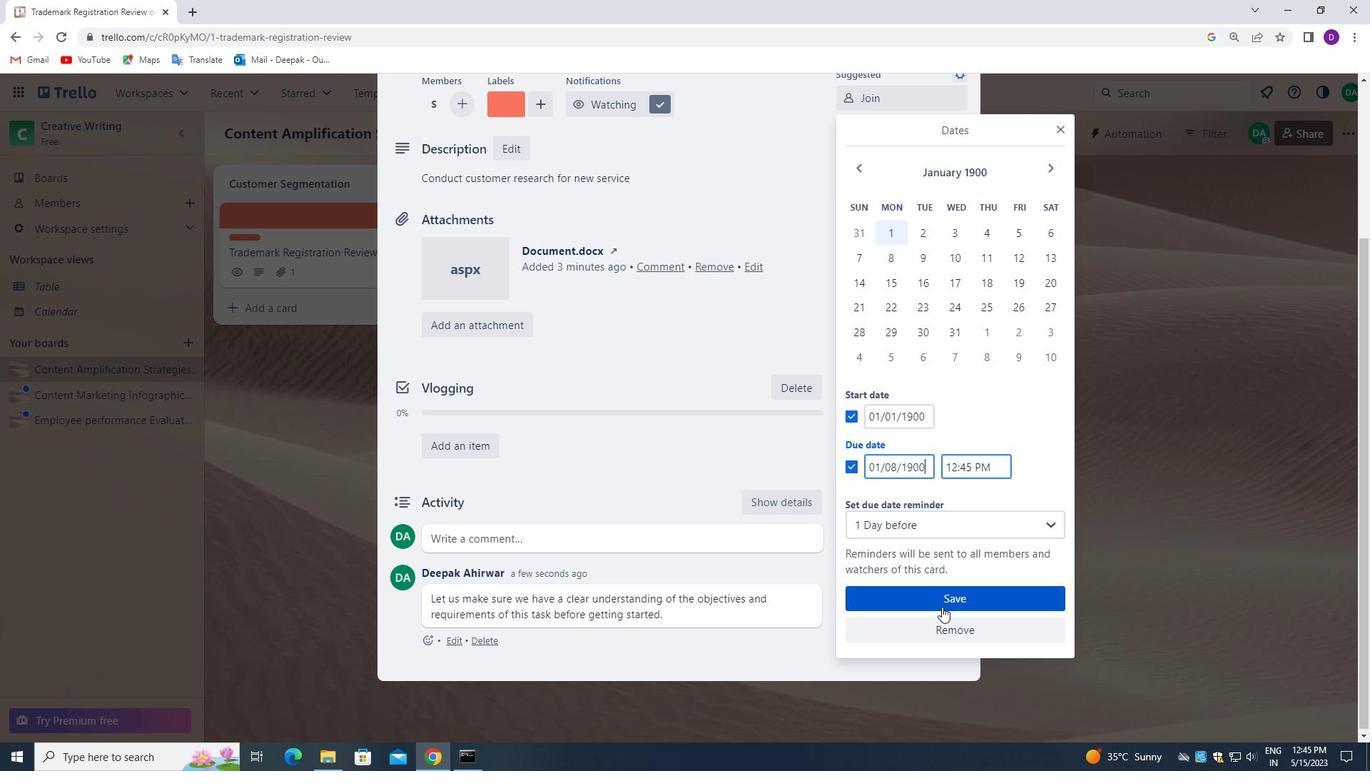 
Action: Mouse pressed left at (943, 602)
Screenshot: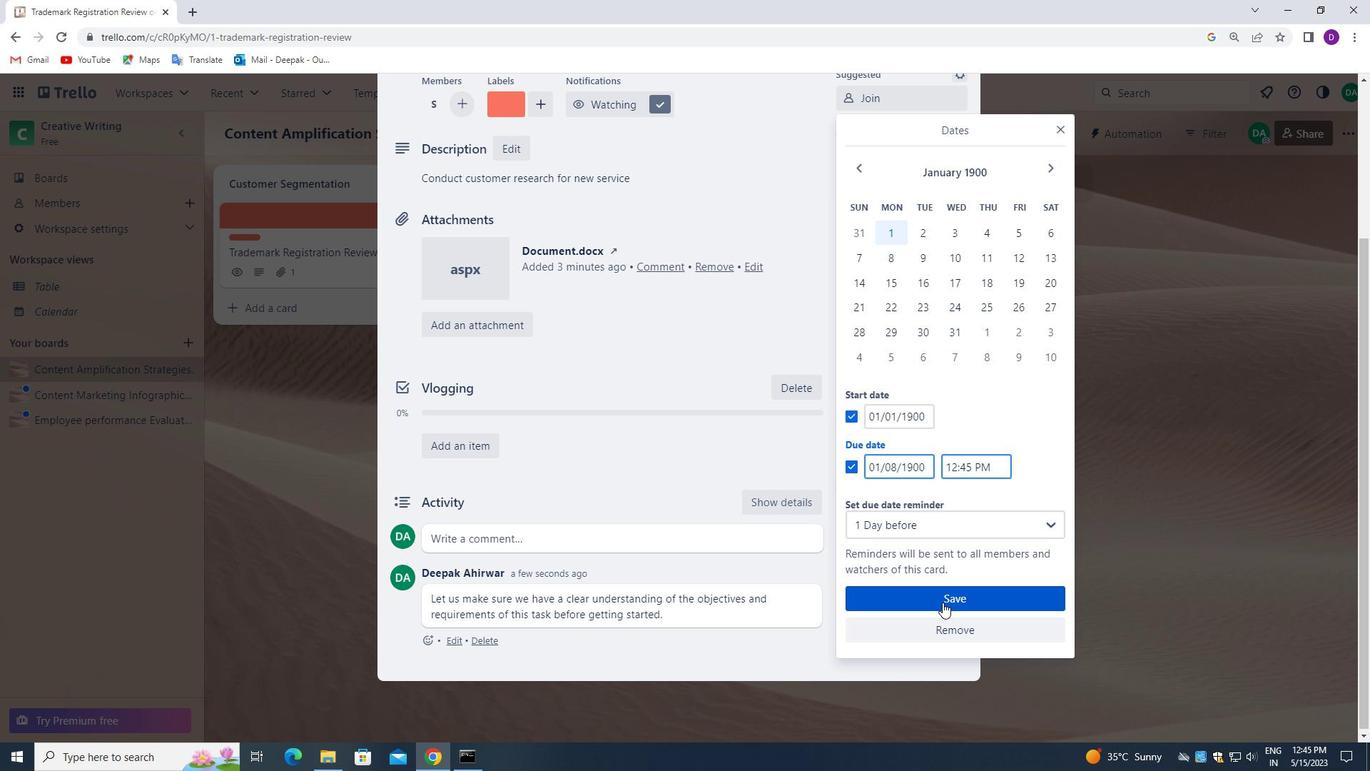
Action: Mouse moved to (836, 248)
Screenshot: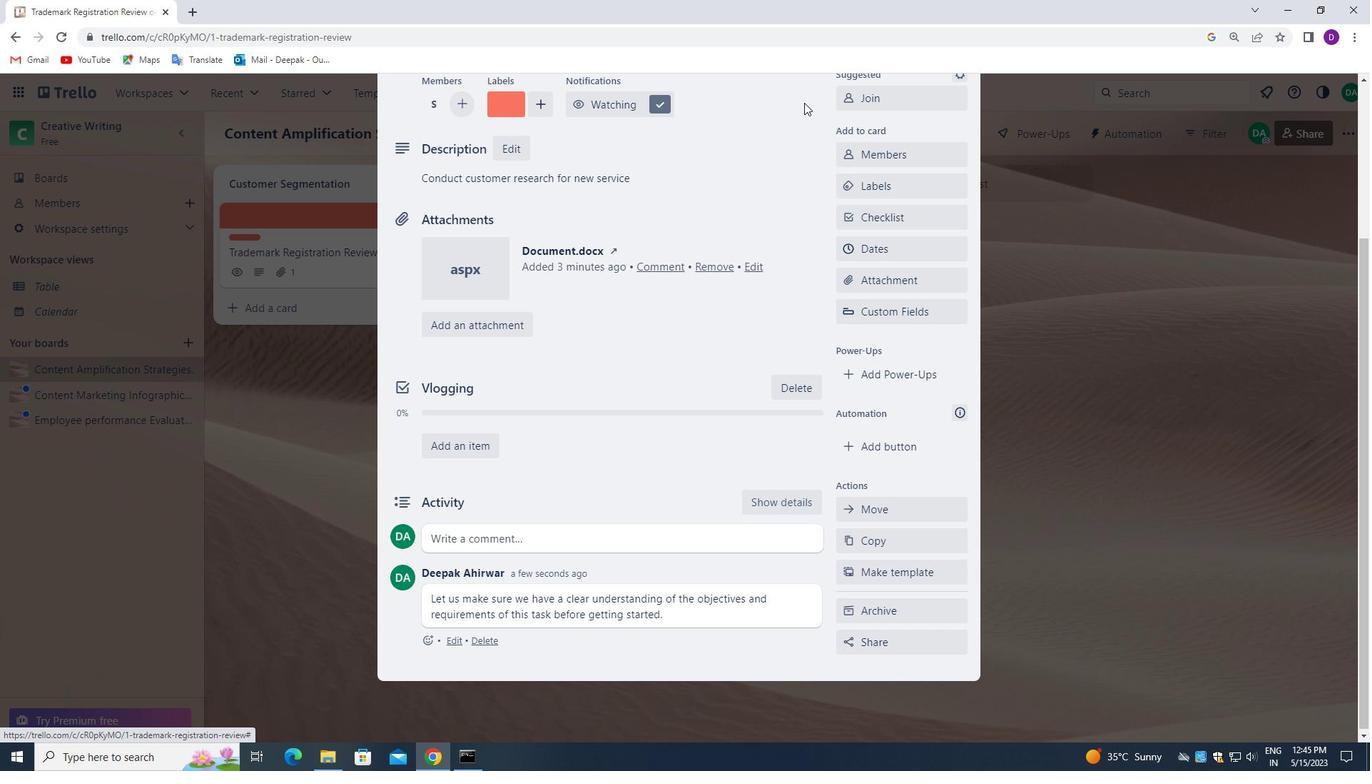 
Action: Mouse scrolled (836, 249) with delta (0, 0)
Screenshot: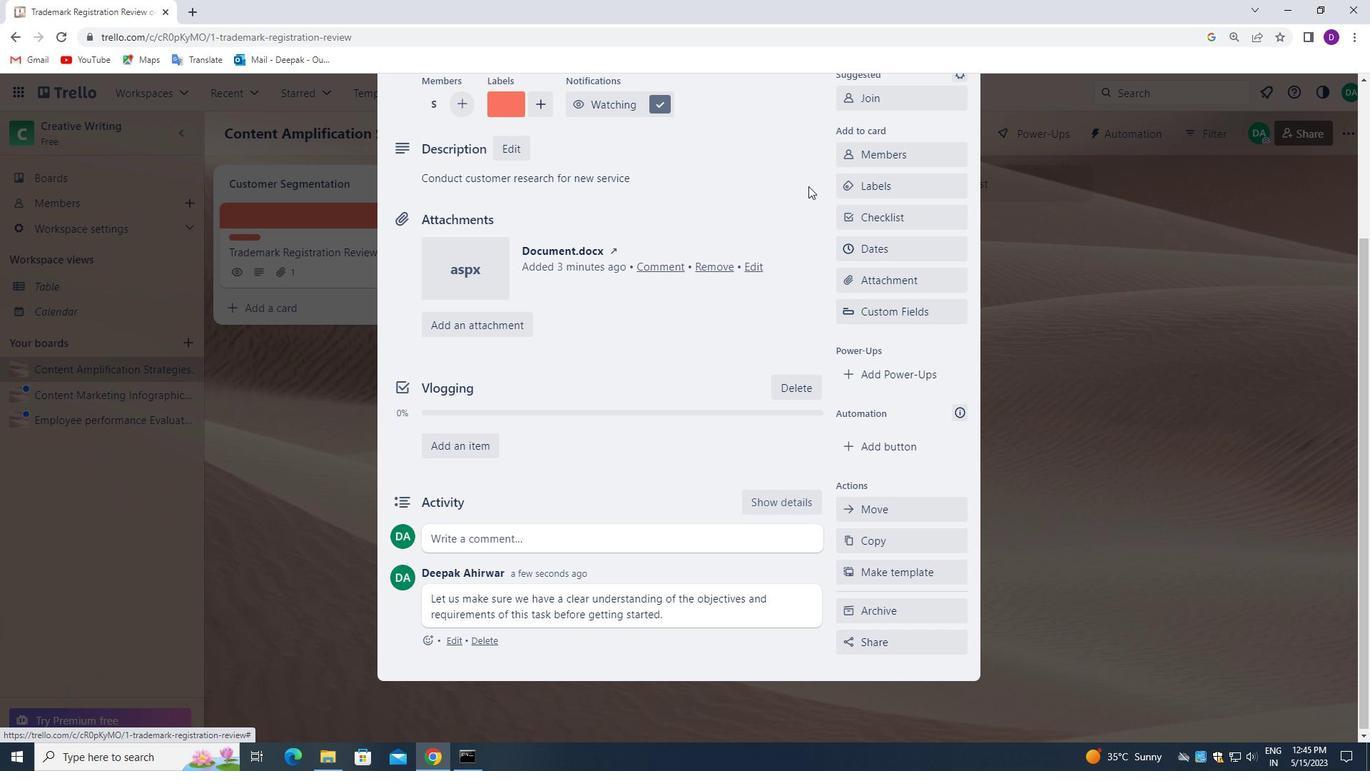 
Action: Mouse scrolled (836, 249) with delta (0, 0)
Screenshot: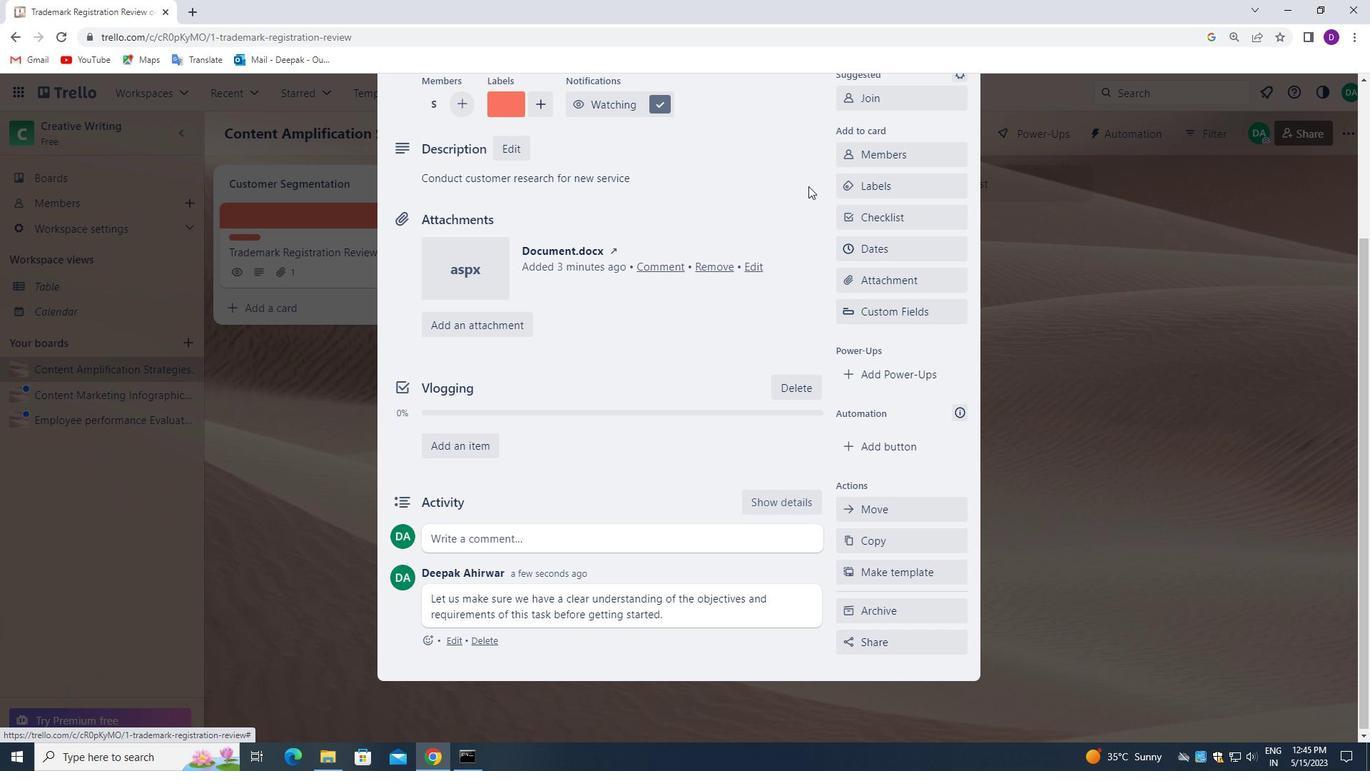 
Action: Mouse scrolled (836, 249) with delta (0, 0)
Screenshot: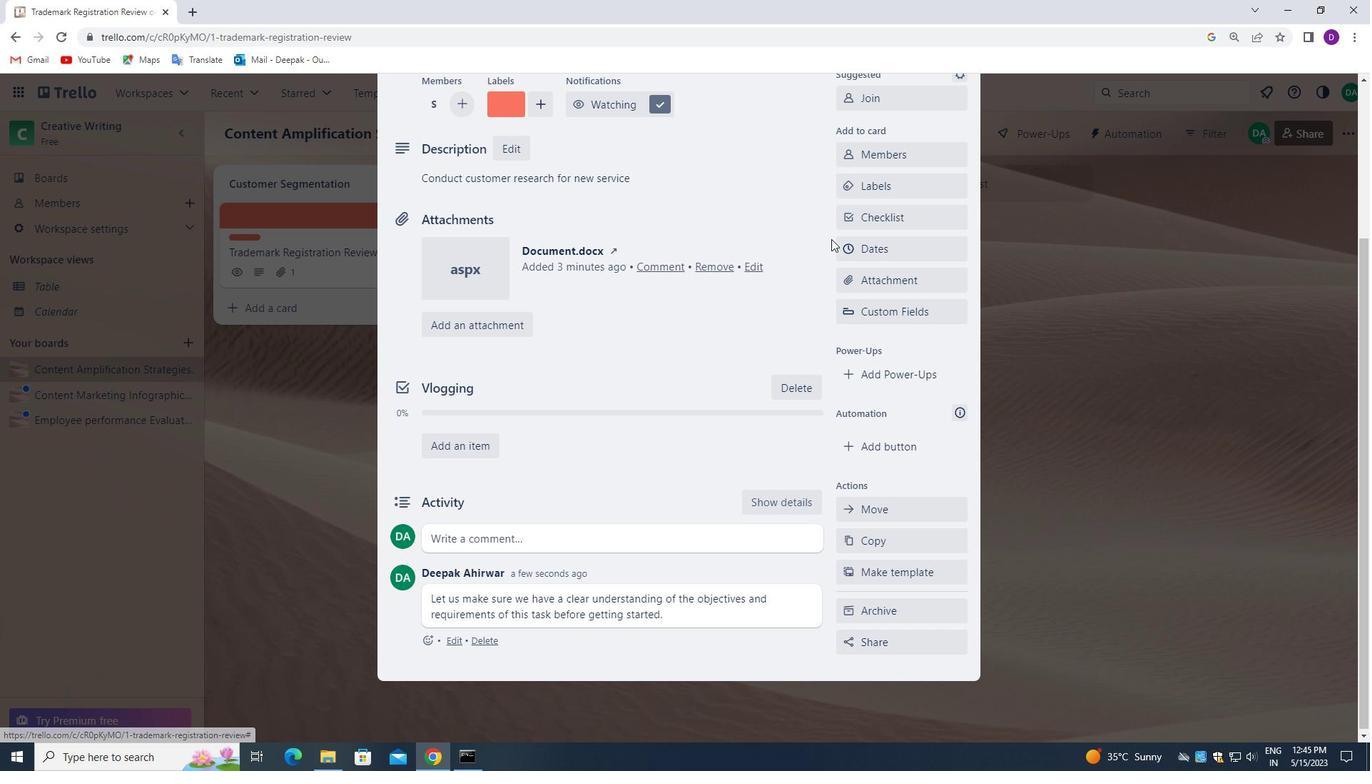 
Action: Mouse scrolled (836, 249) with delta (0, 0)
Screenshot: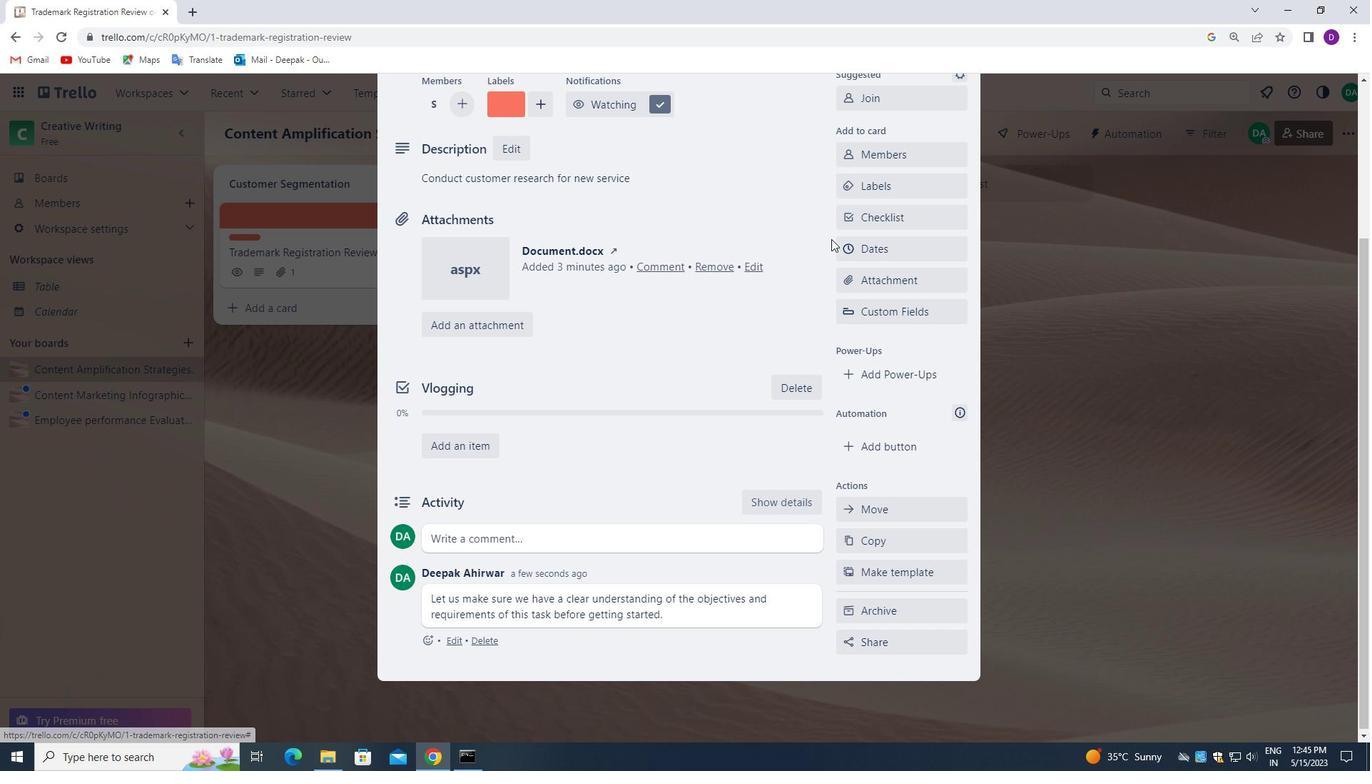
Action: Mouse scrolled (836, 249) with delta (0, 0)
Screenshot: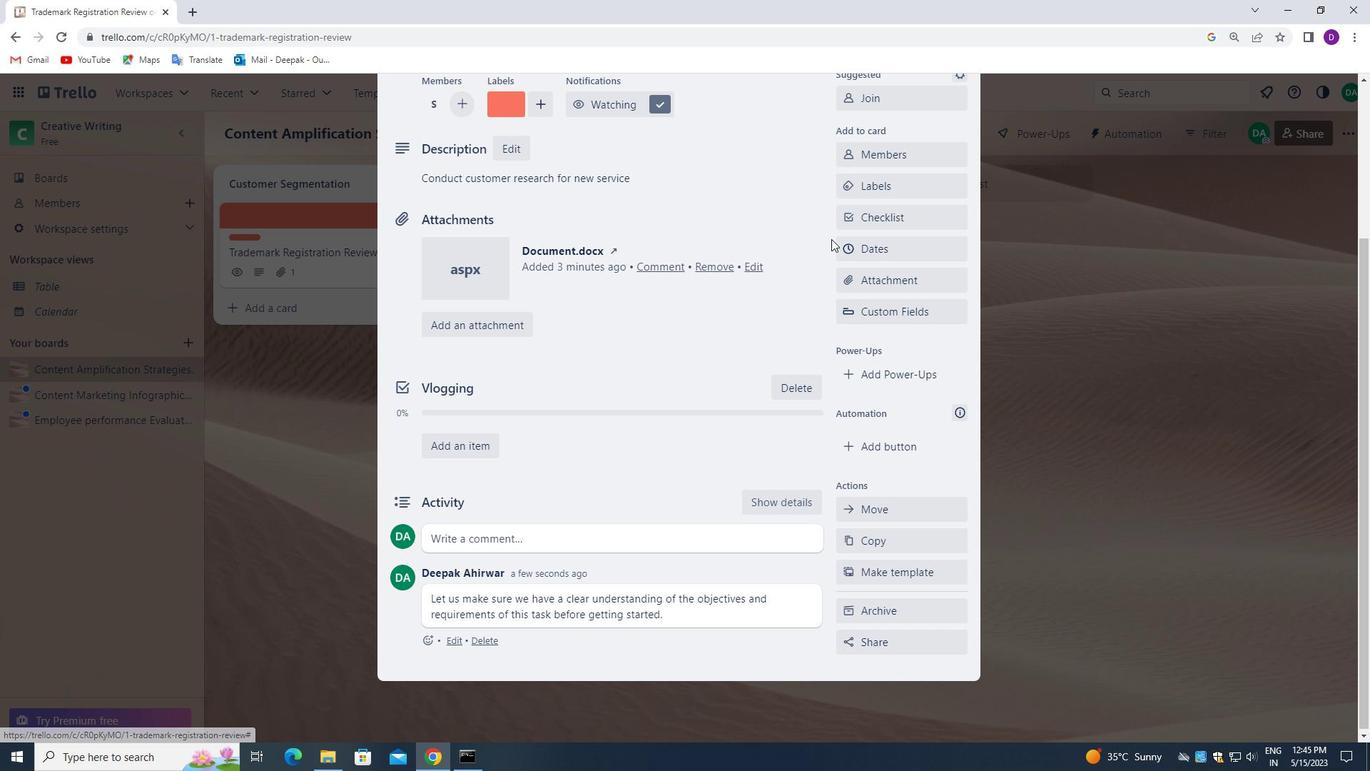 
Action: Mouse scrolled (836, 249) with delta (0, 0)
Screenshot: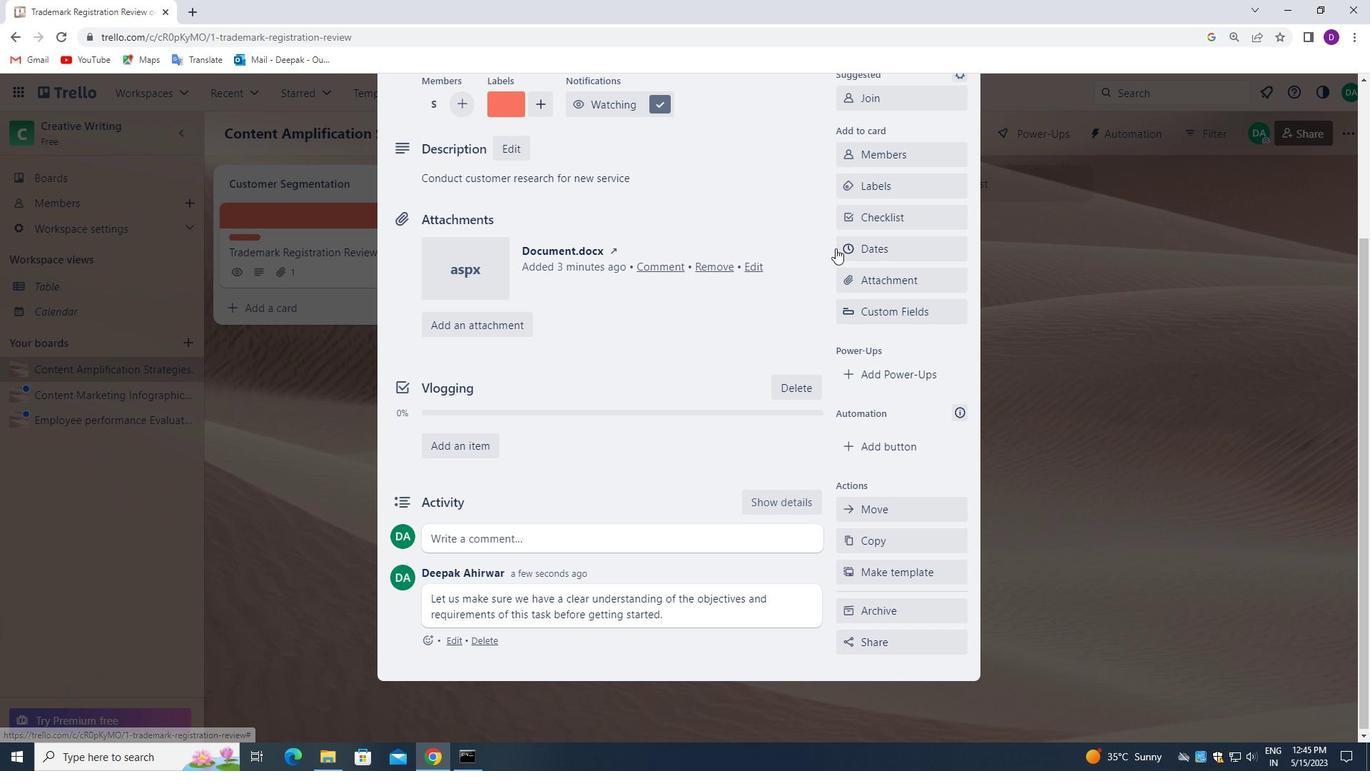 
Action: Mouse moved to (964, 120)
Screenshot: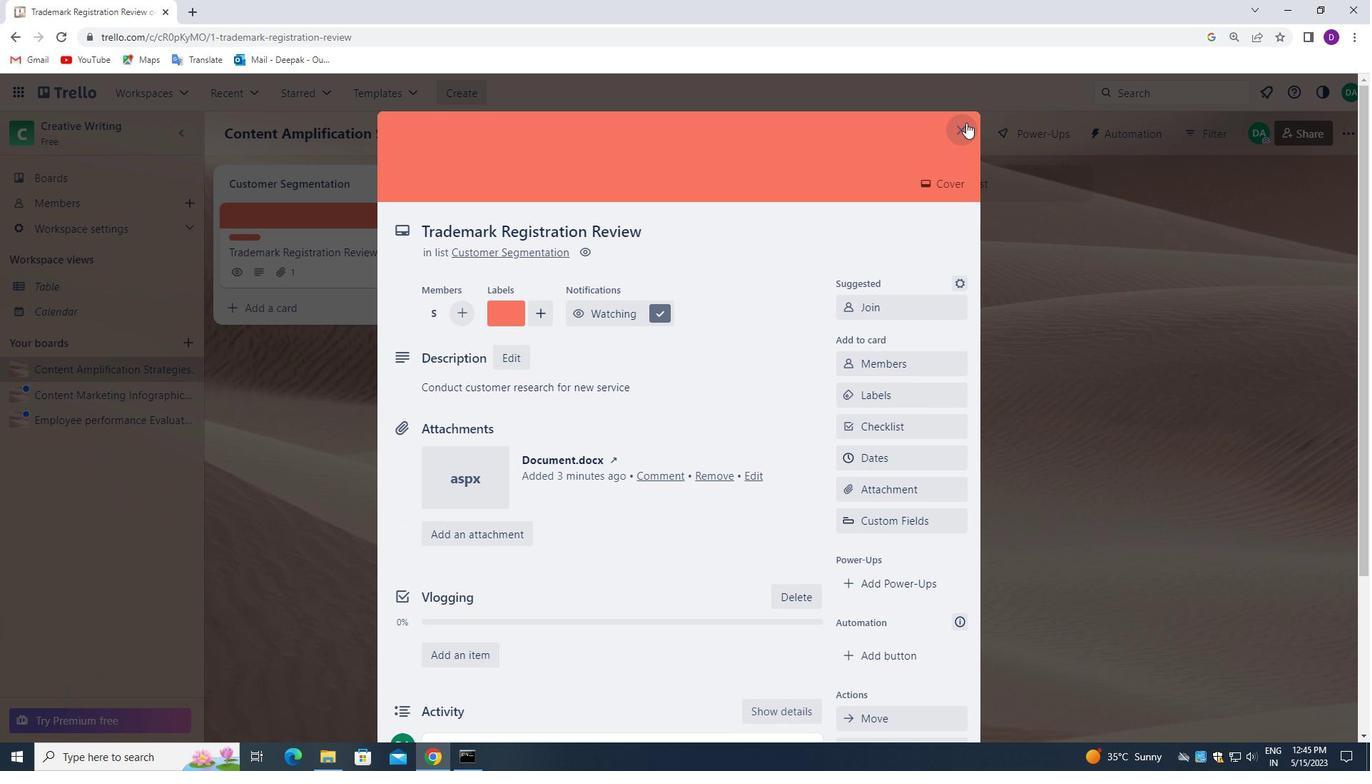 
Action: Mouse pressed left at (964, 120)
Screenshot: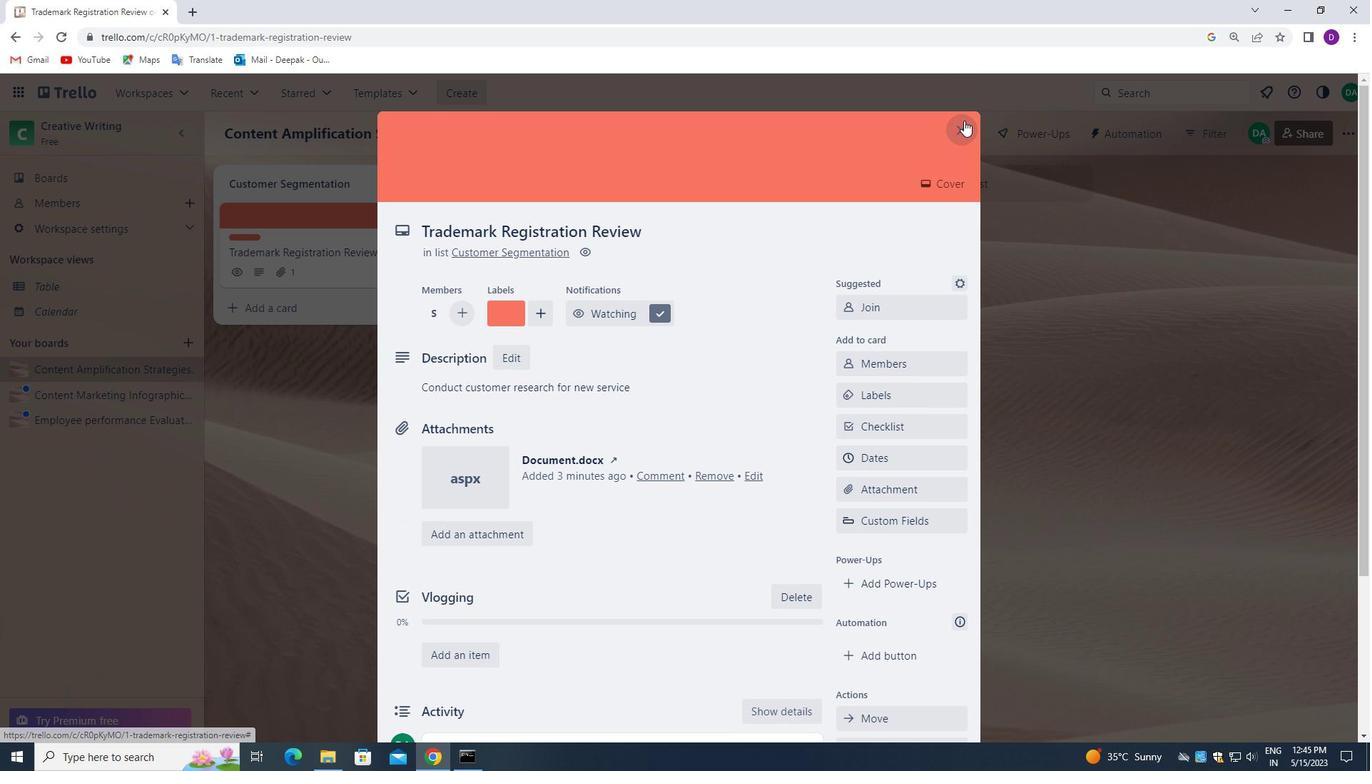 
Action: Mouse moved to (61, 174)
Screenshot: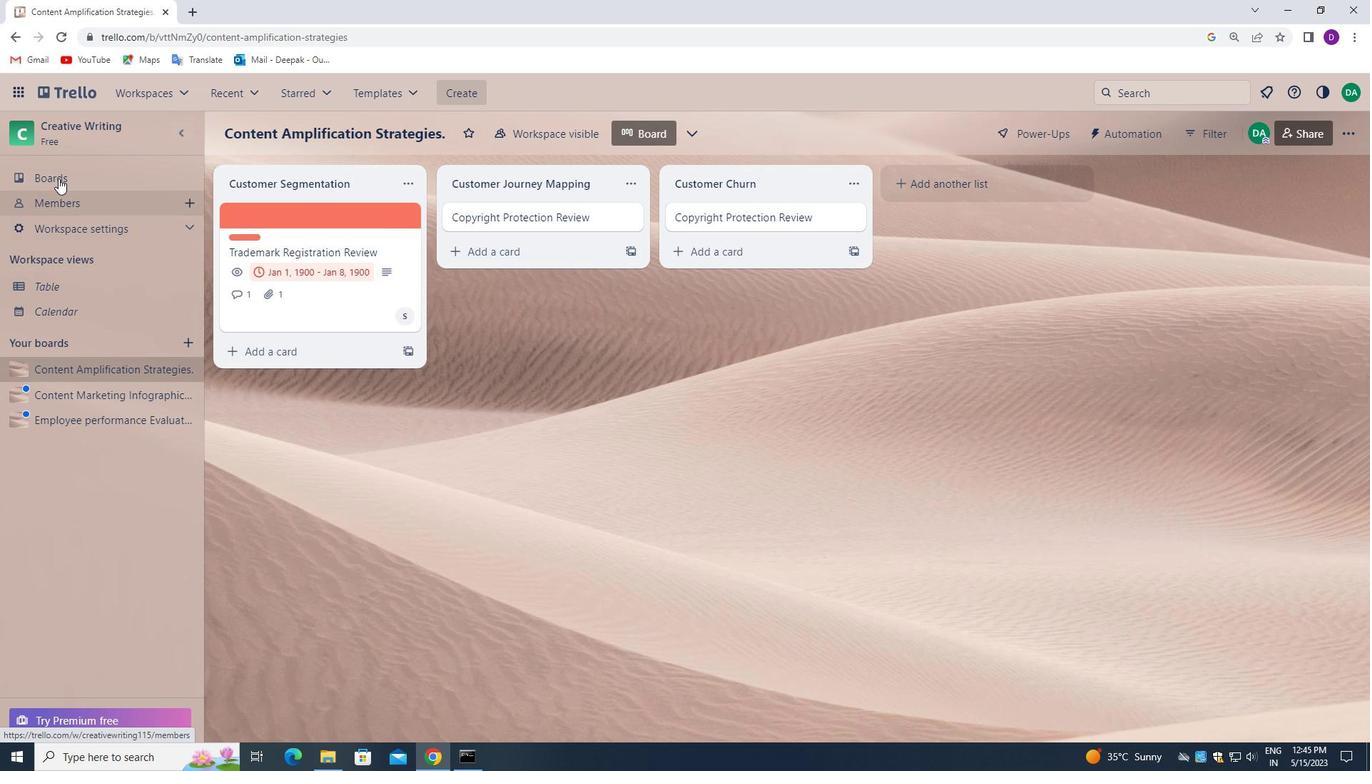 
Action: Mouse pressed left at (61, 174)
Screenshot: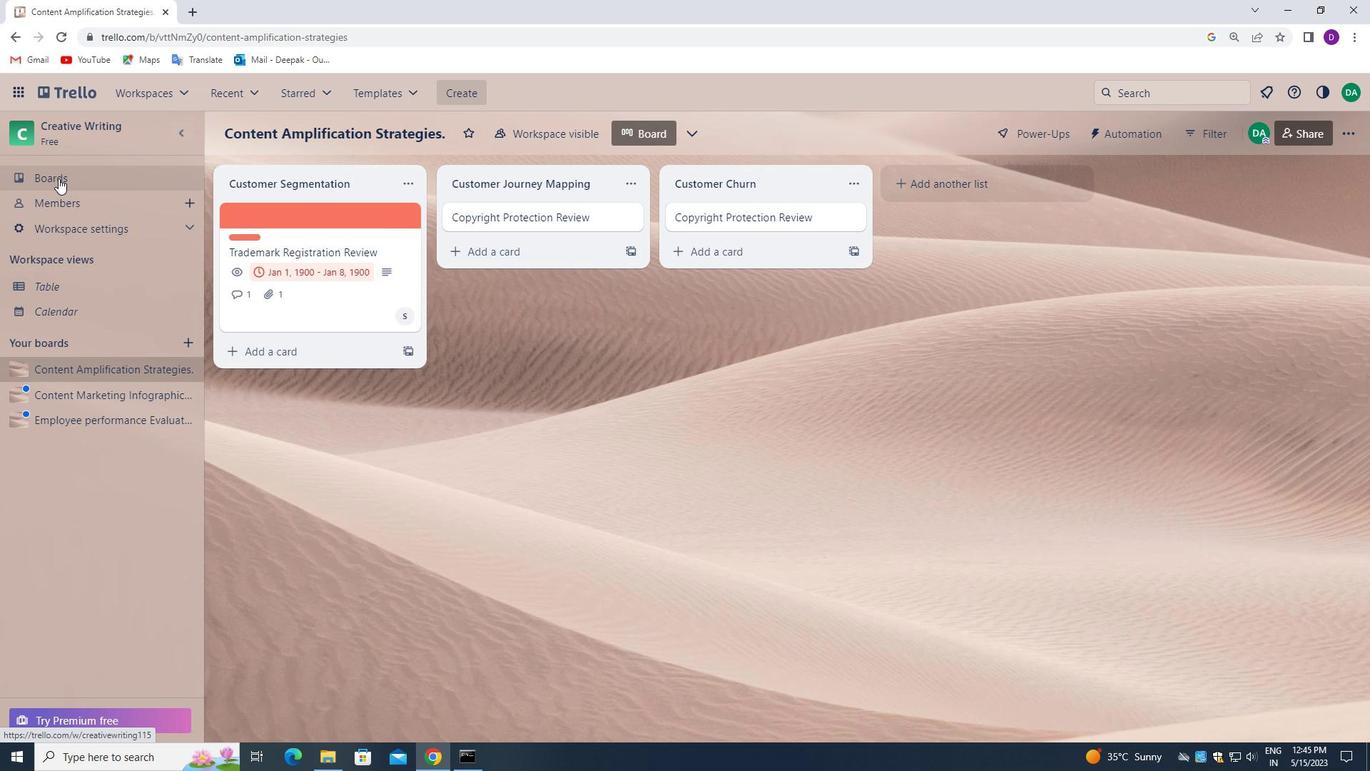 
